 Task: Find connections with filter location Korsør with filter topic #healthwith filter profile language Potuguese with filter current company Bajaj Housing Finance Limited with filter school Delhi College of Engineering with filter industry Leather Product Manufacturing with filter service category Interaction Design with filter keywords title Sports Volunteer
Action: Mouse moved to (681, 86)
Screenshot: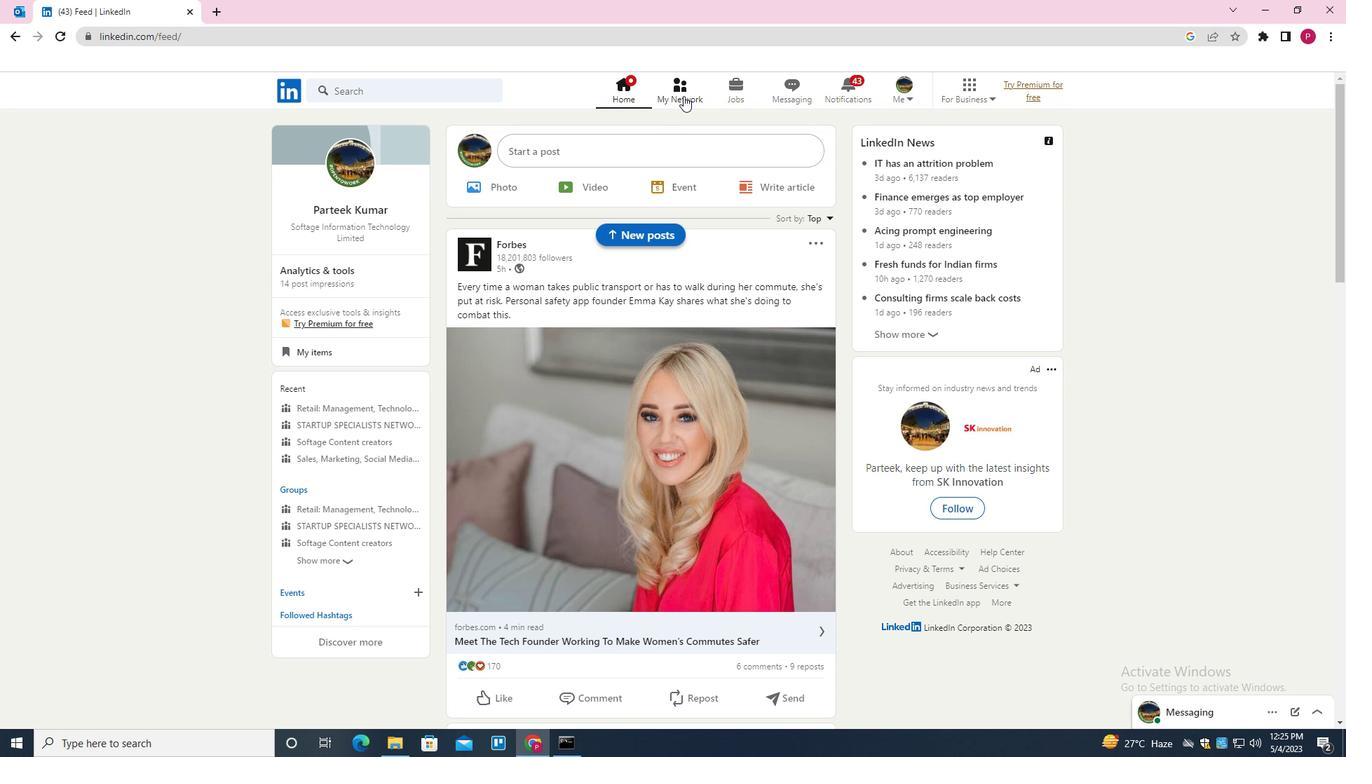 
Action: Mouse pressed left at (681, 86)
Screenshot: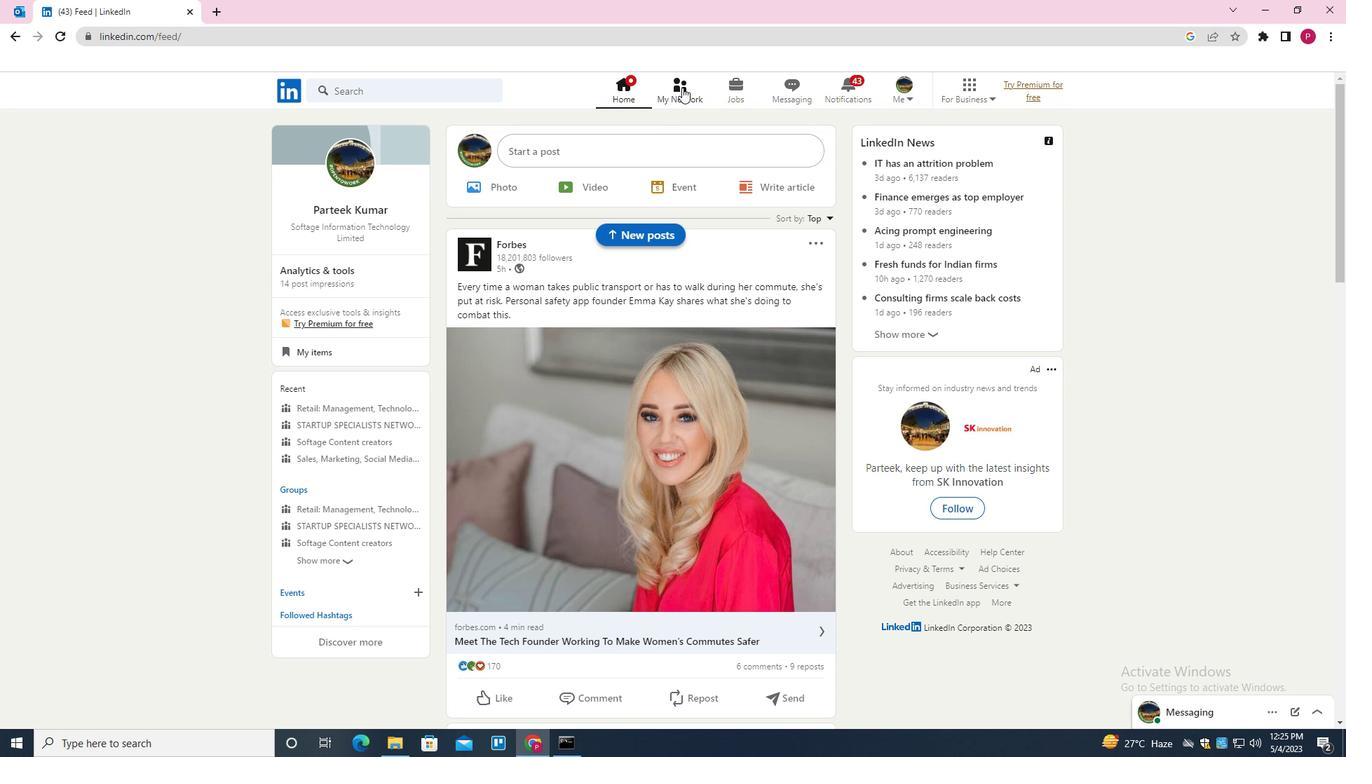 
Action: Mouse moved to (442, 165)
Screenshot: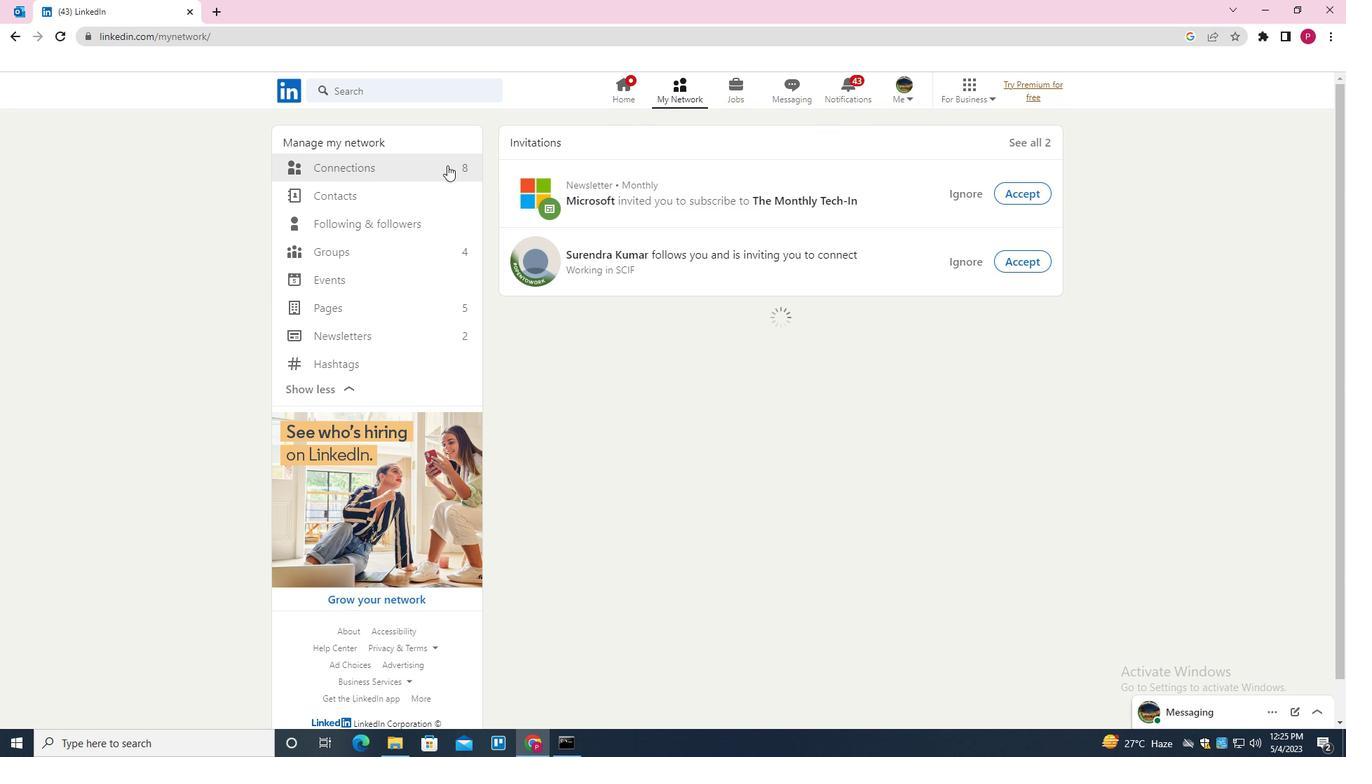 
Action: Mouse pressed left at (442, 165)
Screenshot: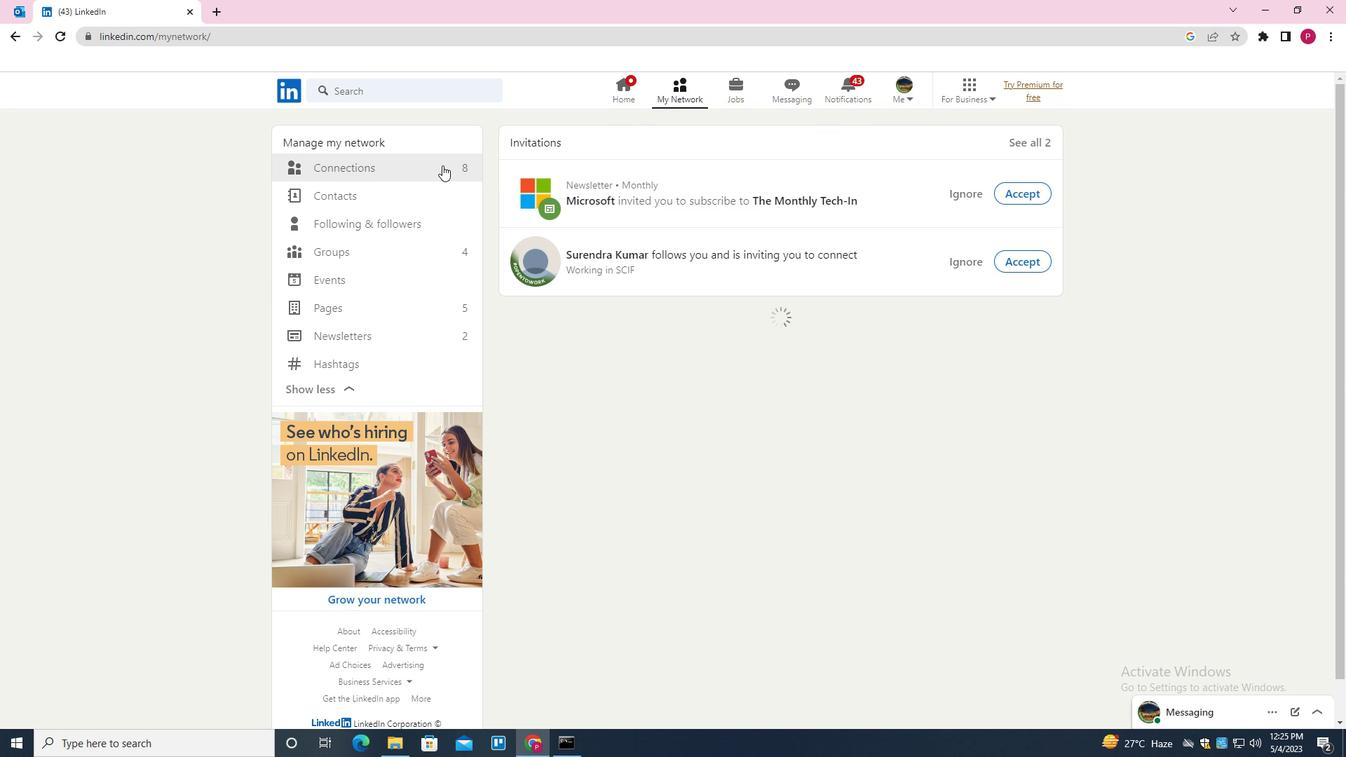 
Action: Mouse moved to (769, 169)
Screenshot: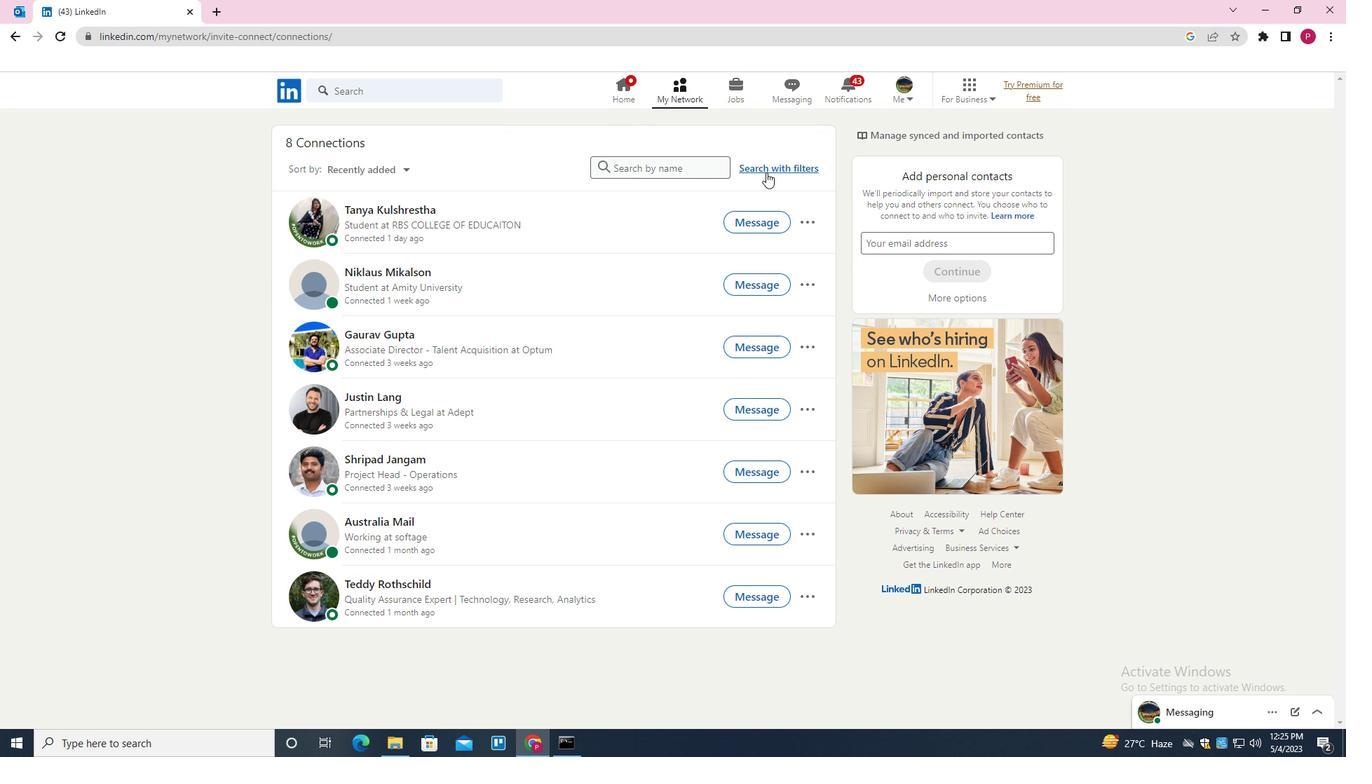 
Action: Mouse pressed left at (769, 169)
Screenshot: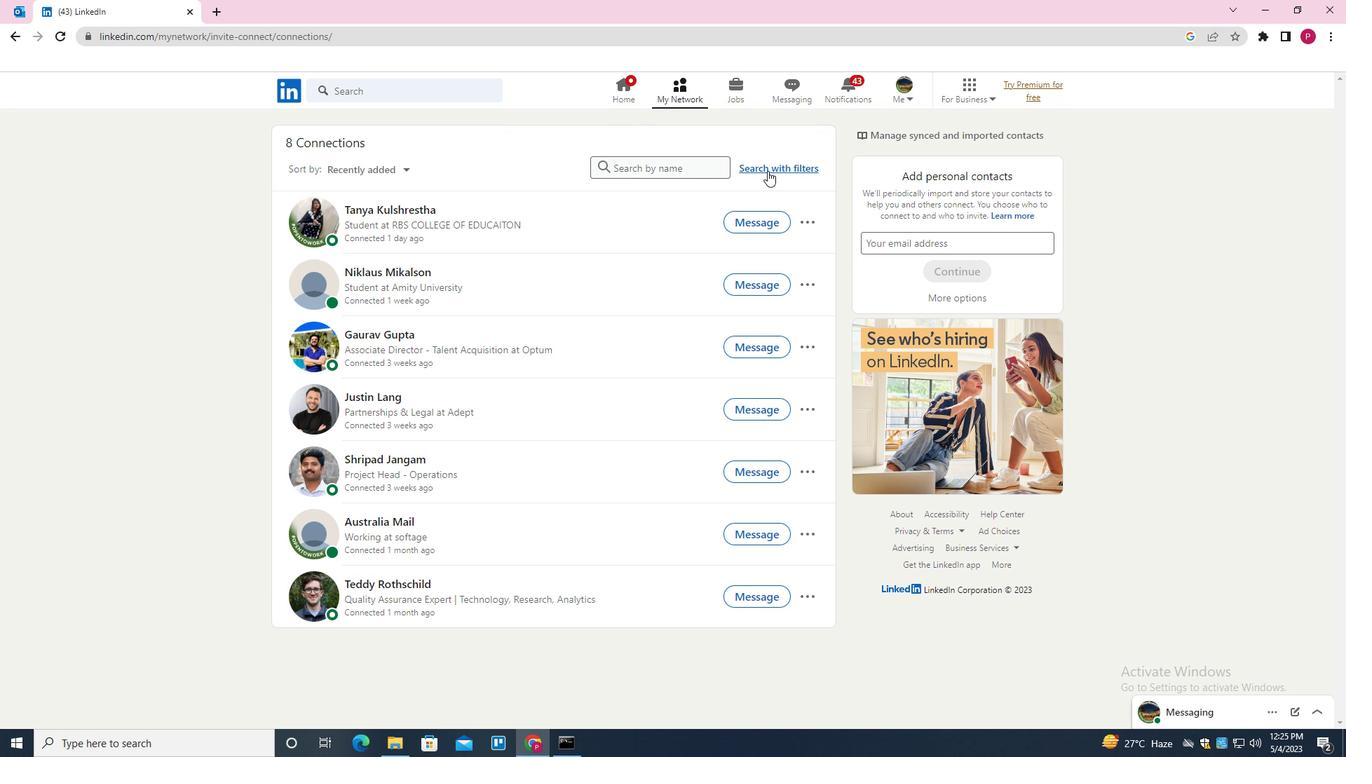 
Action: Mouse moved to (720, 131)
Screenshot: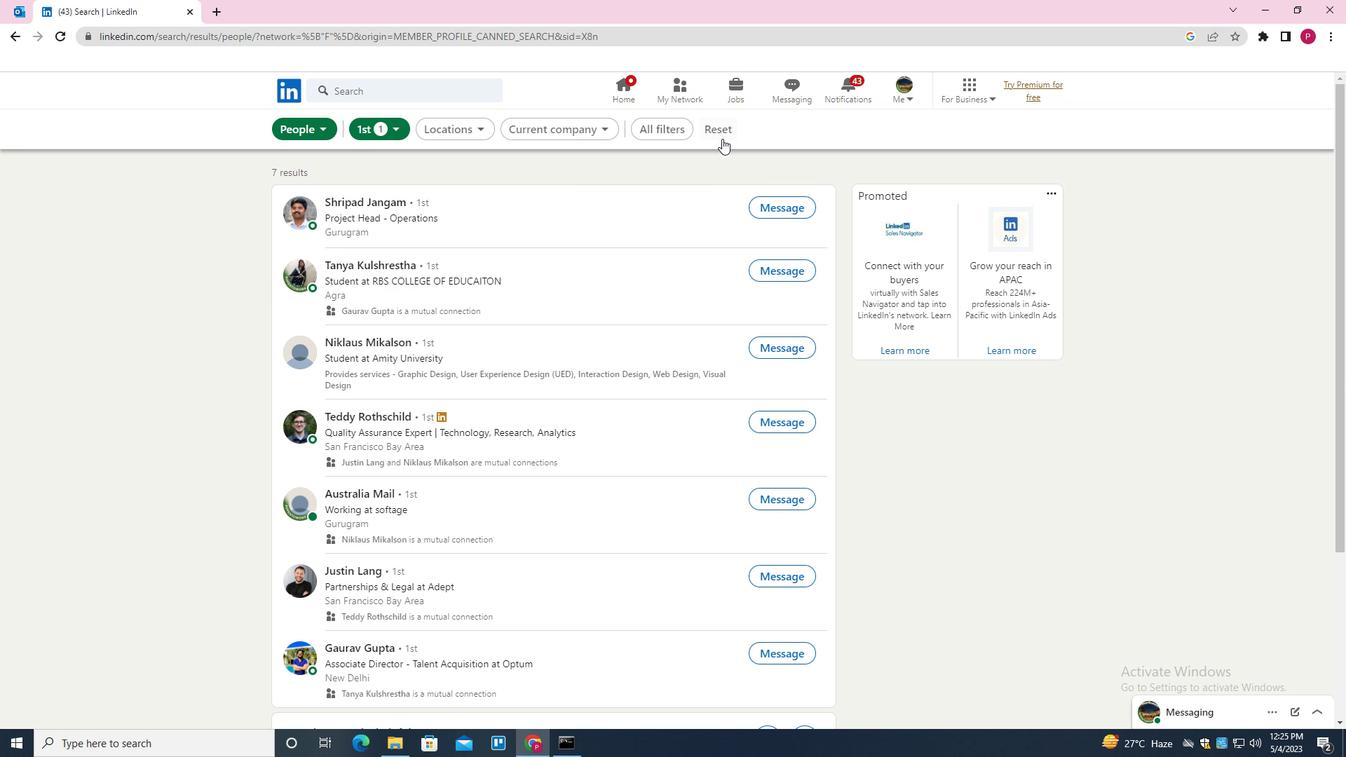 
Action: Mouse pressed left at (720, 131)
Screenshot: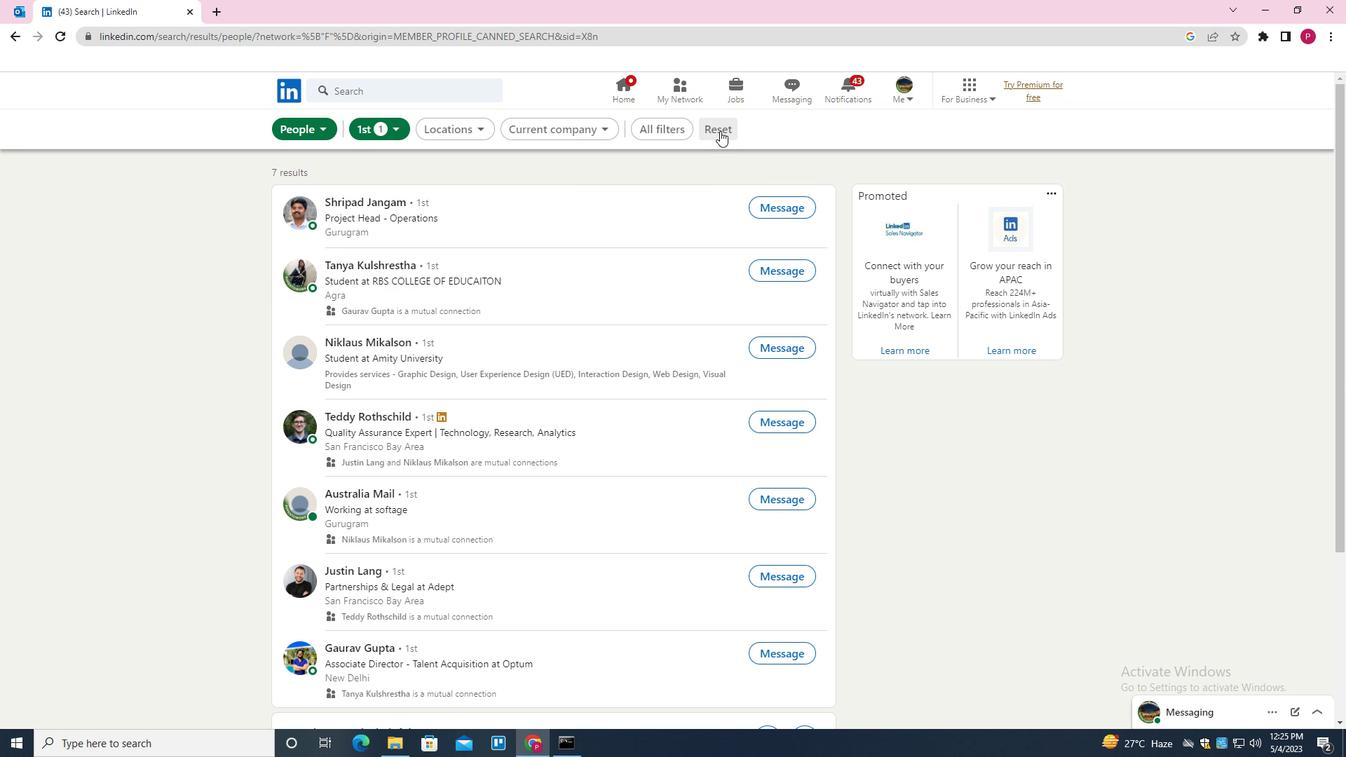 
Action: Mouse moved to (697, 128)
Screenshot: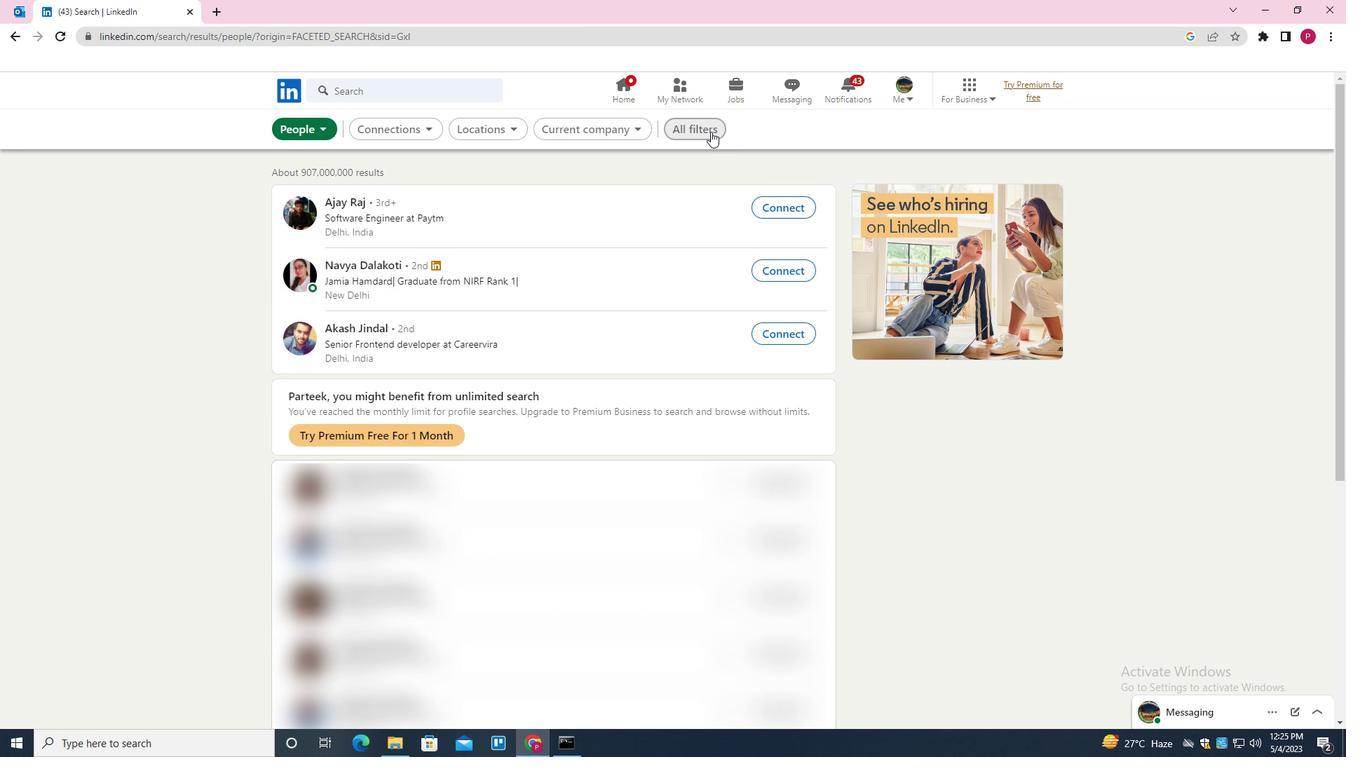 
Action: Mouse pressed left at (697, 128)
Screenshot: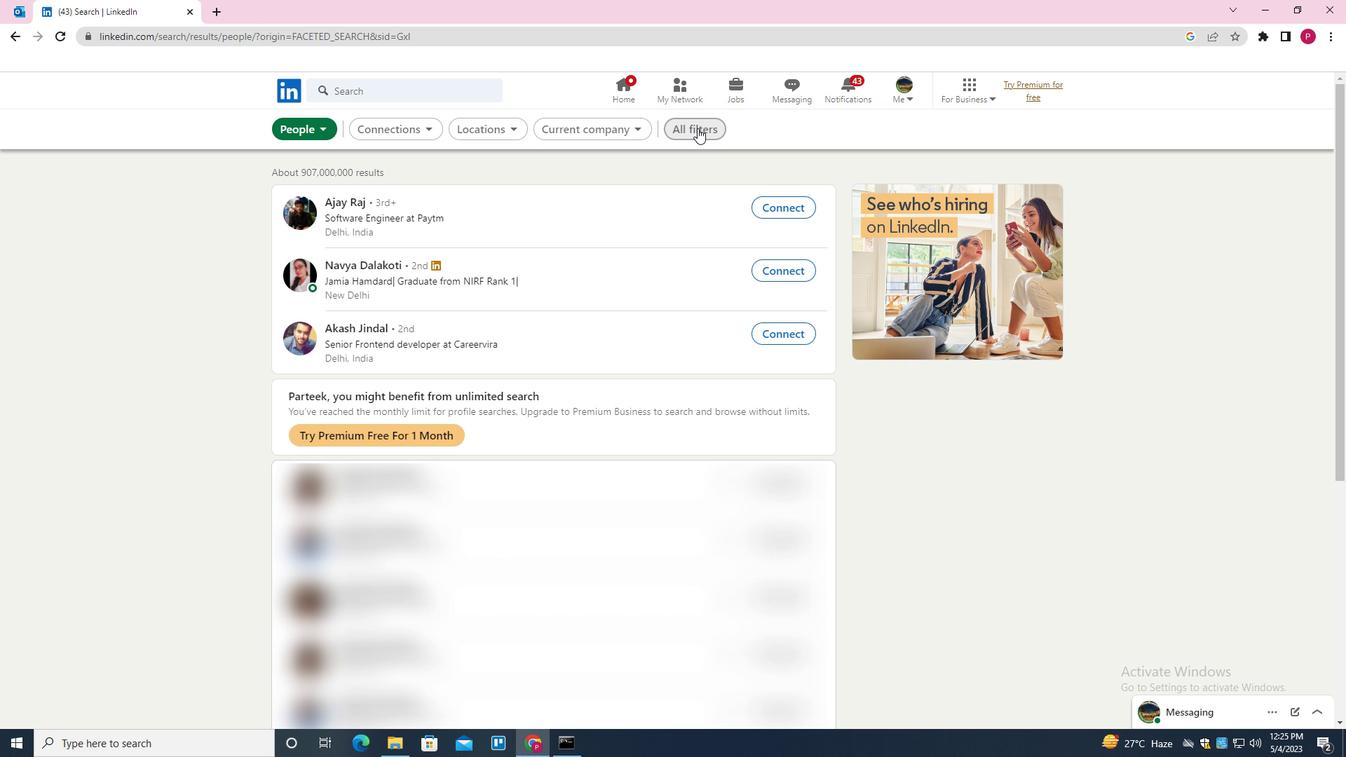 
Action: Mouse moved to (1004, 326)
Screenshot: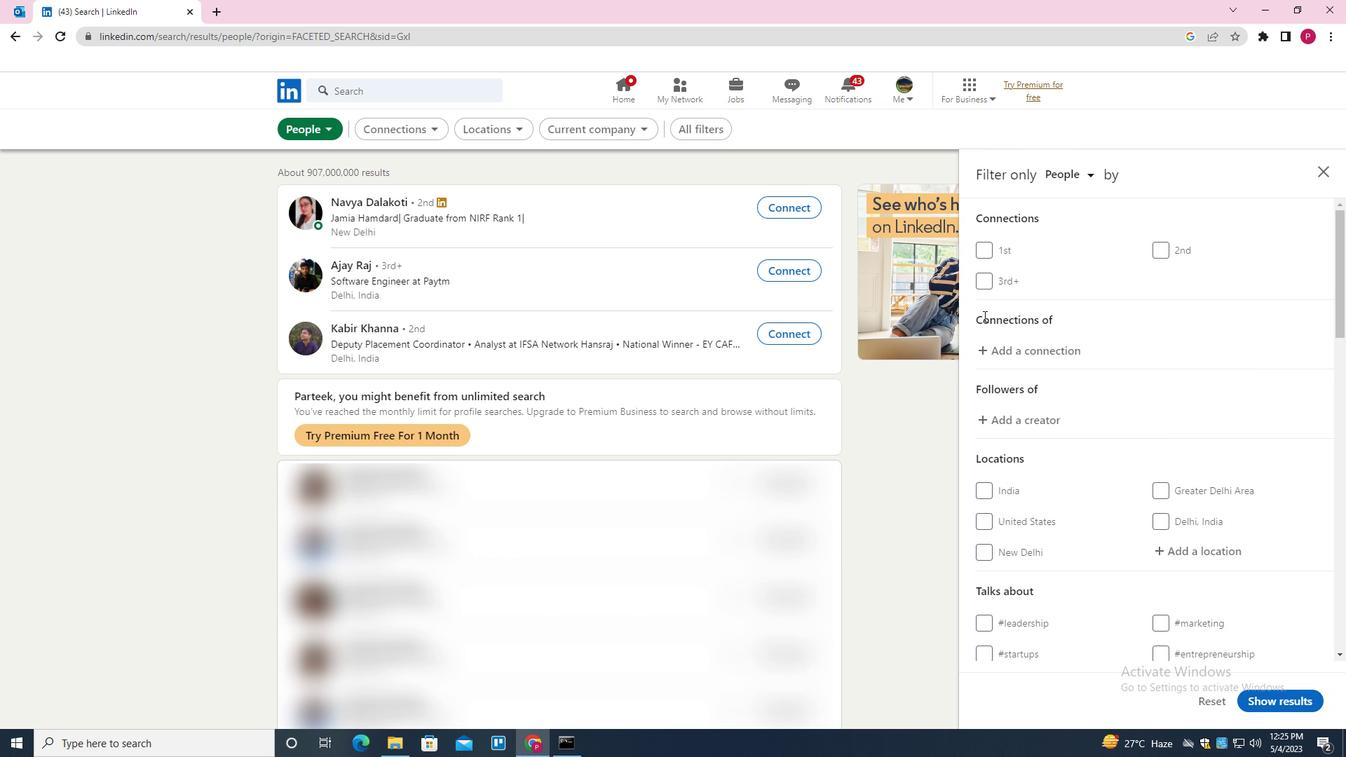 
Action: Mouse scrolled (1004, 326) with delta (0, 0)
Screenshot: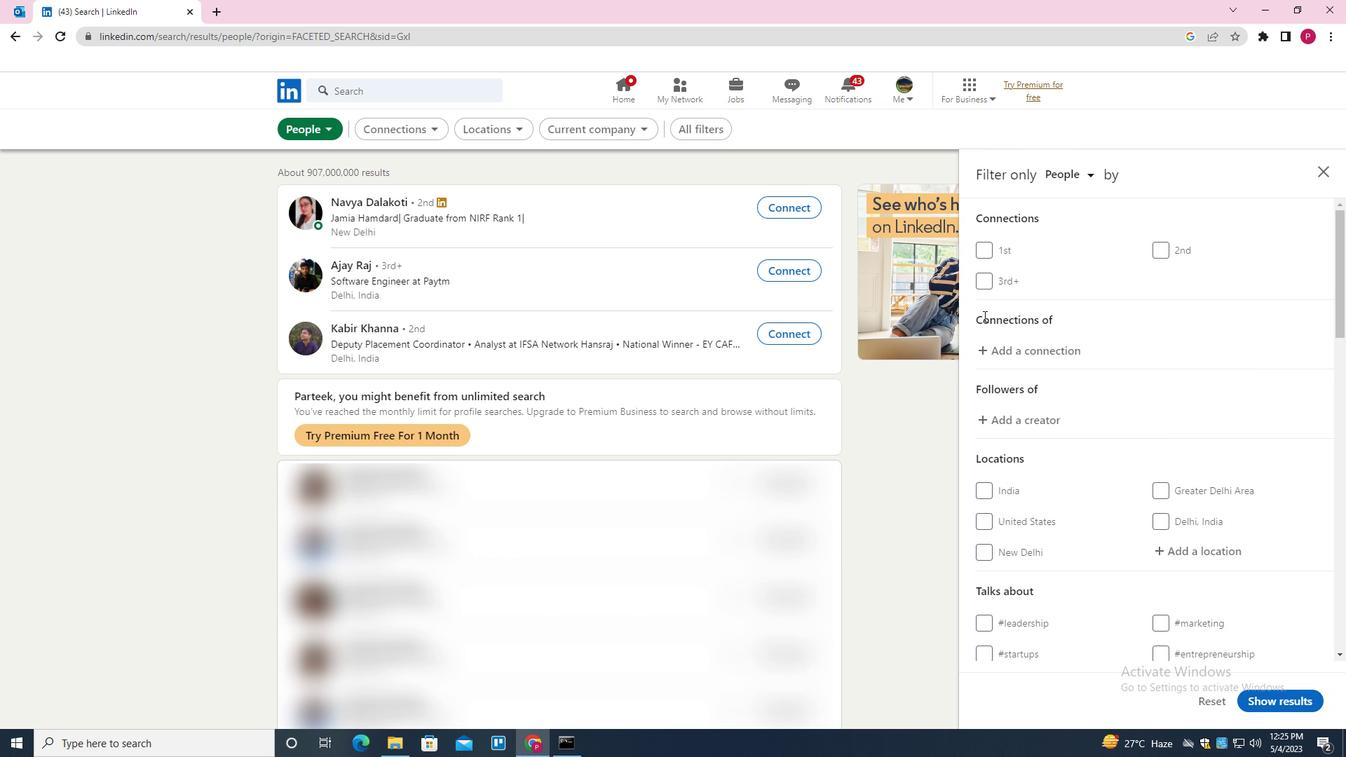 
Action: Mouse moved to (1019, 334)
Screenshot: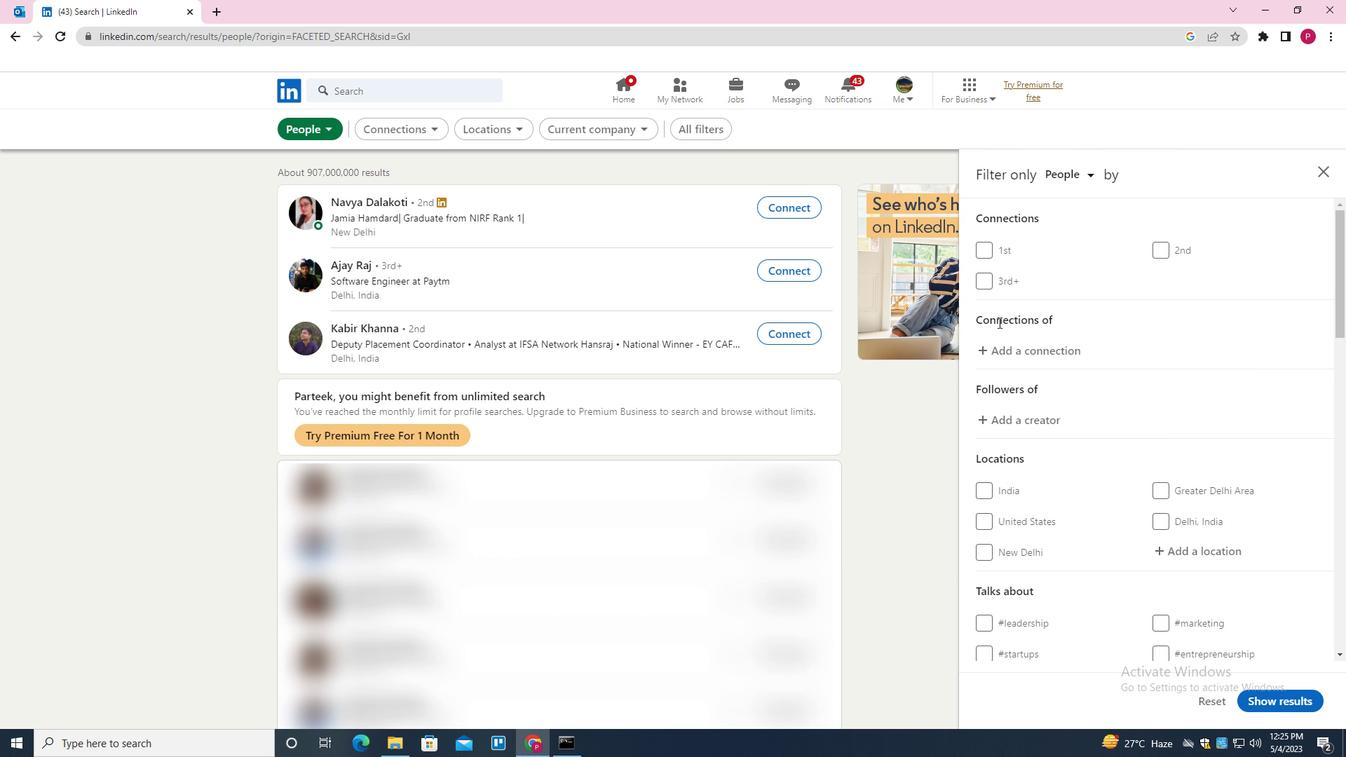 
Action: Mouse scrolled (1019, 333) with delta (0, 0)
Screenshot: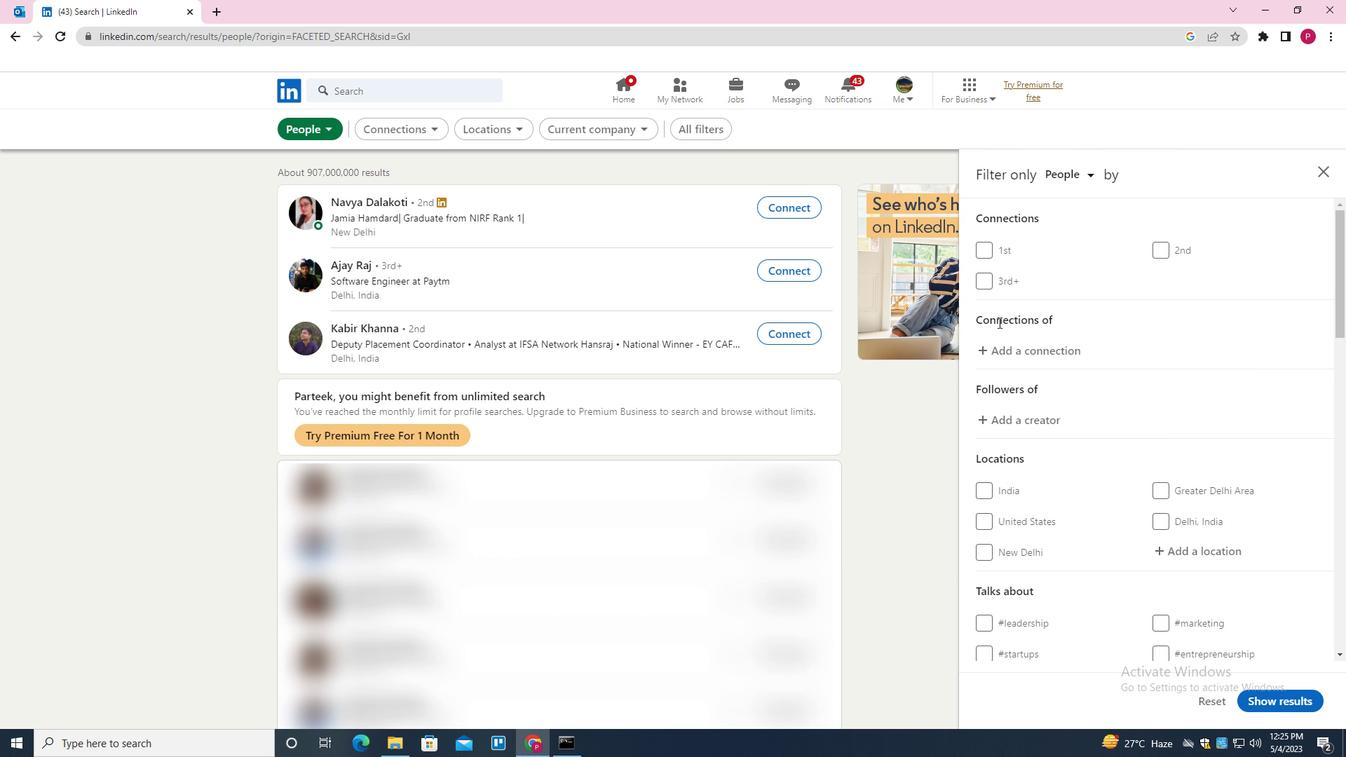 
Action: Mouse moved to (1201, 409)
Screenshot: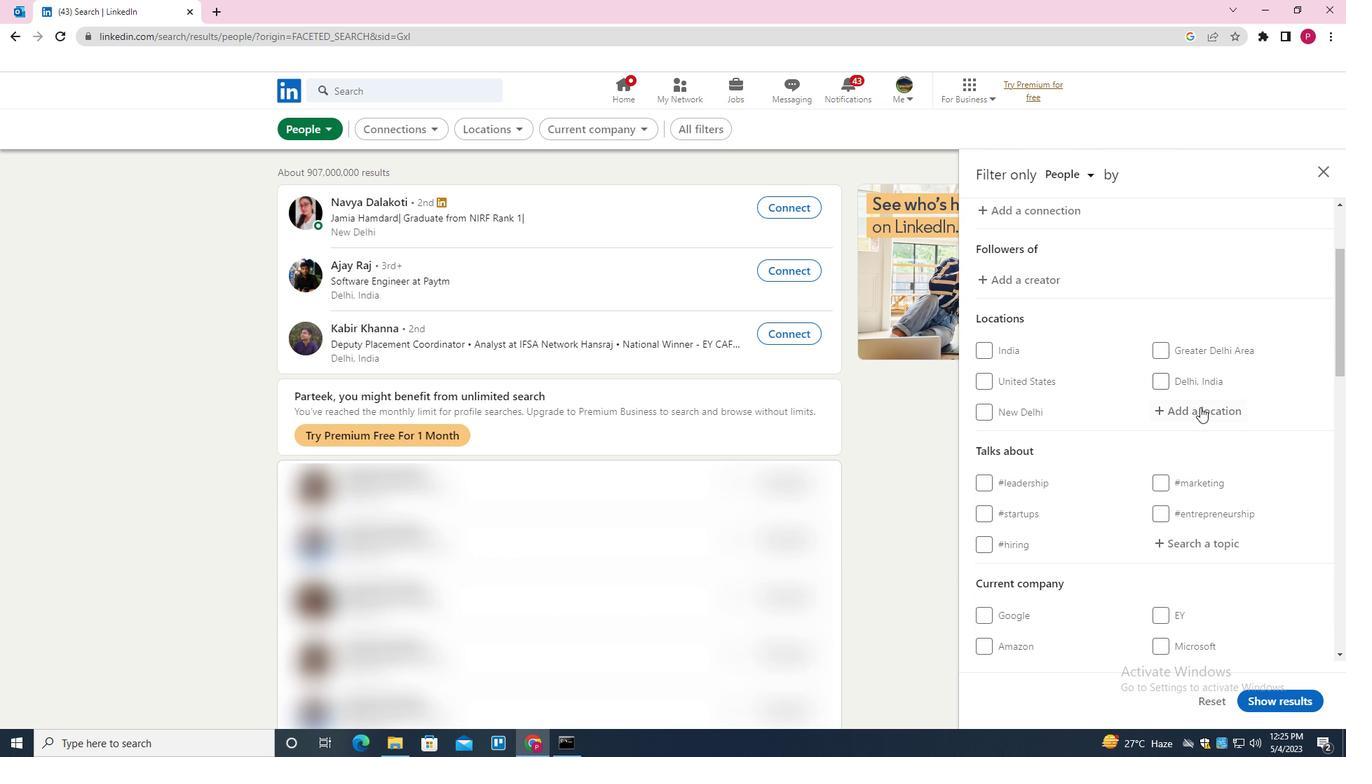 
Action: Mouse pressed left at (1201, 409)
Screenshot: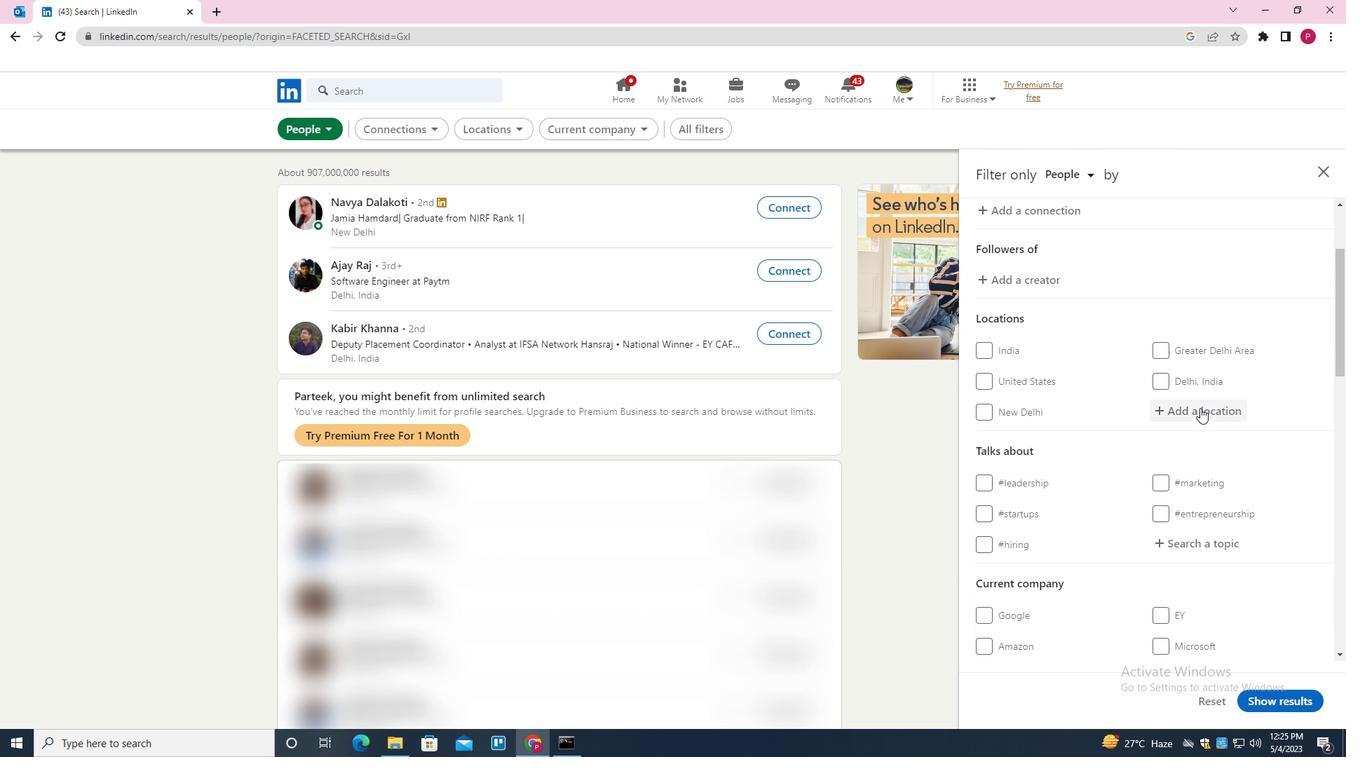 
Action: Mouse moved to (1198, 412)
Screenshot: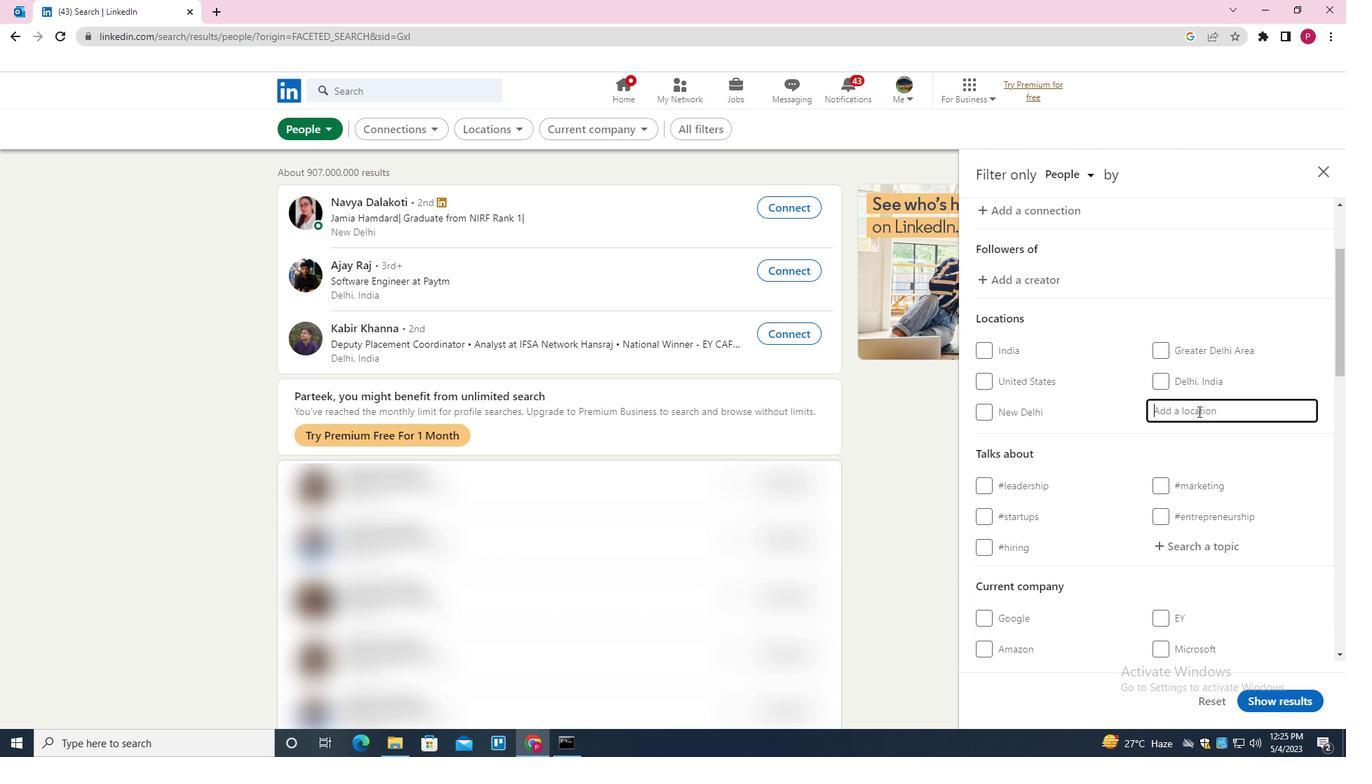
Action: Key pressed <Key.shift>KORSOR
Screenshot: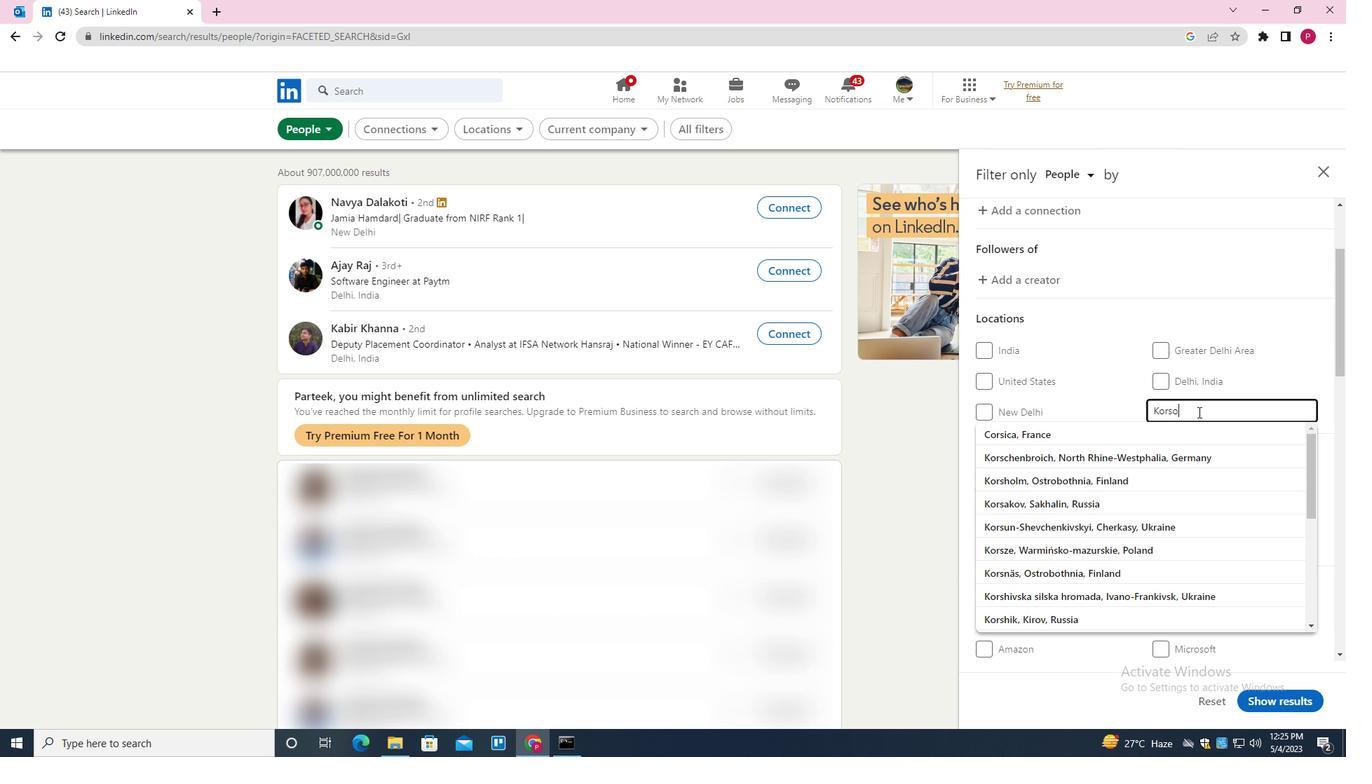 
Action: Mouse moved to (1197, 412)
Screenshot: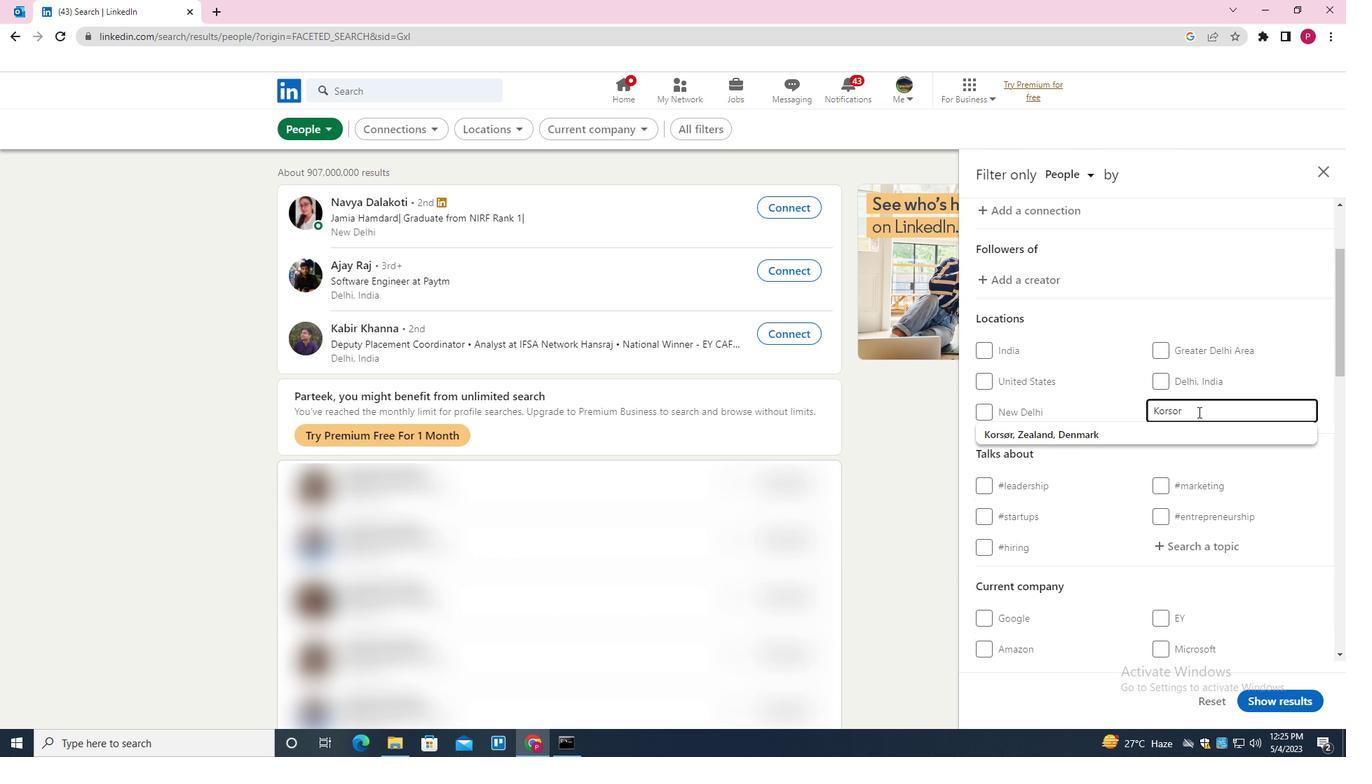 
Action: Key pressed <Key.down><Key.enter>
Screenshot: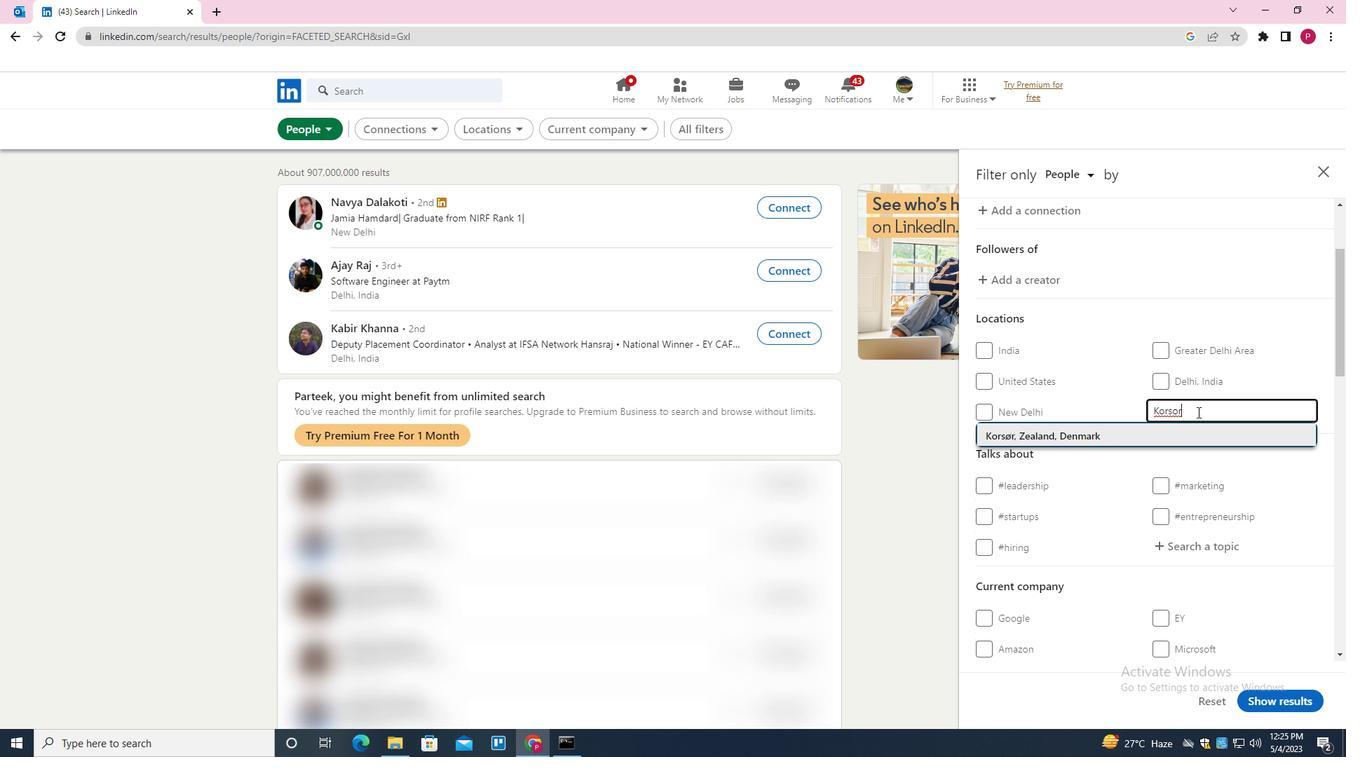 
Action: Mouse moved to (1140, 453)
Screenshot: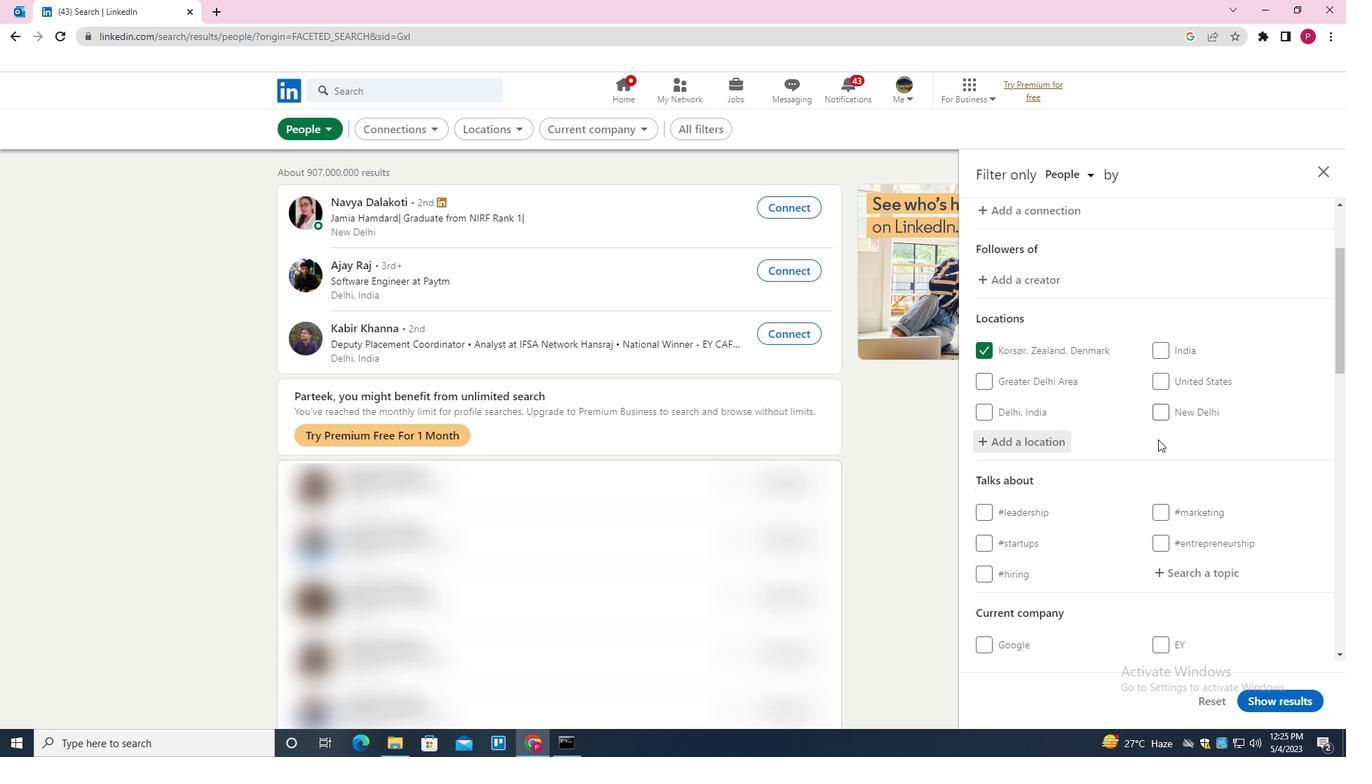
Action: Mouse scrolled (1140, 452) with delta (0, 0)
Screenshot: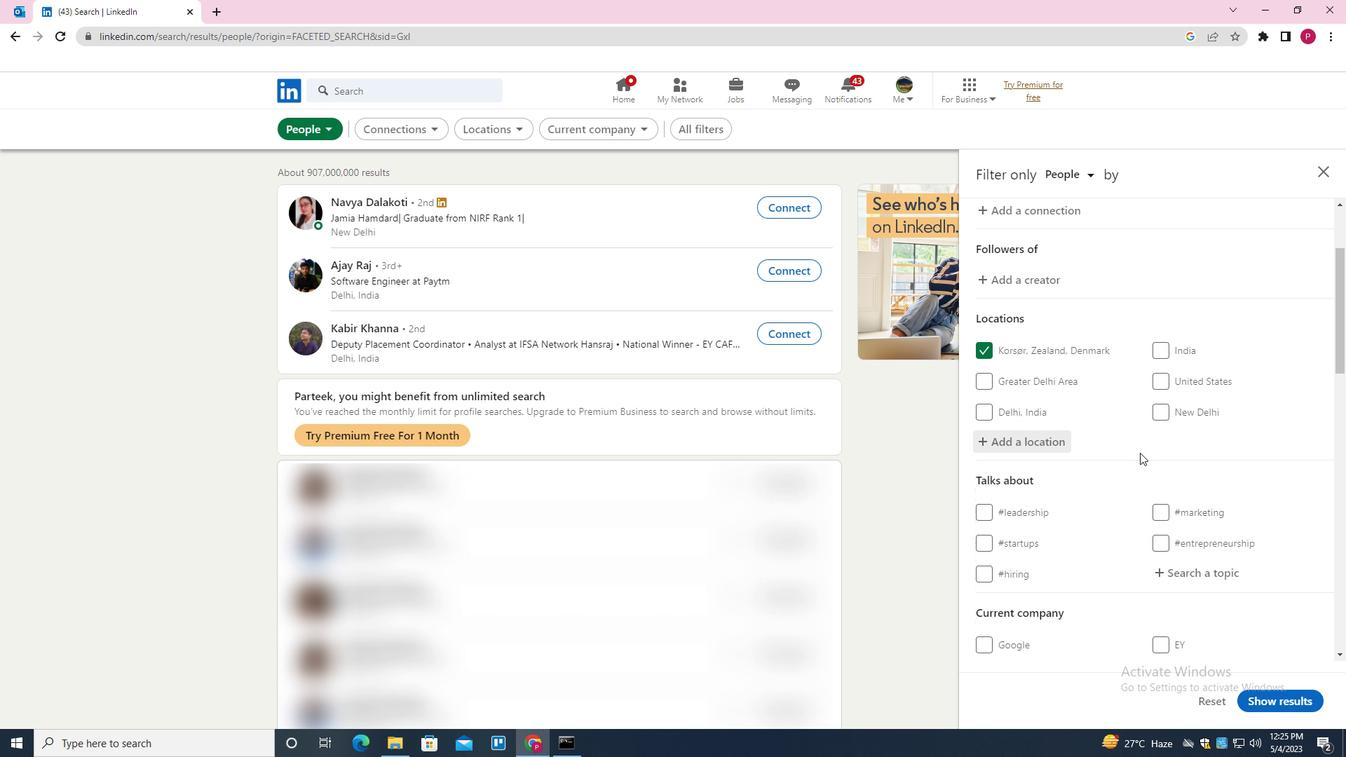 
Action: Mouse scrolled (1140, 452) with delta (0, 0)
Screenshot: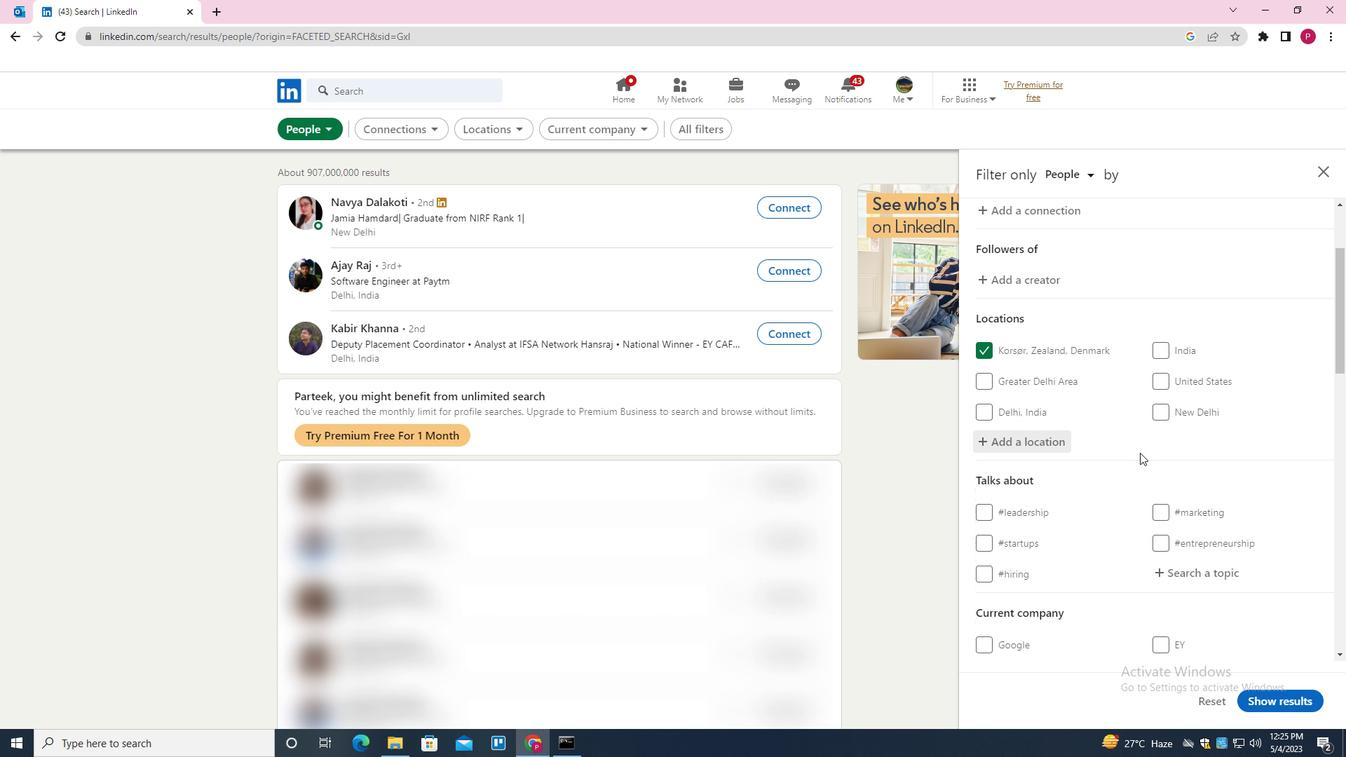 
Action: Mouse scrolled (1140, 452) with delta (0, 0)
Screenshot: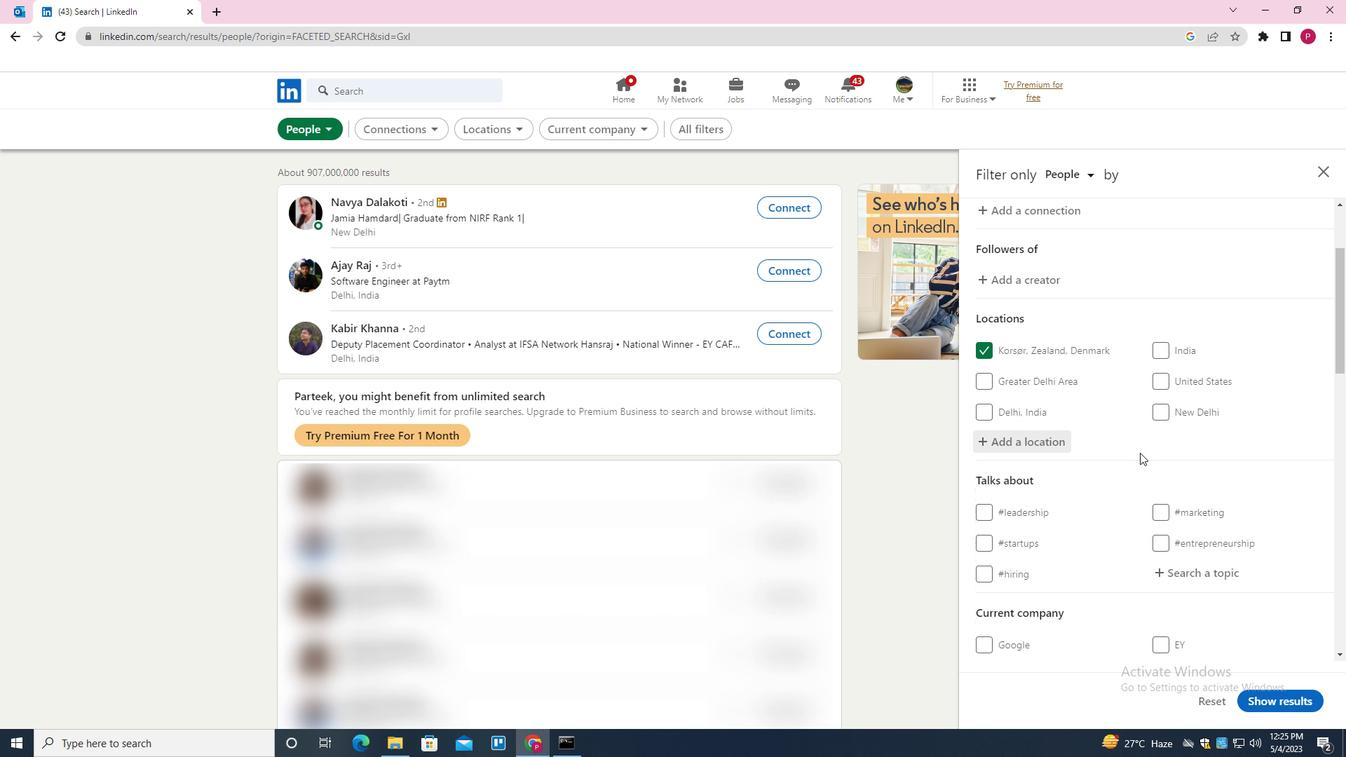 
Action: Mouse moved to (1212, 365)
Screenshot: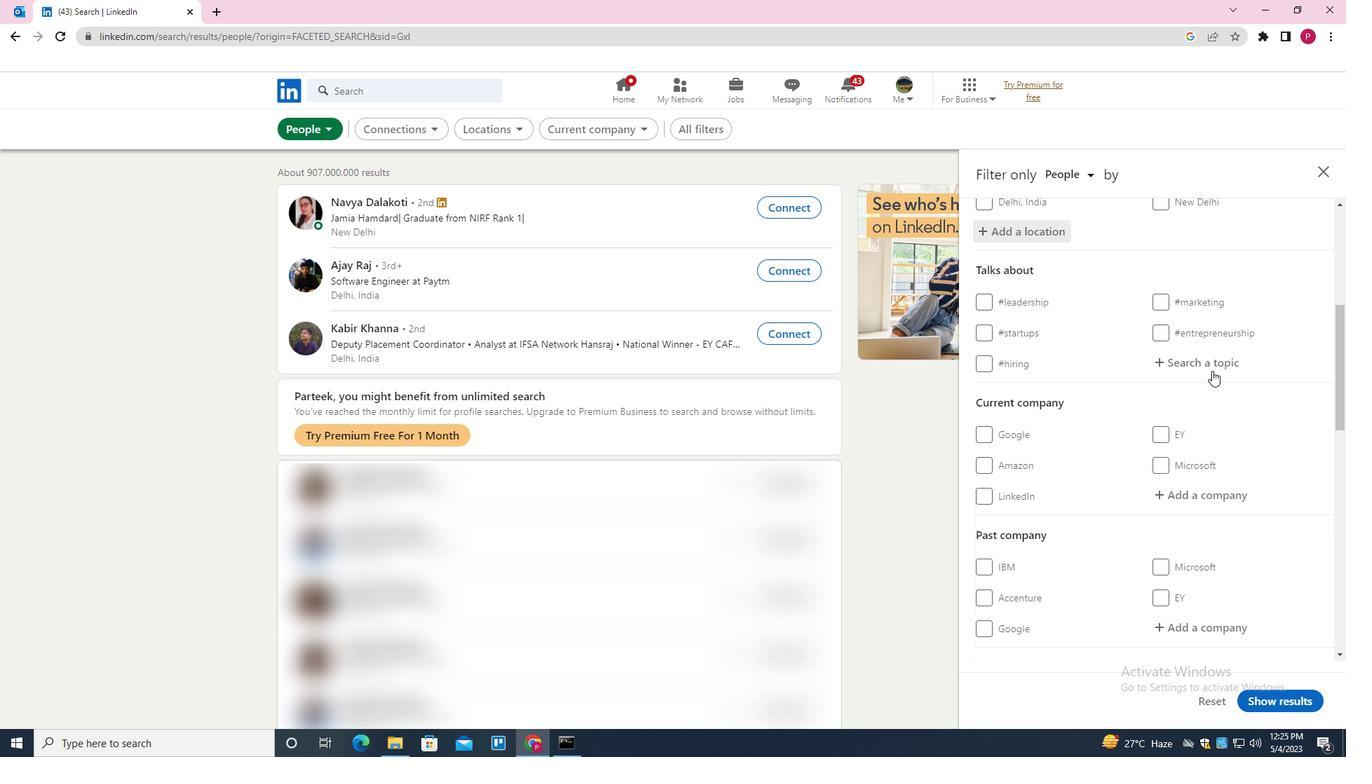 
Action: Mouse pressed left at (1212, 365)
Screenshot: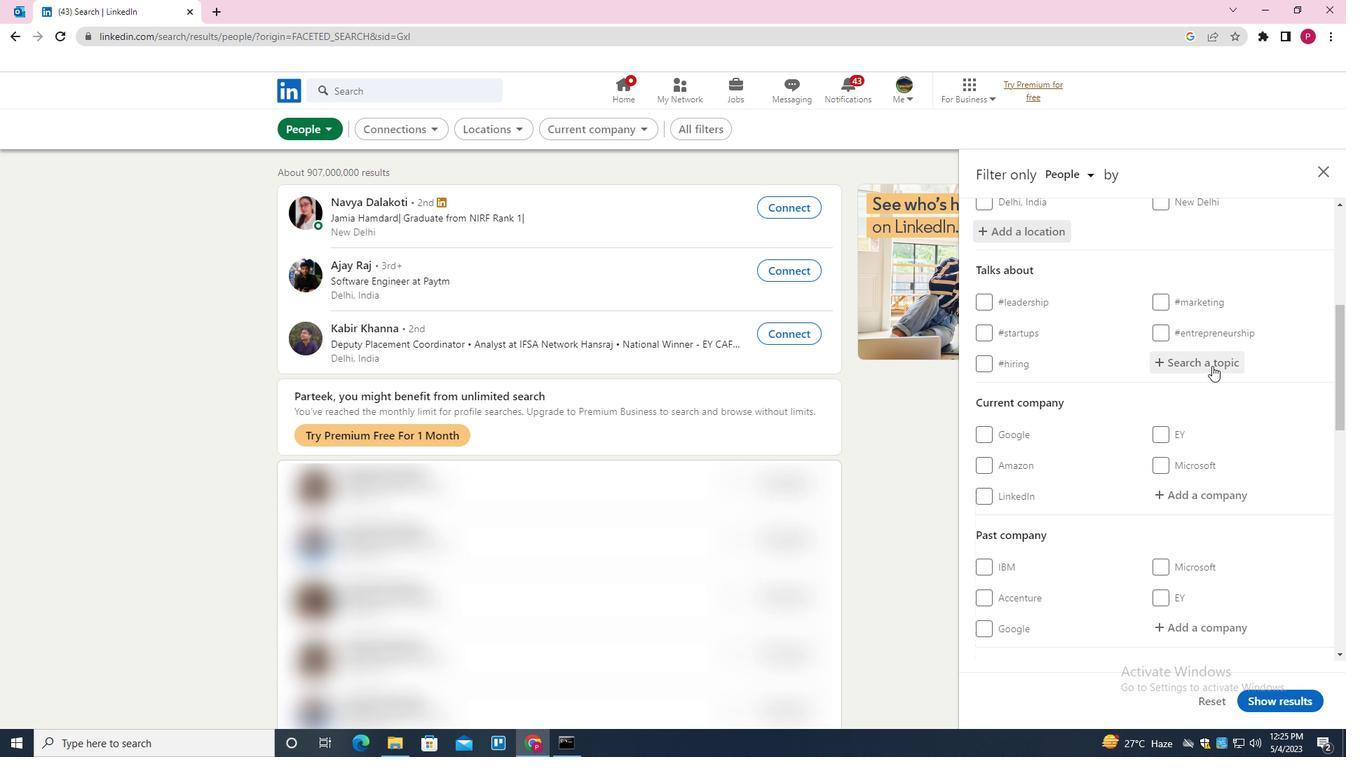 
Action: Key pressed HEALTH<Key.down><Key.down><Key.enter>
Screenshot: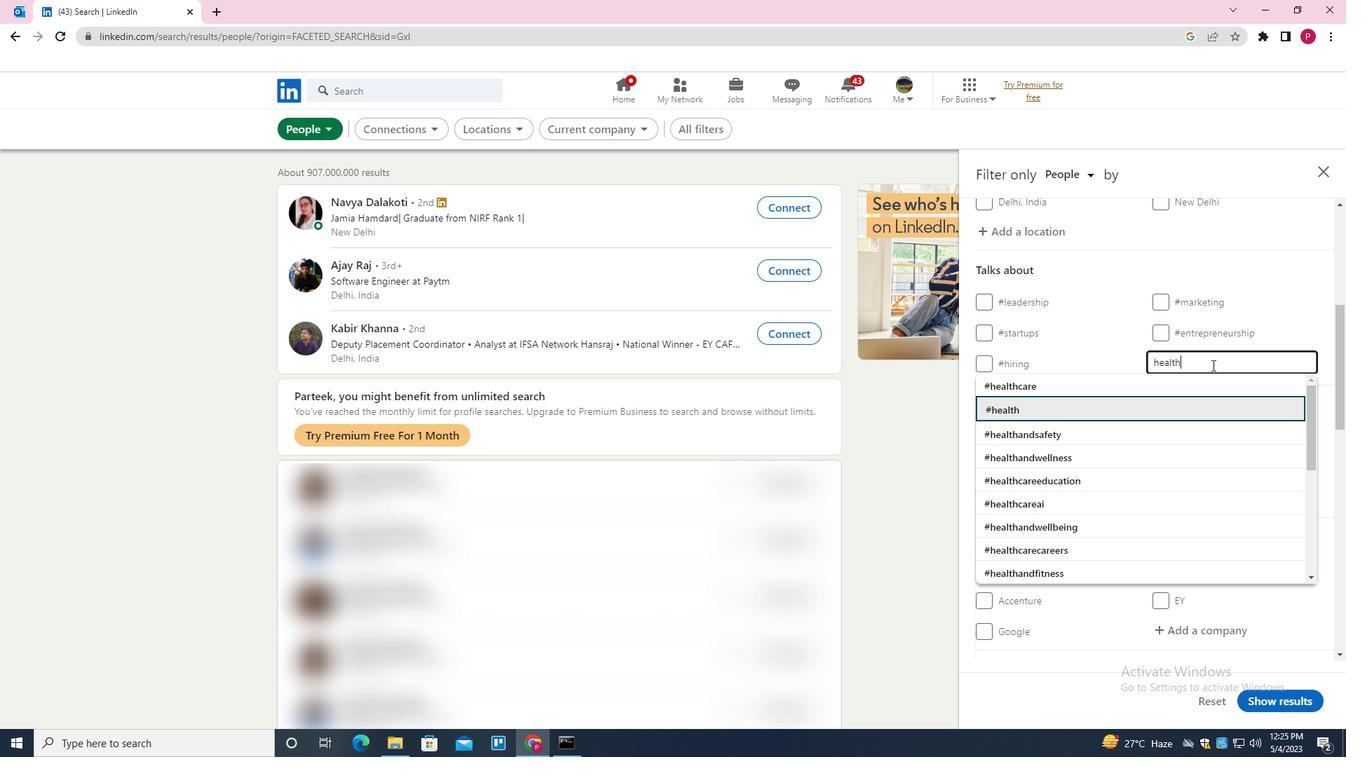 
Action: Mouse moved to (1148, 408)
Screenshot: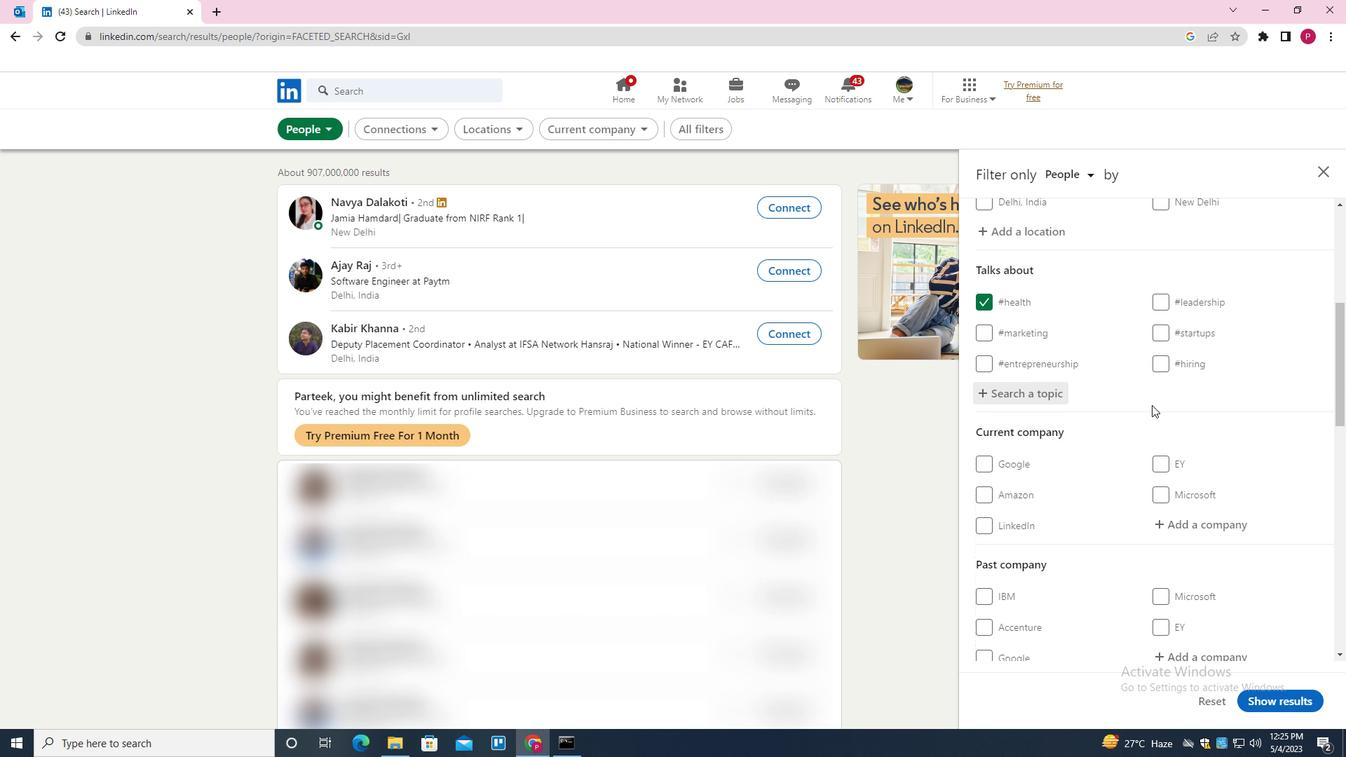 
Action: Mouse scrolled (1148, 407) with delta (0, 0)
Screenshot: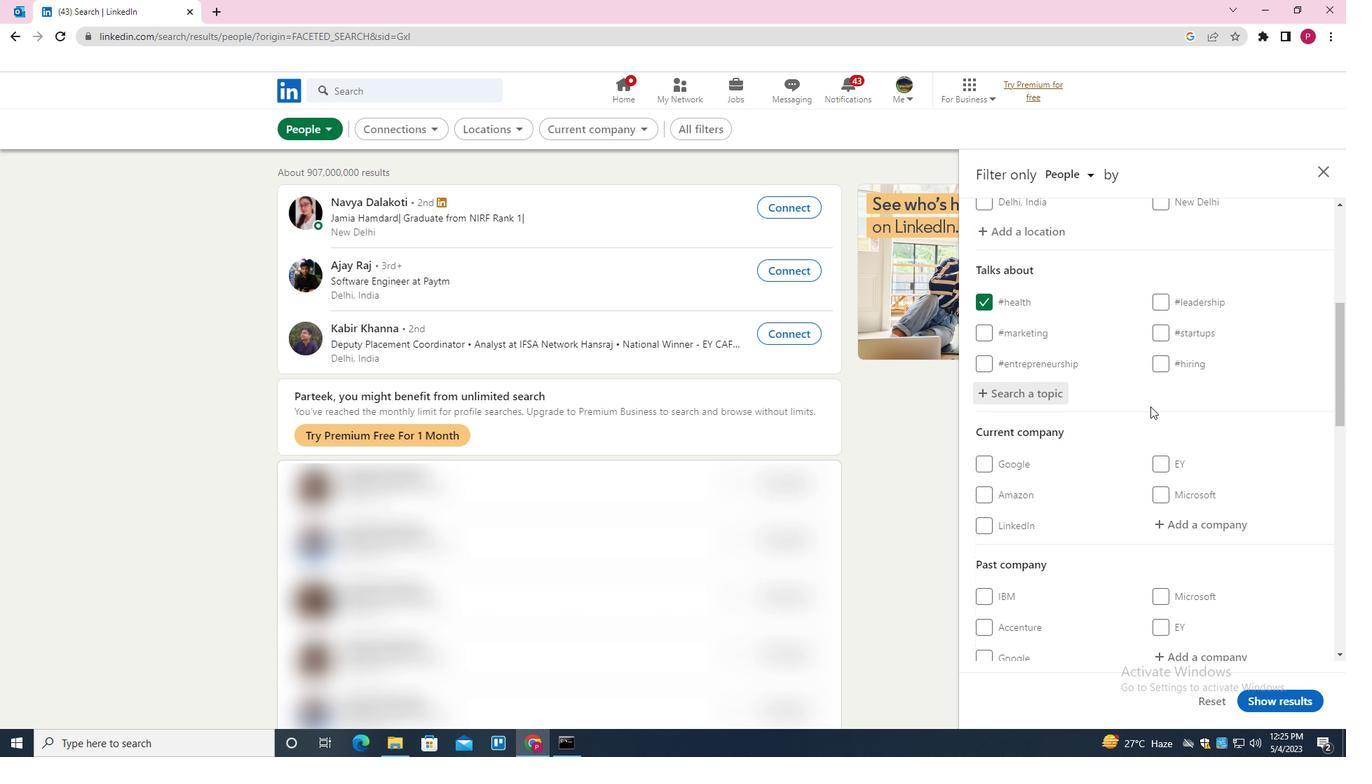 
Action: Mouse scrolled (1148, 407) with delta (0, 0)
Screenshot: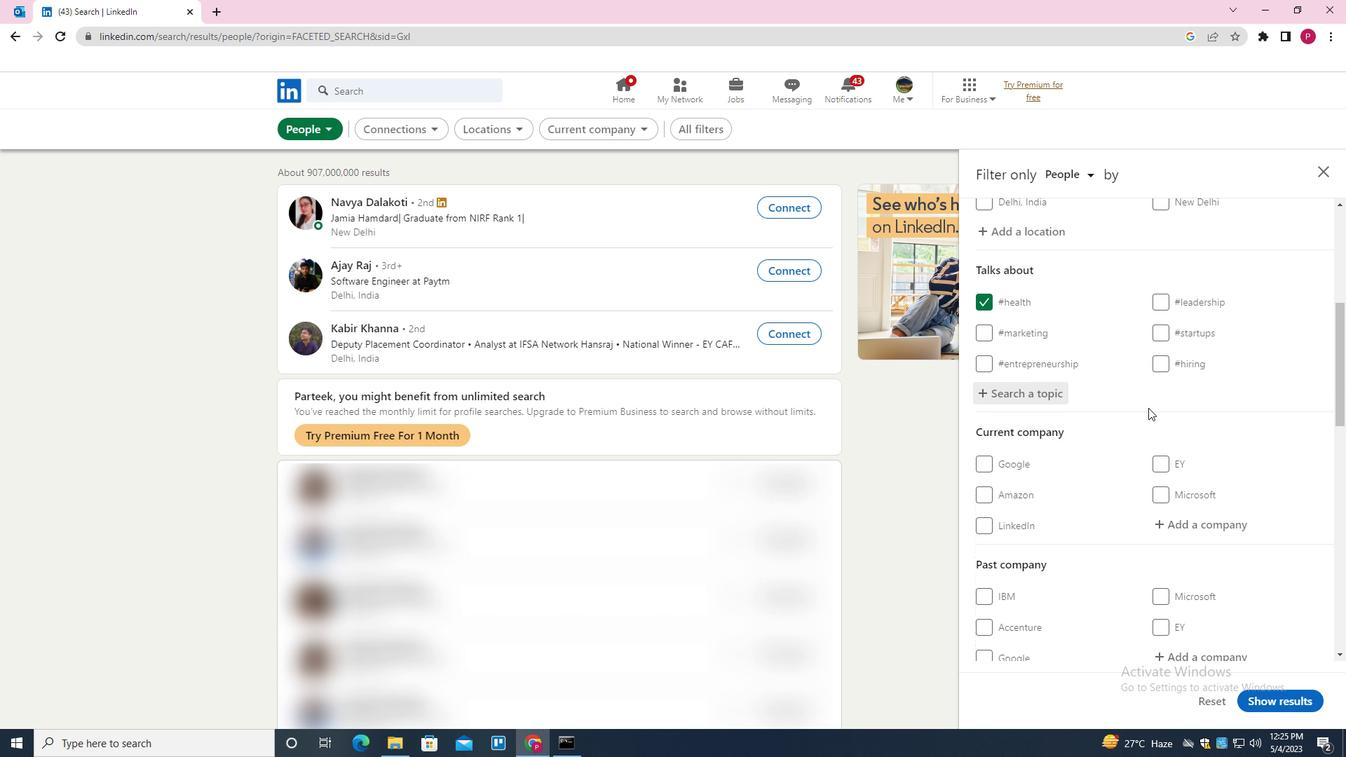 
Action: Mouse moved to (1141, 402)
Screenshot: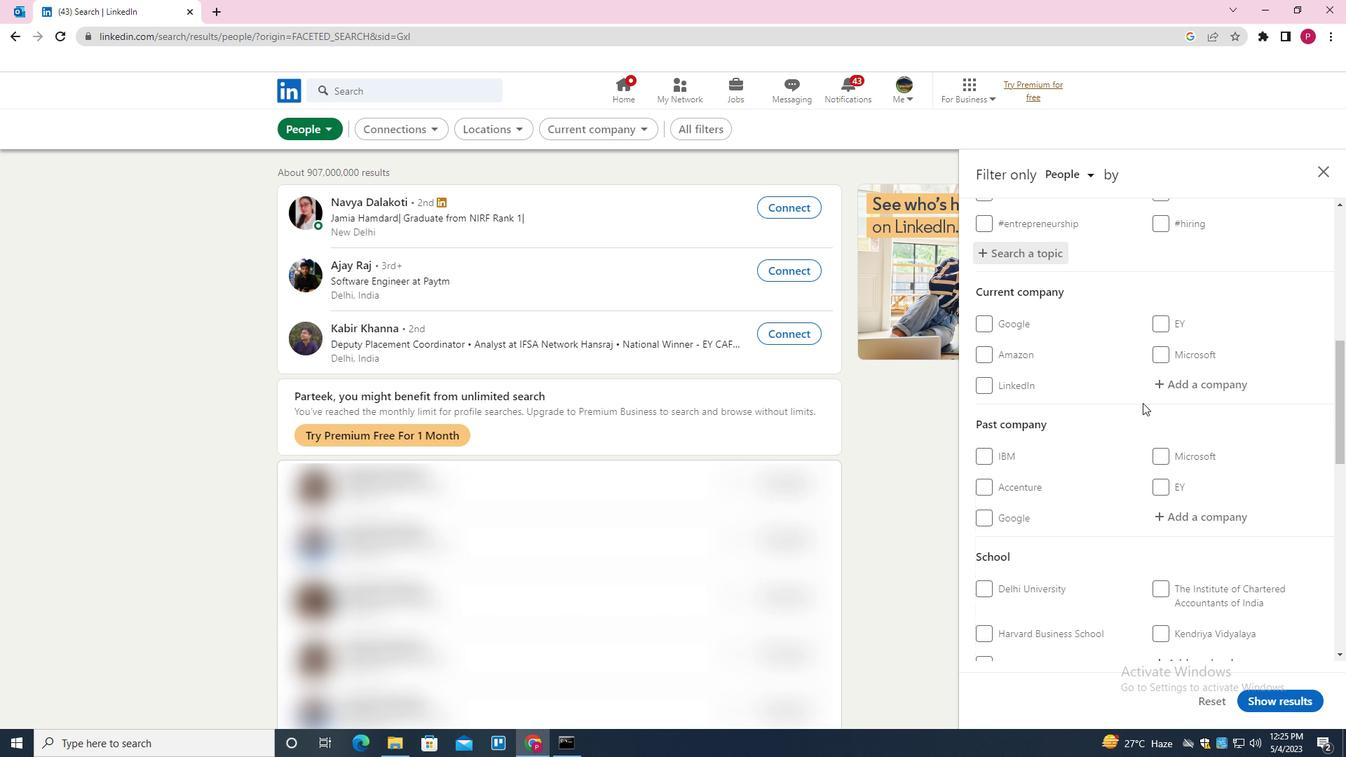 
Action: Mouse scrolled (1141, 401) with delta (0, 0)
Screenshot: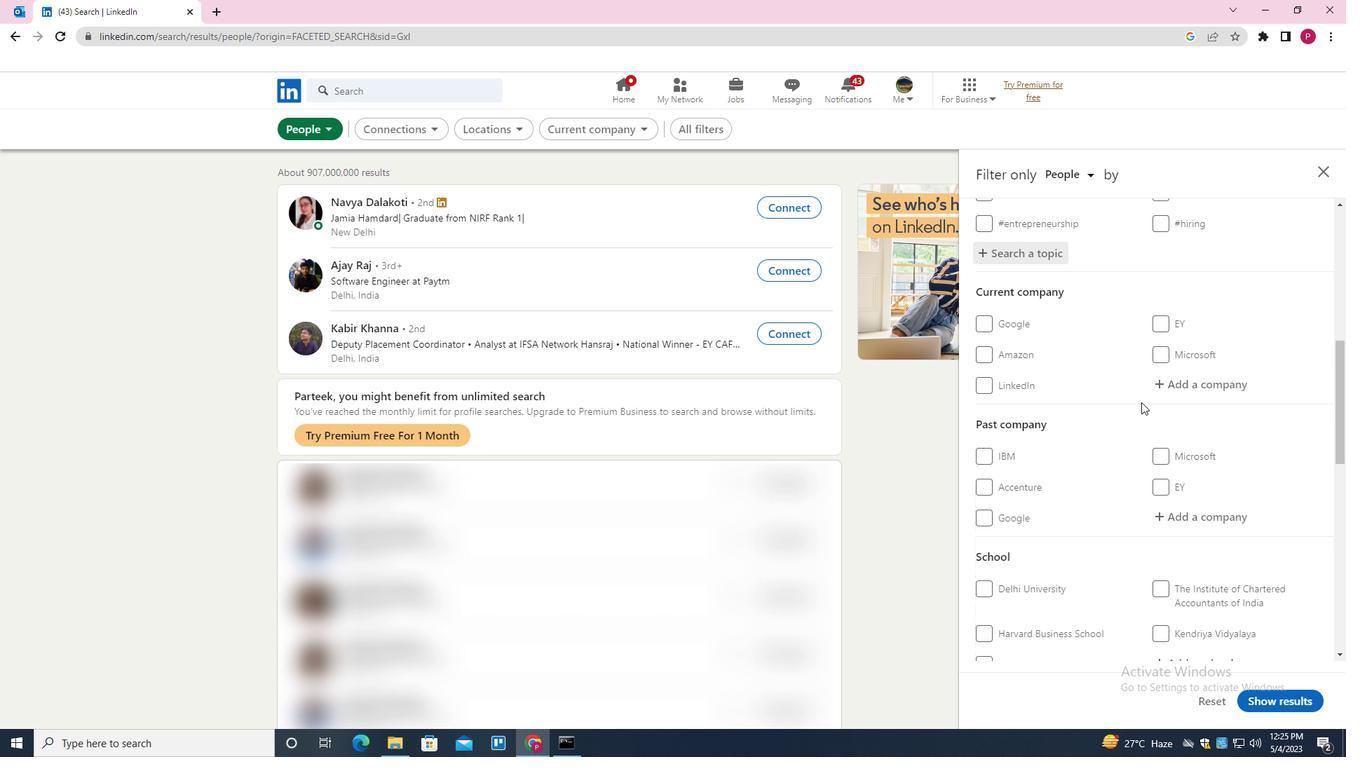
Action: Mouse scrolled (1141, 401) with delta (0, 0)
Screenshot: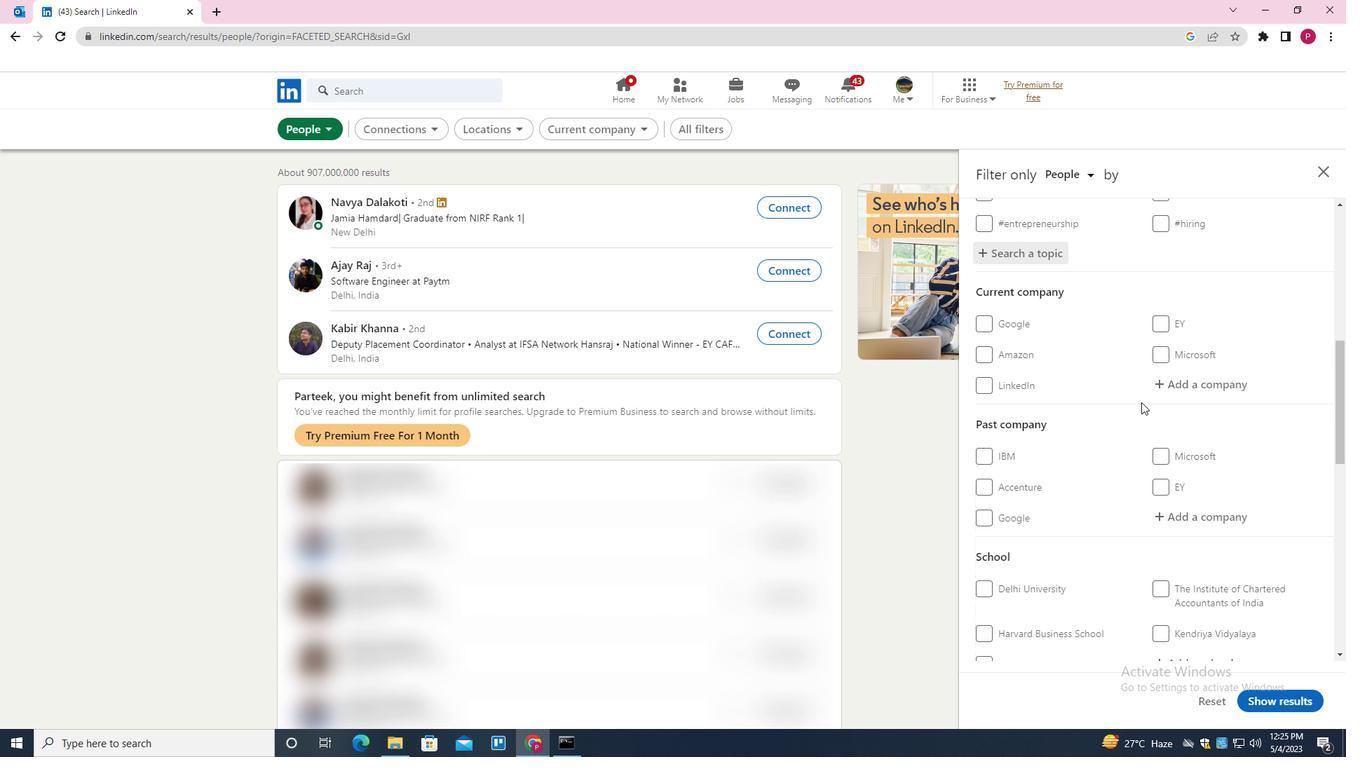 
Action: Mouse scrolled (1141, 401) with delta (0, 0)
Screenshot: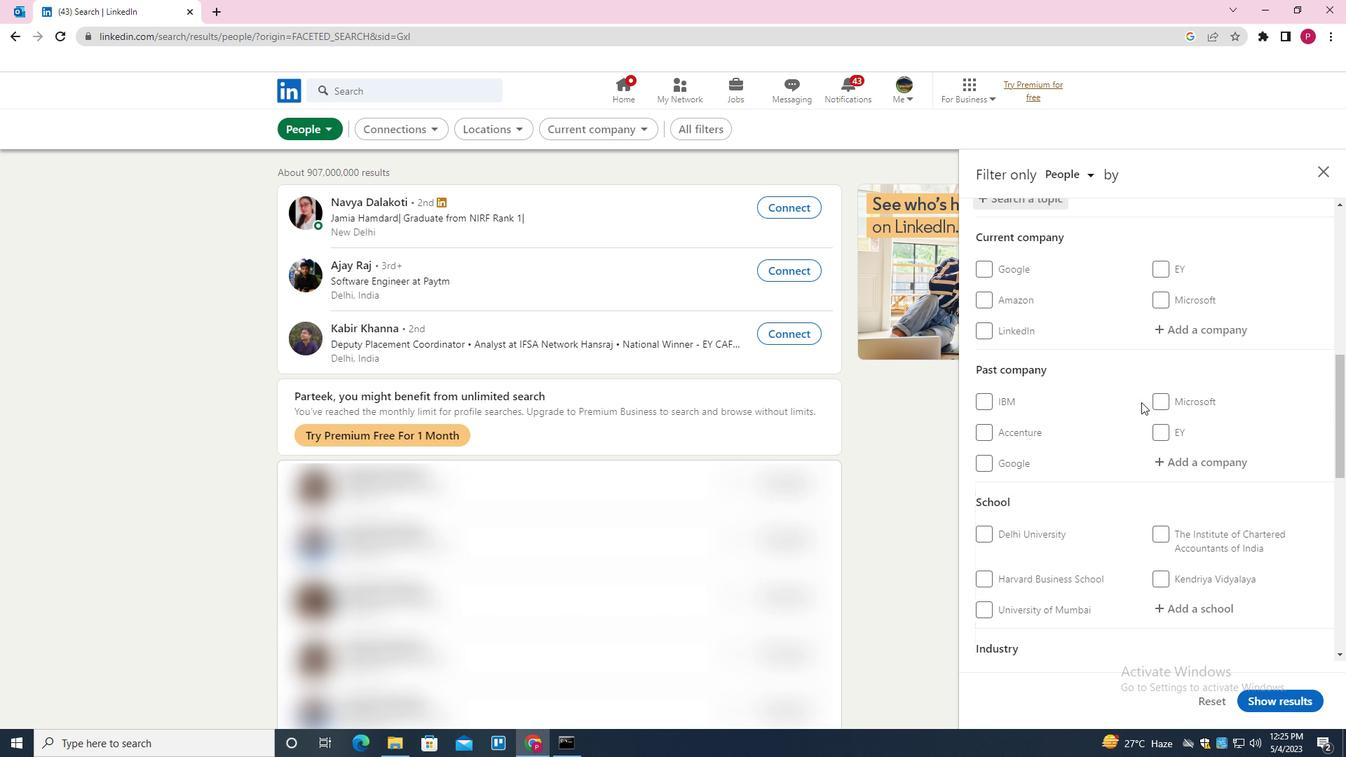 
Action: Mouse scrolled (1141, 401) with delta (0, 0)
Screenshot: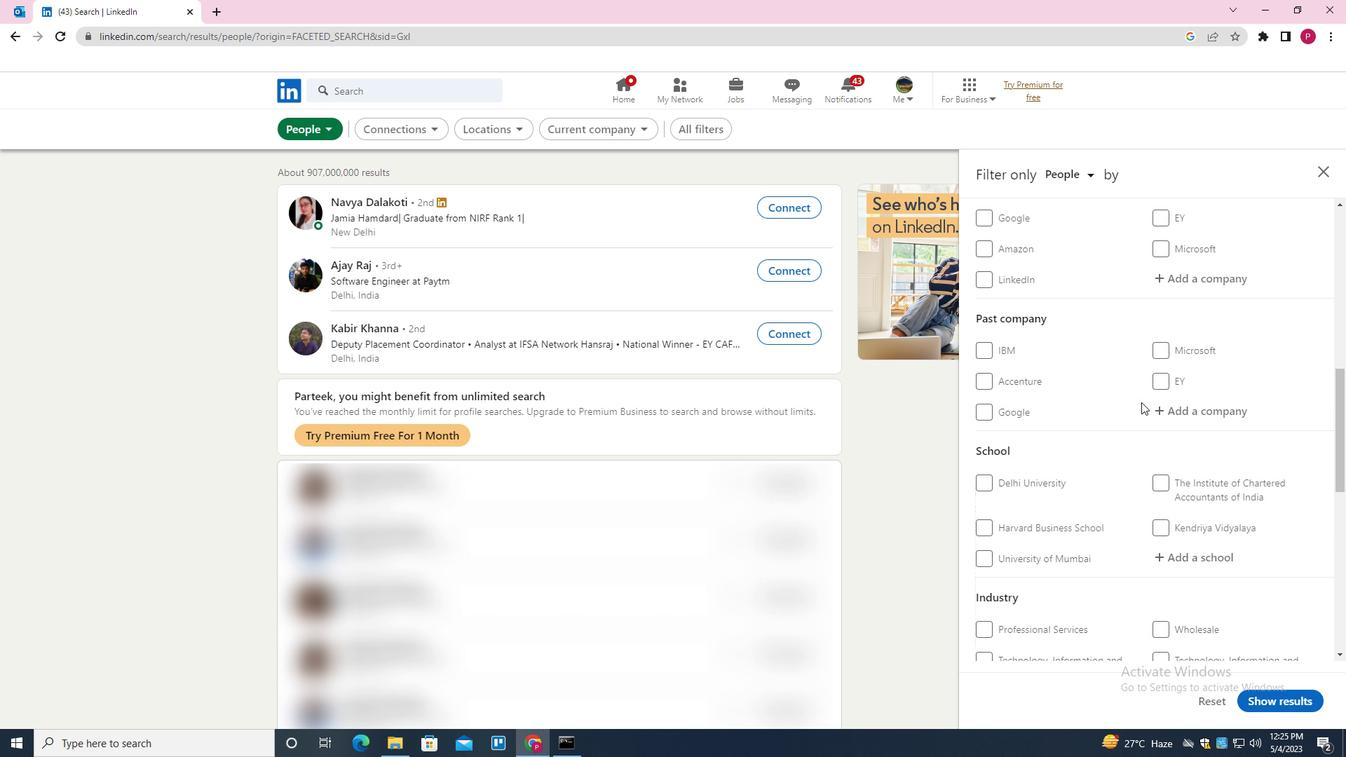
Action: Mouse moved to (1138, 403)
Screenshot: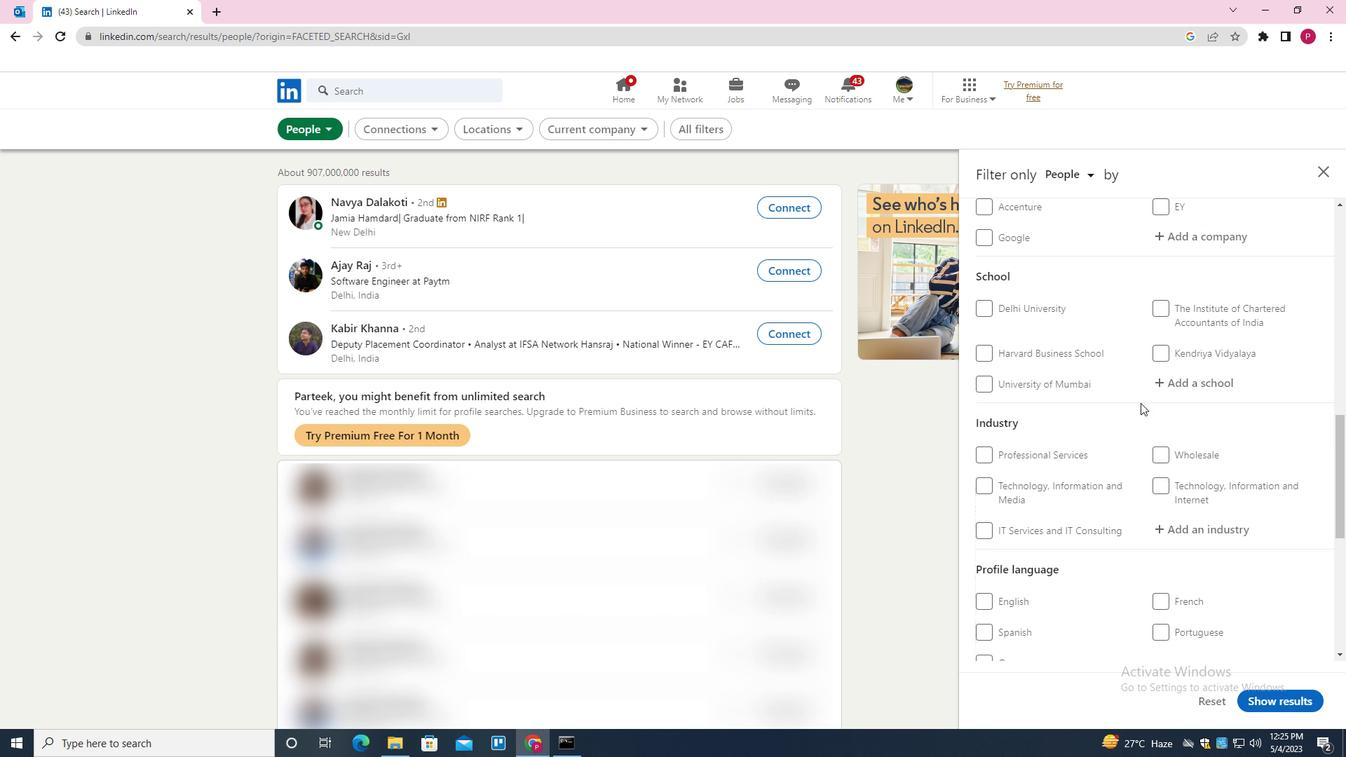 
Action: Mouse scrolled (1138, 403) with delta (0, 0)
Screenshot: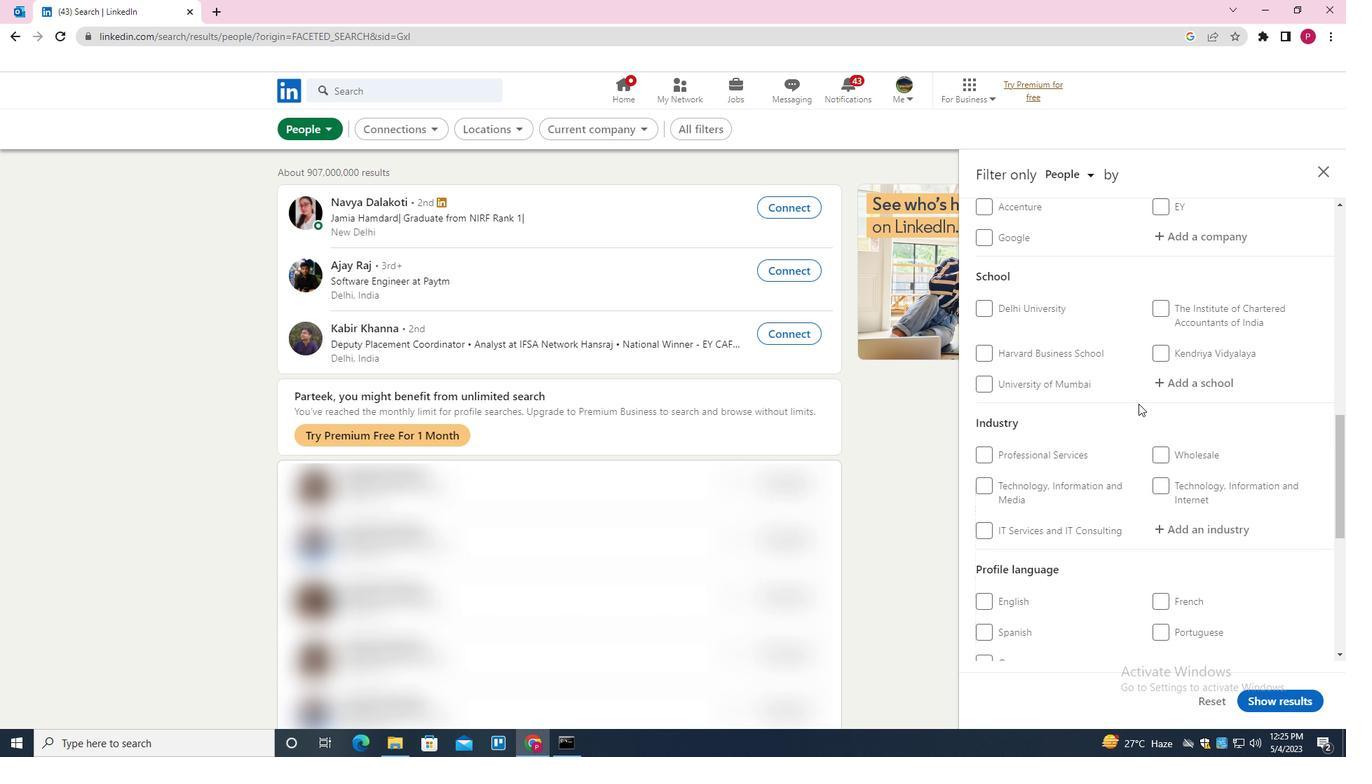 
Action: Mouse moved to (1138, 403)
Screenshot: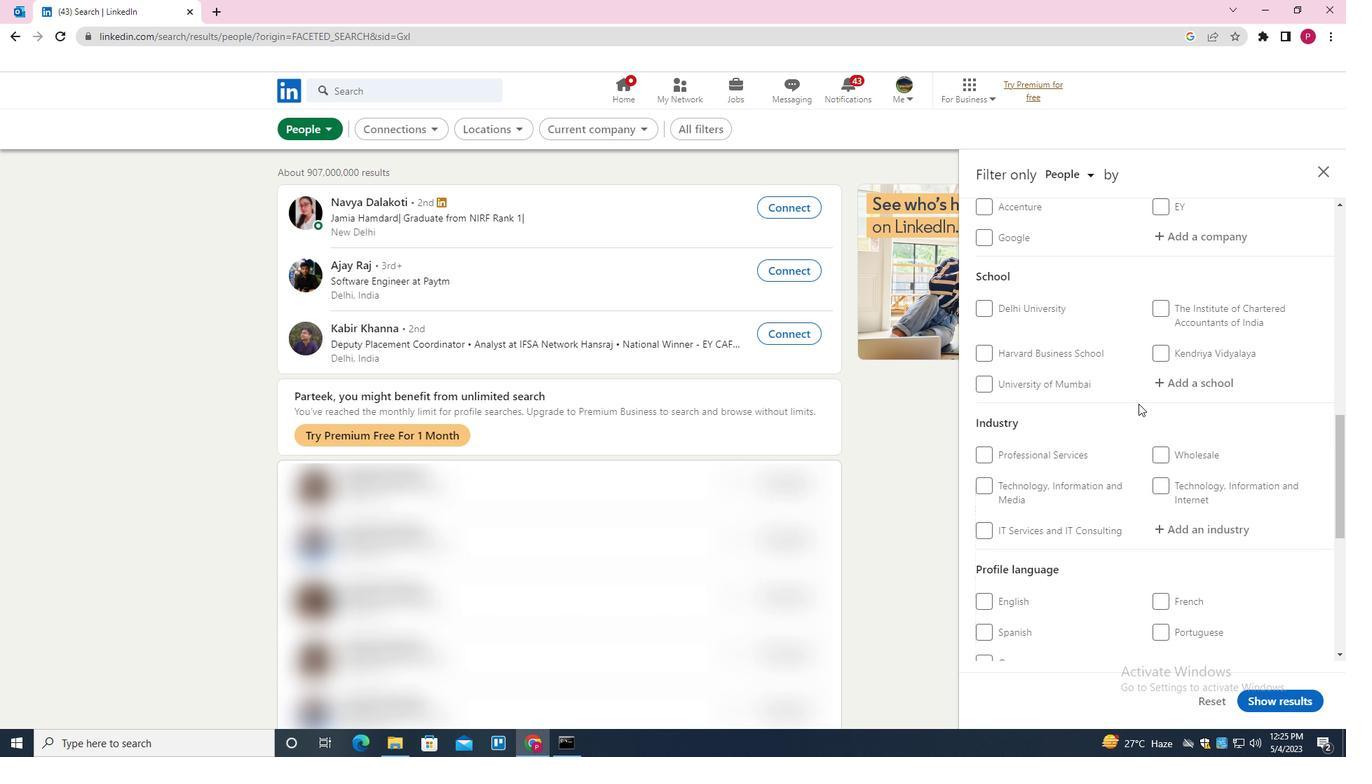 
Action: Mouse scrolled (1138, 403) with delta (0, 0)
Screenshot: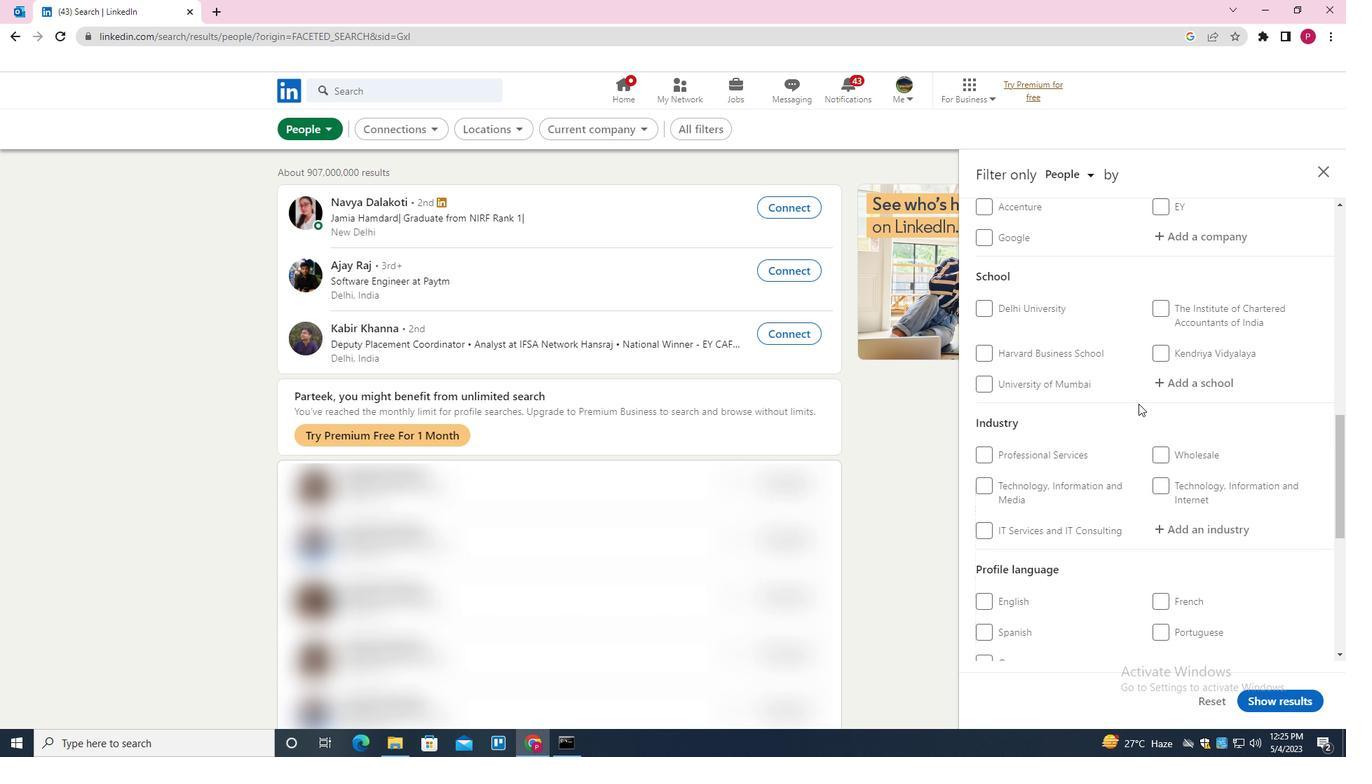
Action: Mouse moved to (1138, 404)
Screenshot: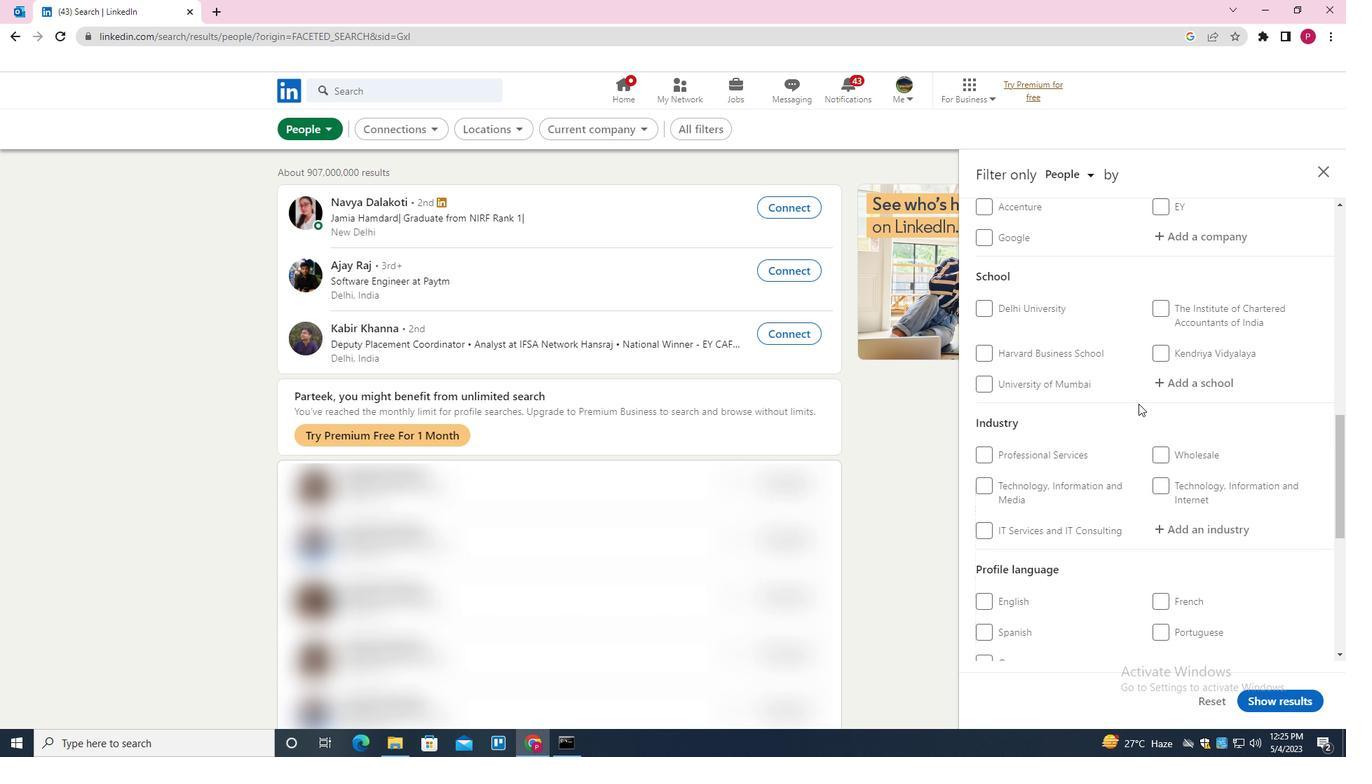 
Action: Mouse scrolled (1138, 403) with delta (0, 0)
Screenshot: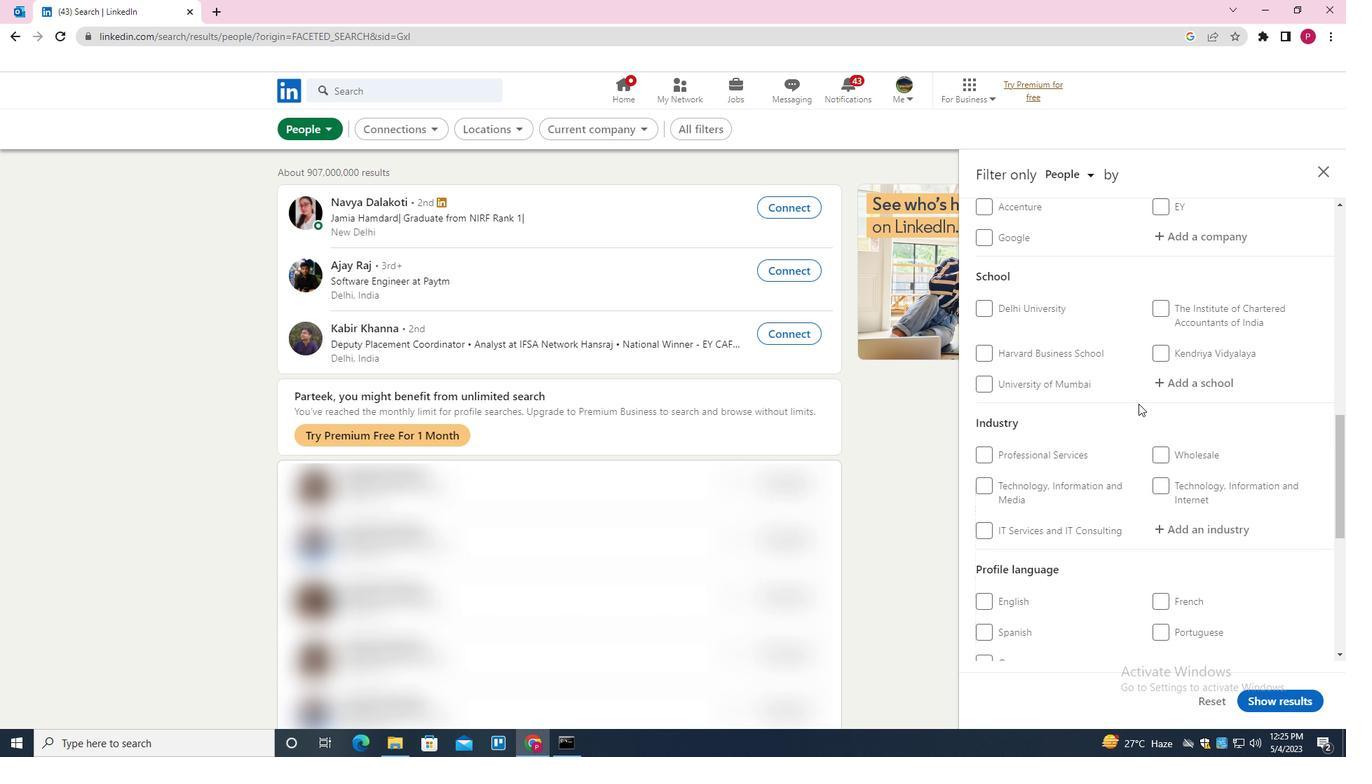 
Action: Mouse scrolled (1138, 403) with delta (0, 0)
Screenshot: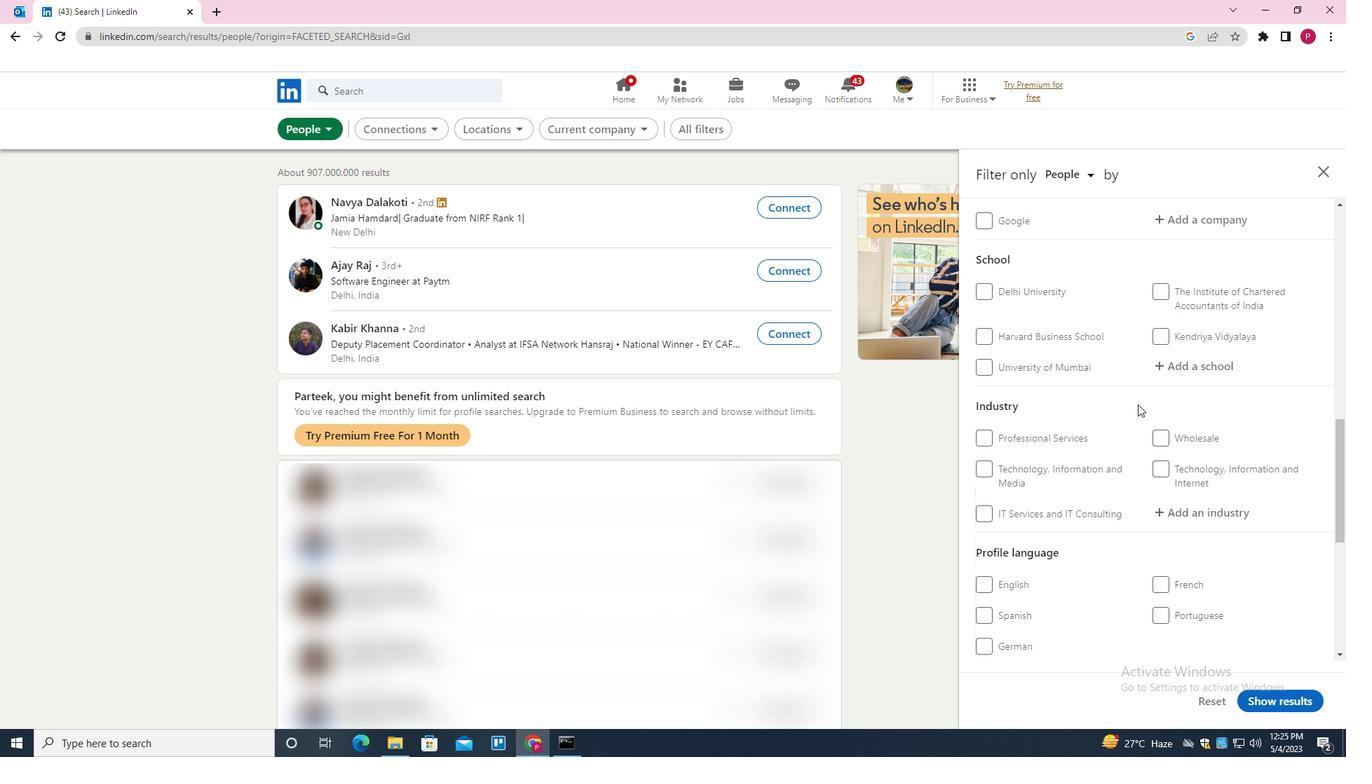 
Action: Mouse moved to (1165, 359)
Screenshot: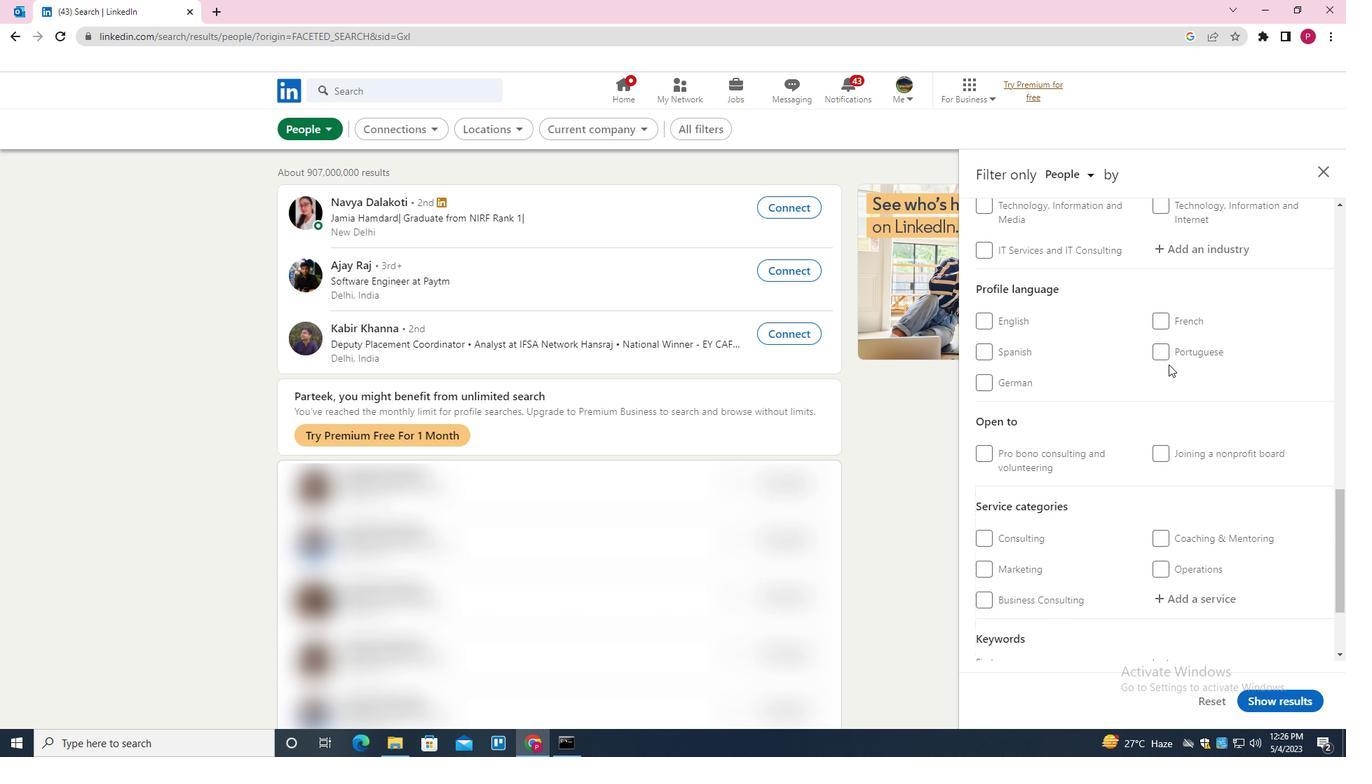 
Action: Mouse pressed left at (1165, 359)
Screenshot: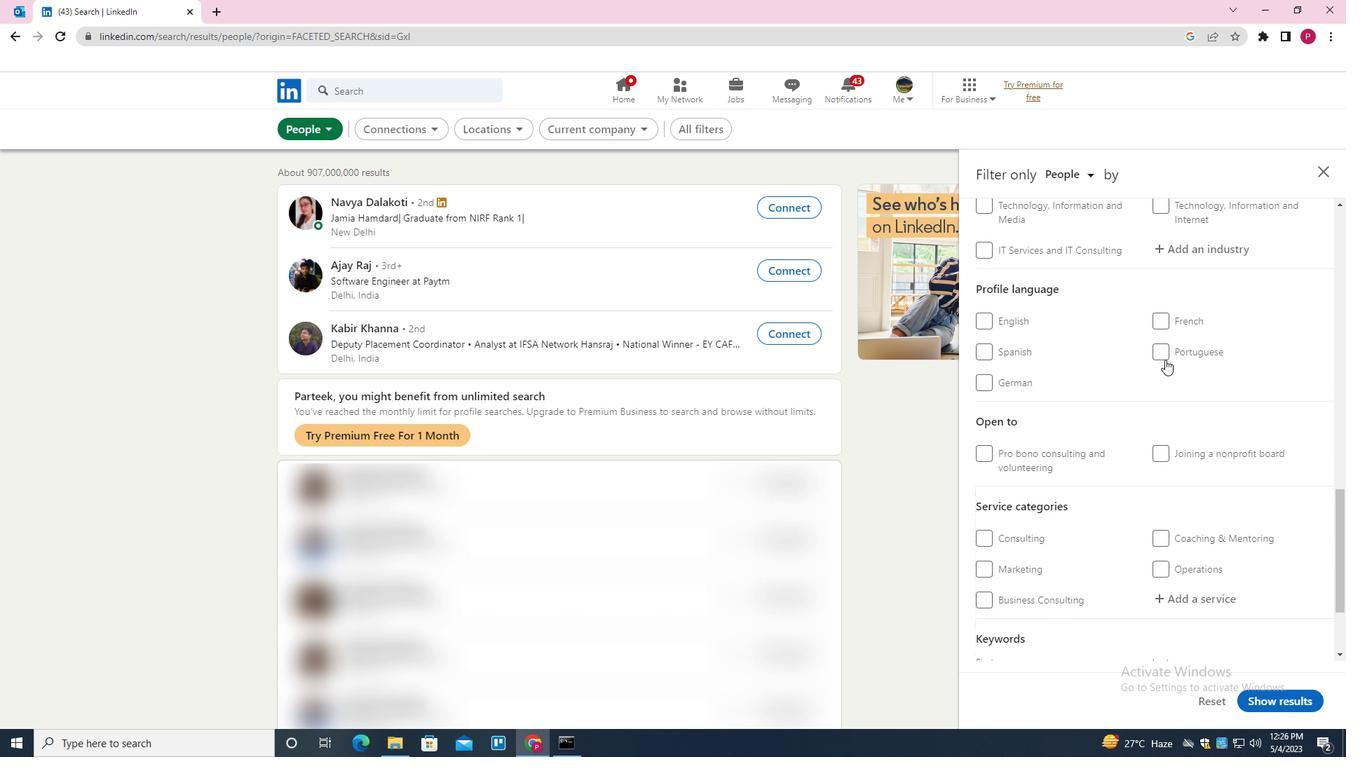 
Action: Mouse moved to (1117, 410)
Screenshot: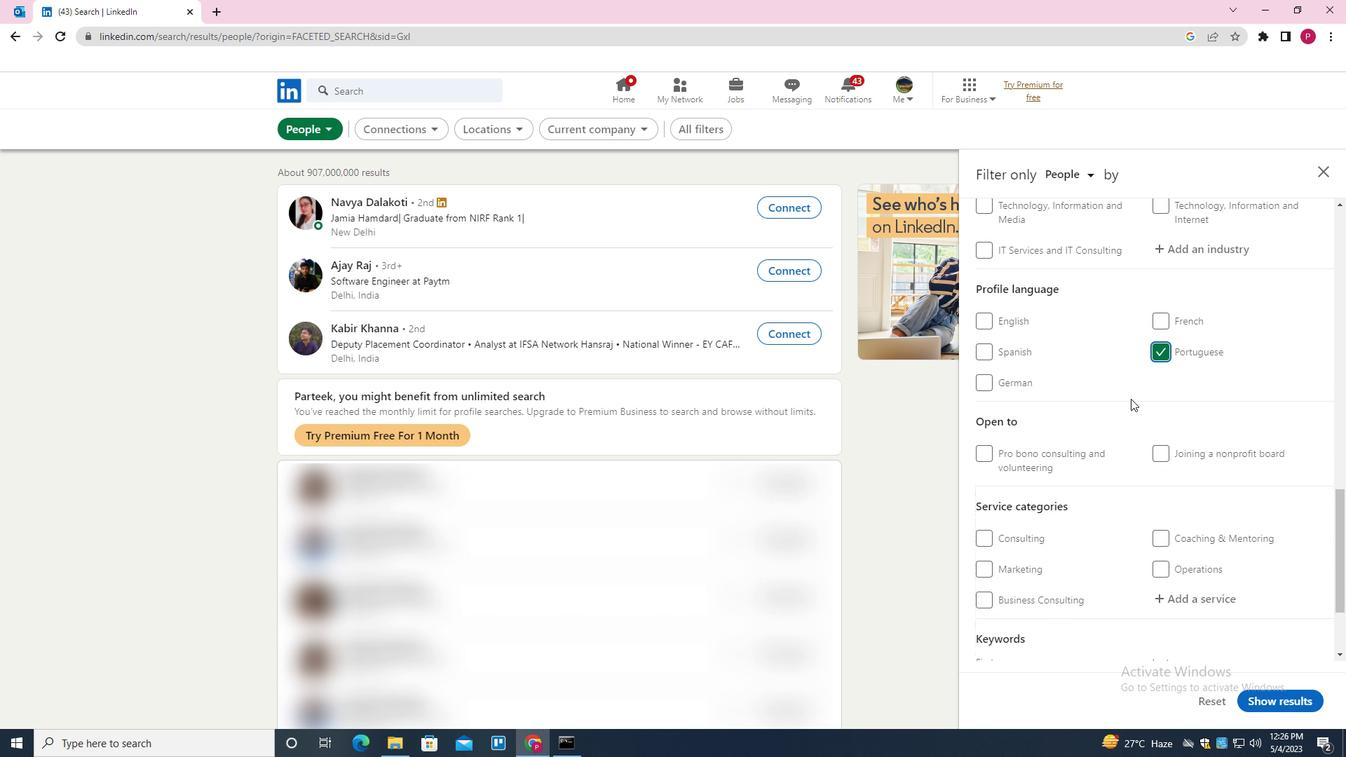 
Action: Mouse scrolled (1117, 410) with delta (0, 0)
Screenshot: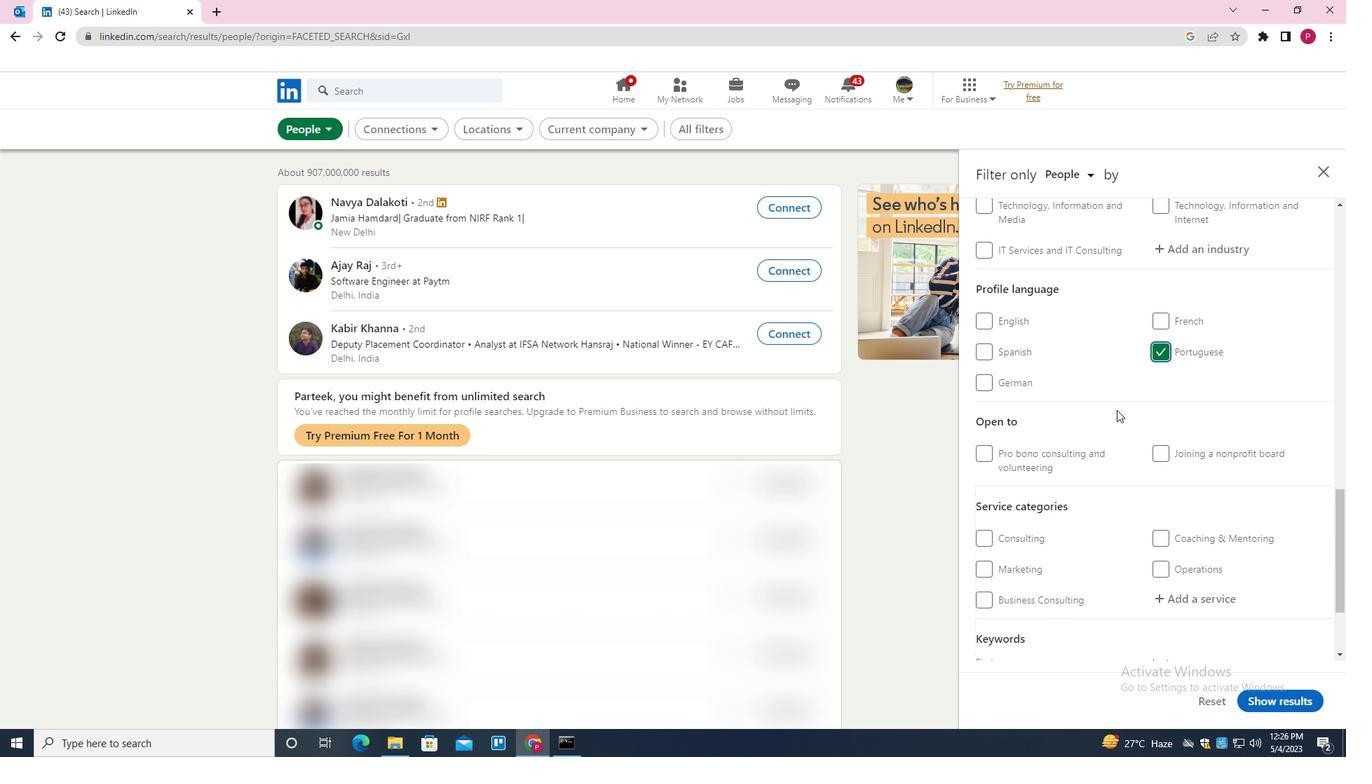 
Action: Mouse scrolled (1117, 410) with delta (0, 0)
Screenshot: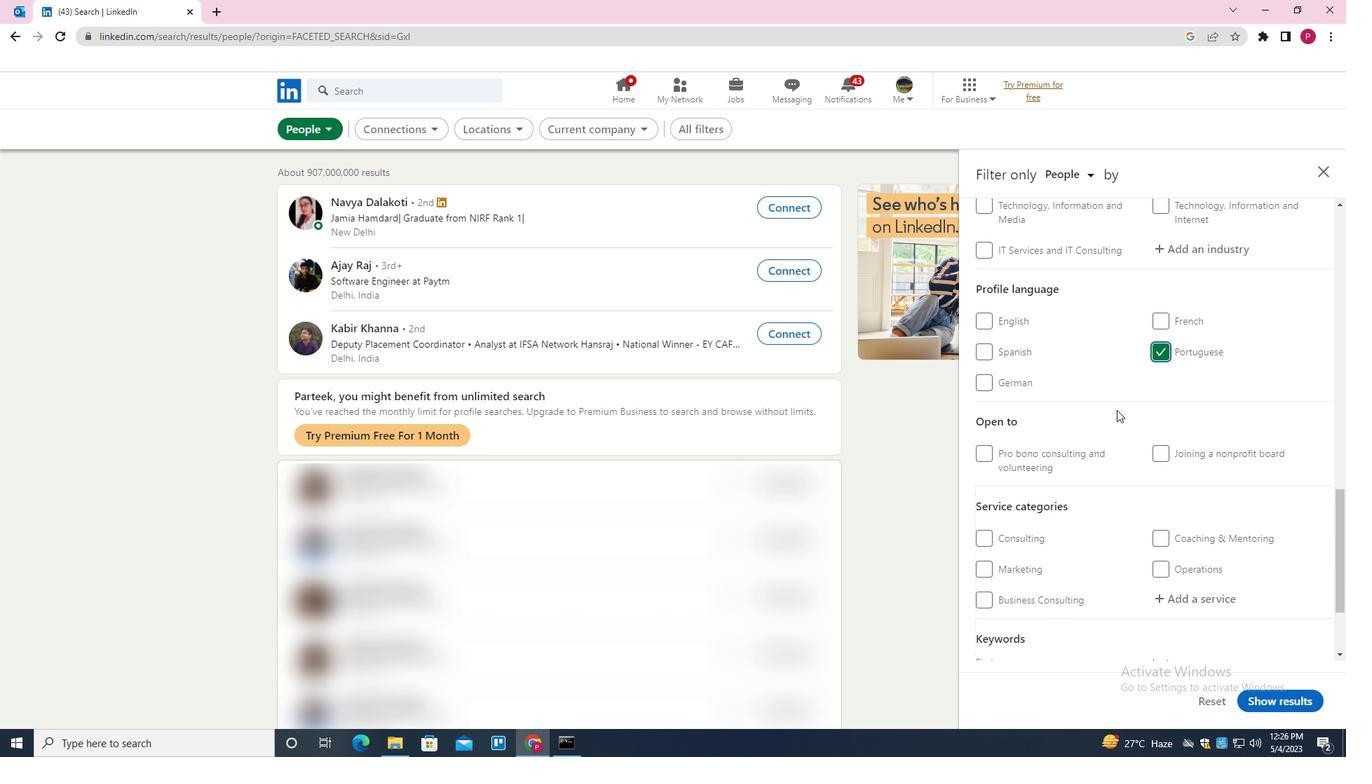 
Action: Mouse scrolled (1117, 410) with delta (0, 0)
Screenshot: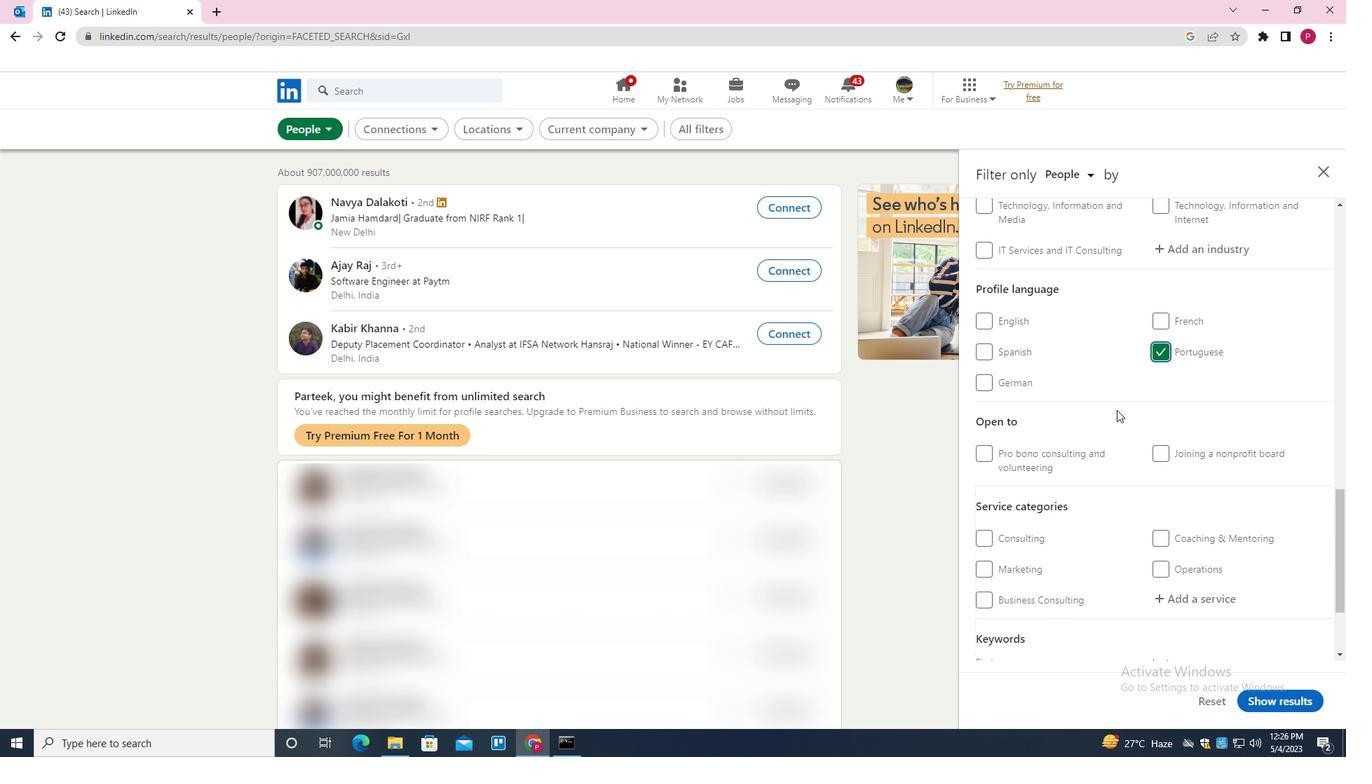 
Action: Mouse scrolled (1117, 410) with delta (0, 0)
Screenshot: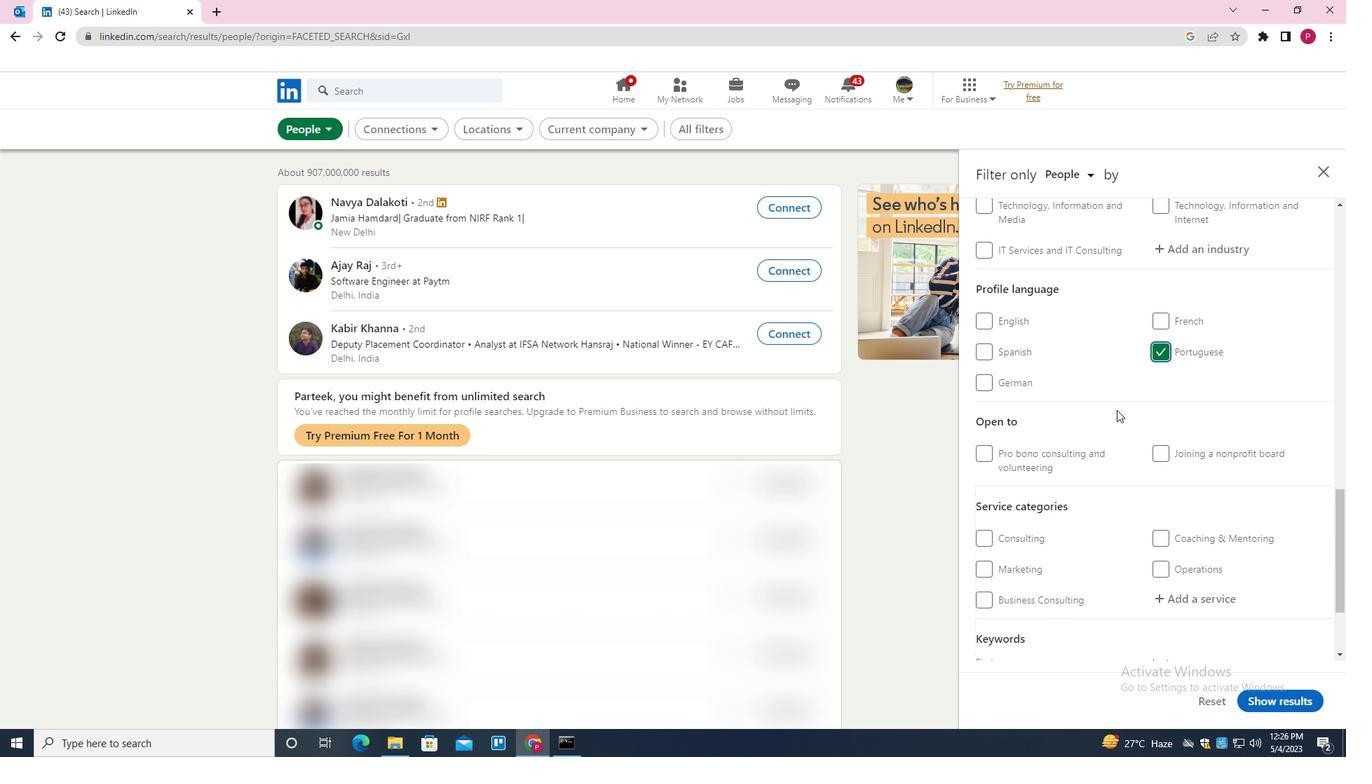 
Action: Mouse scrolled (1117, 410) with delta (0, 0)
Screenshot: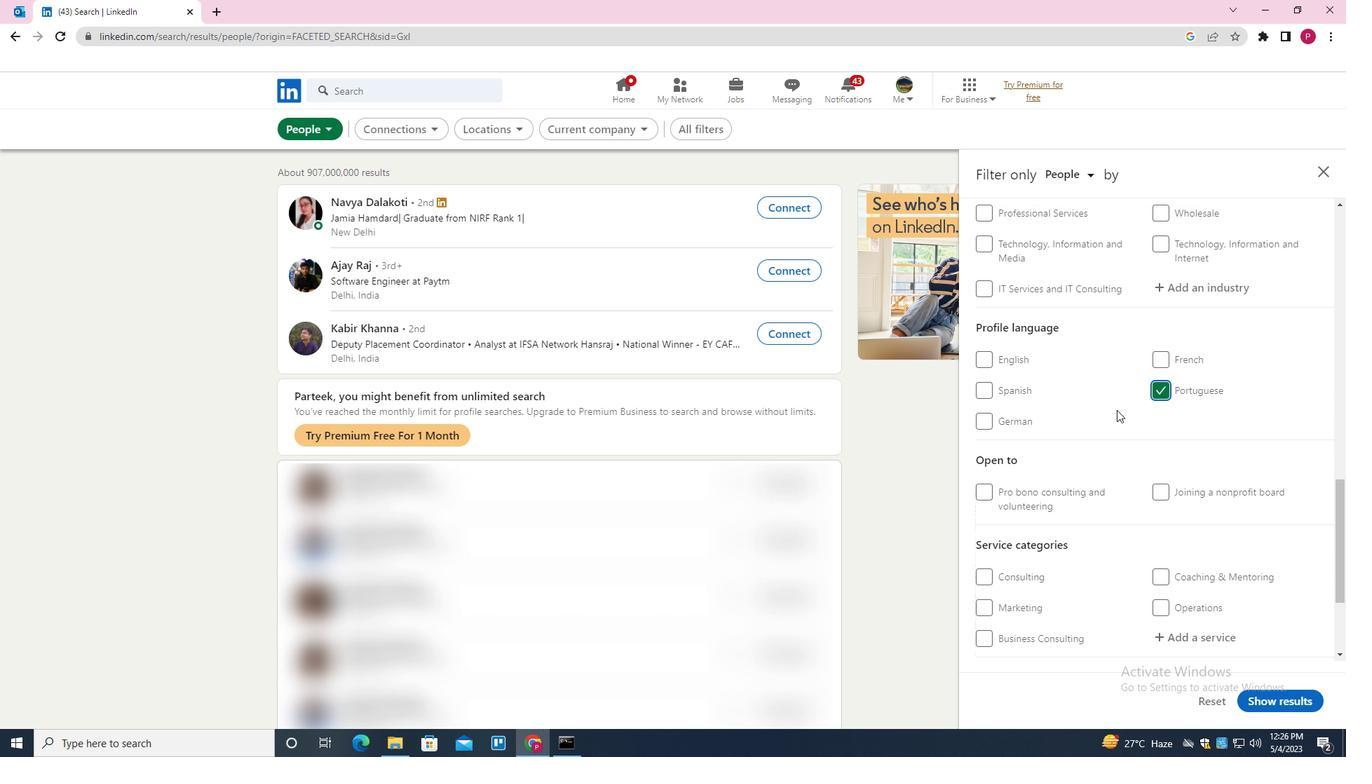
Action: Mouse scrolled (1117, 410) with delta (0, 0)
Screenshot: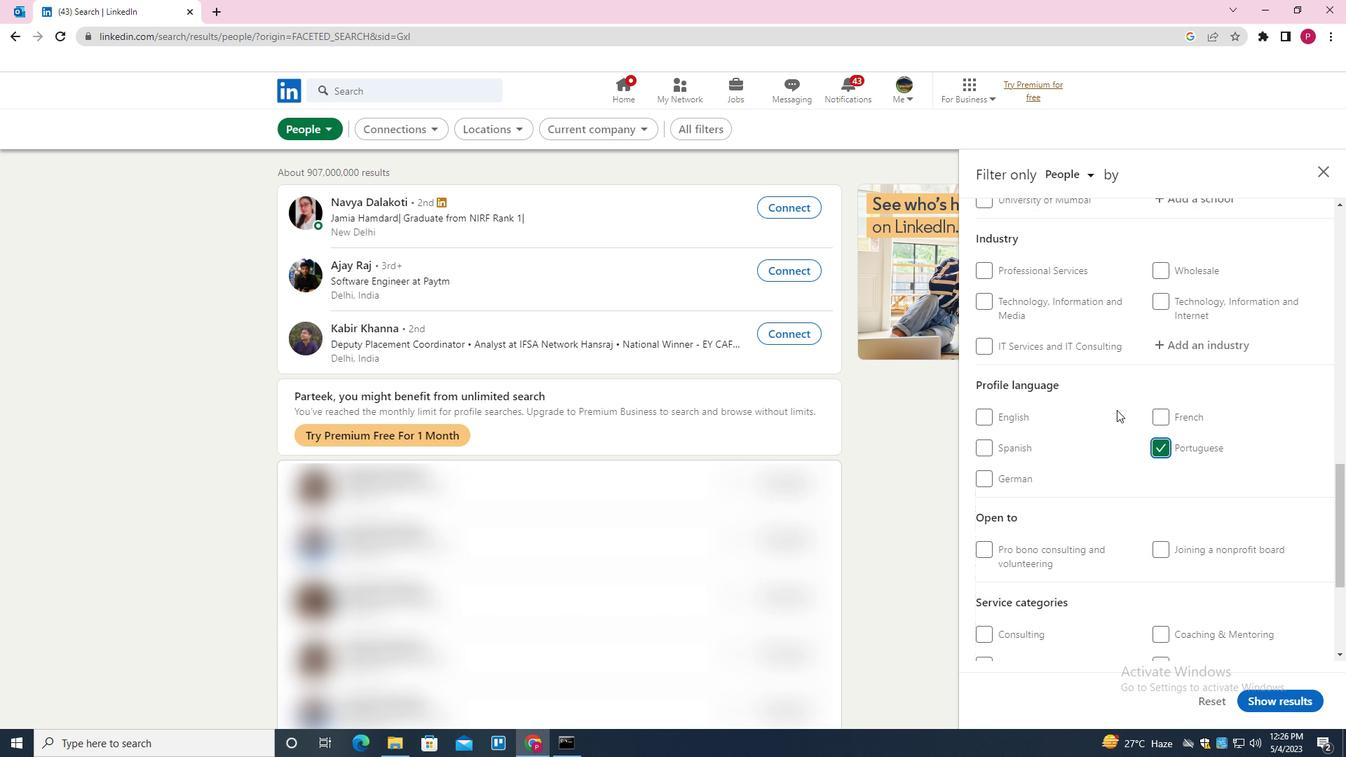 
Action: Mouse moved to (1113, 411)
Screenshot: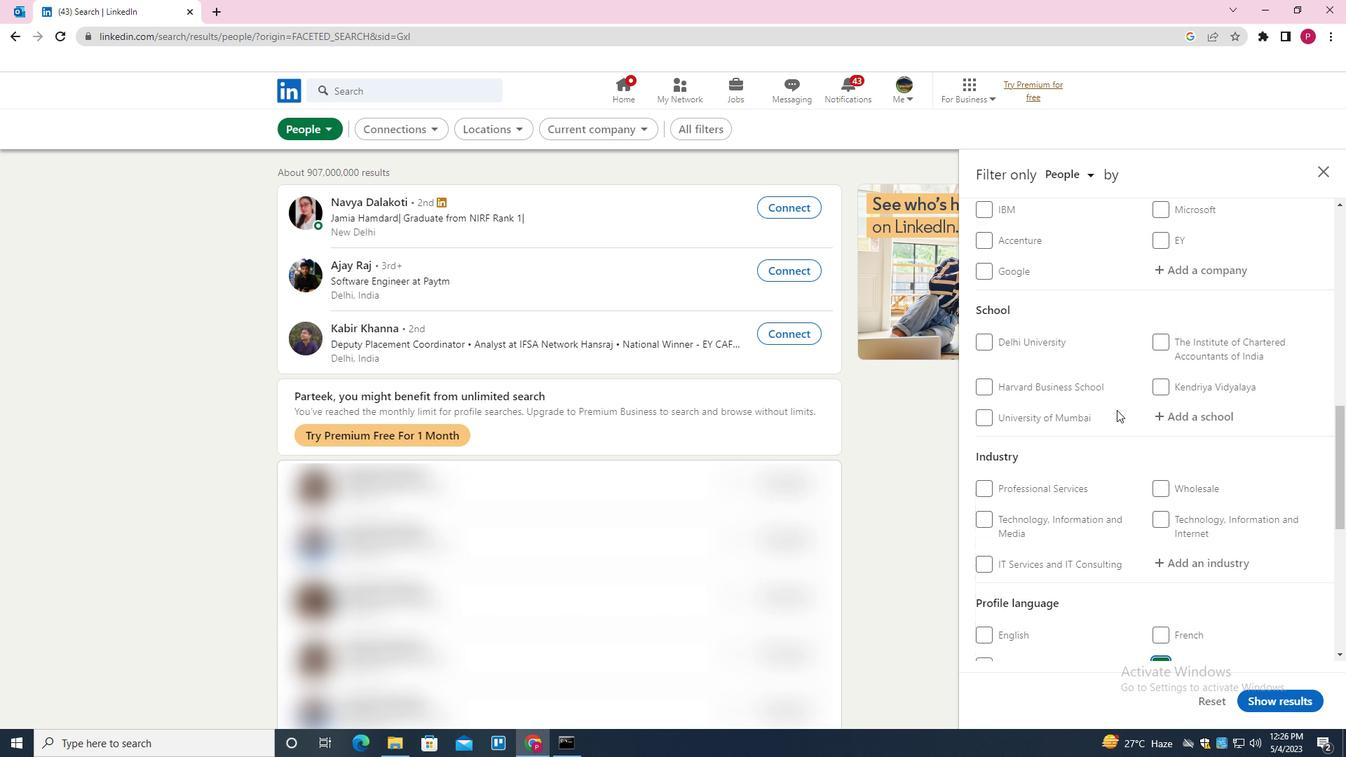 
Action: Mouse scrolled (1113, 412) with delta (0, 0)
Screenshot: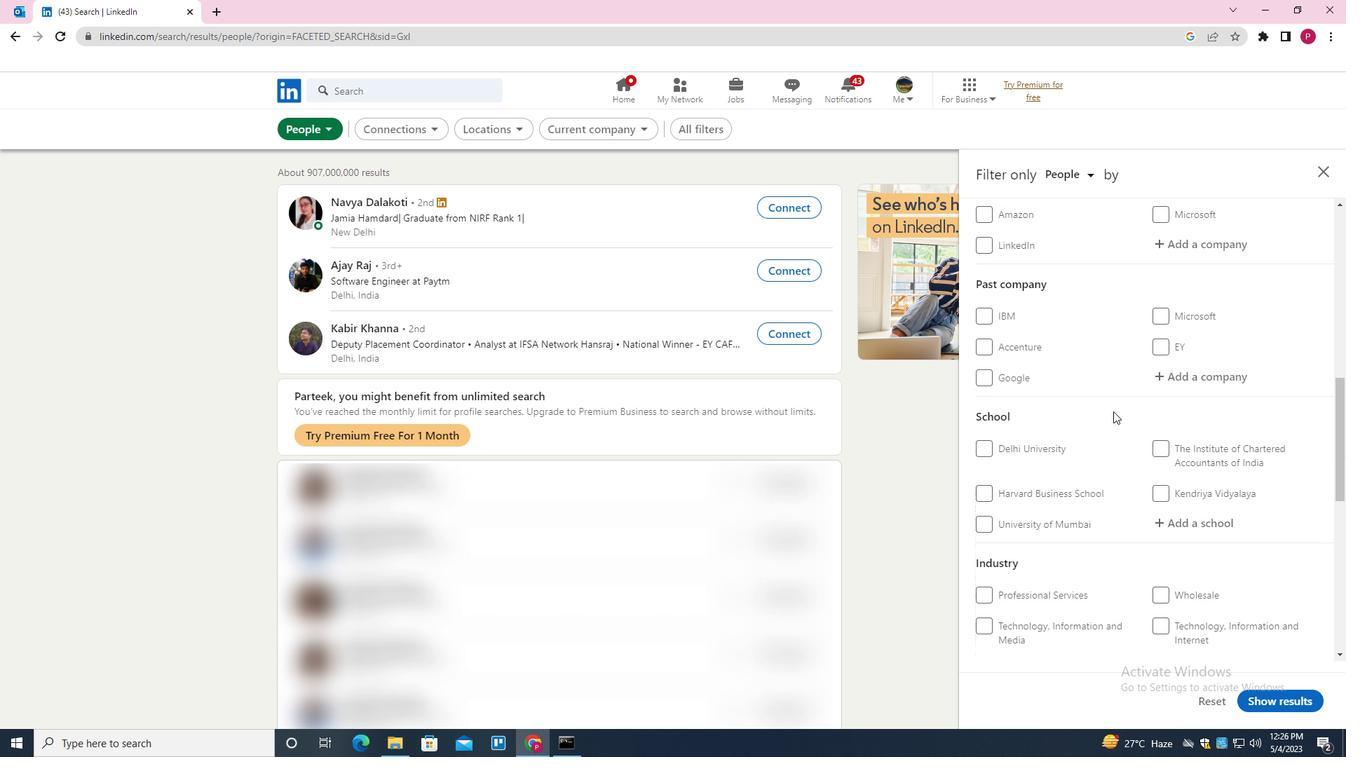 
Action: Mouse scrolled (1113, 412) with delta (0, 0)
Screenshot: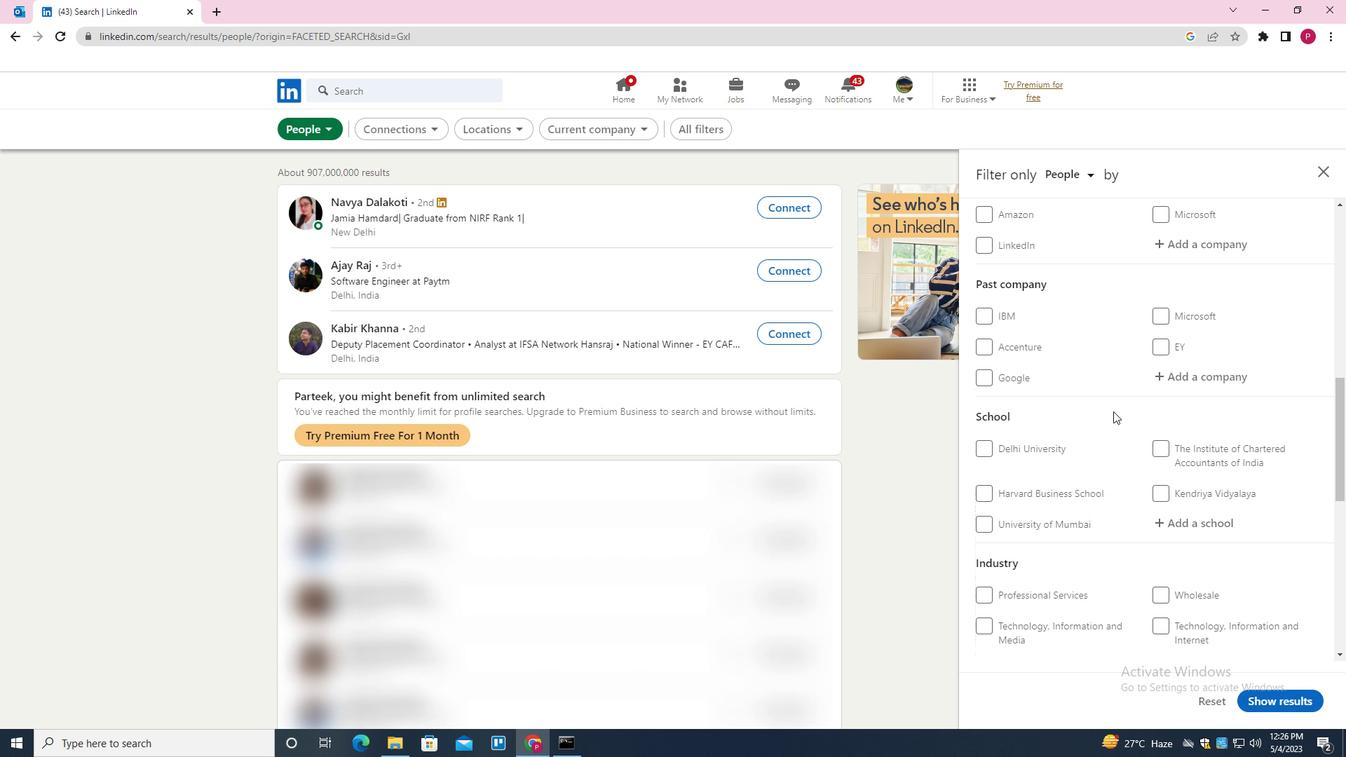 
Action: Mouse moved to (1188, 380)
Screenshot: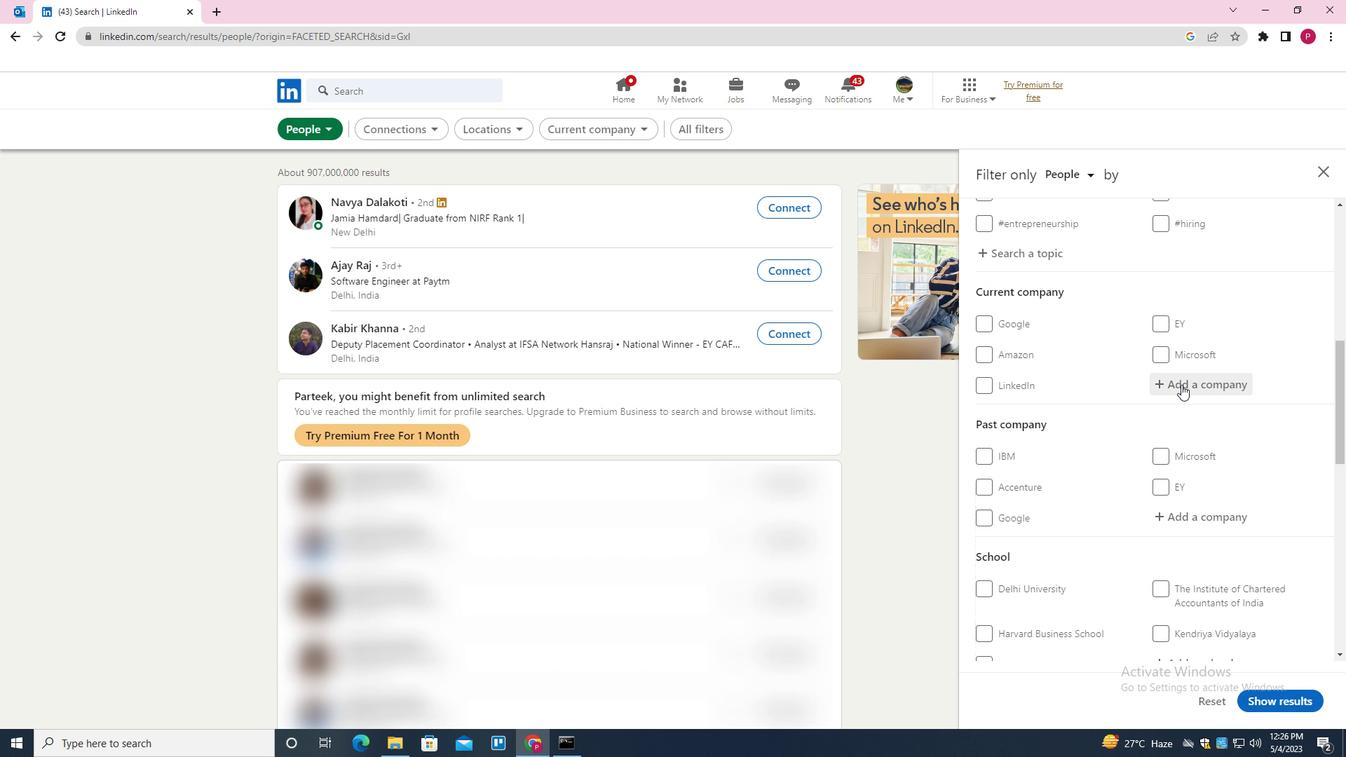 
Action: Mouse pressed left at (1188, 380)
Screenshot: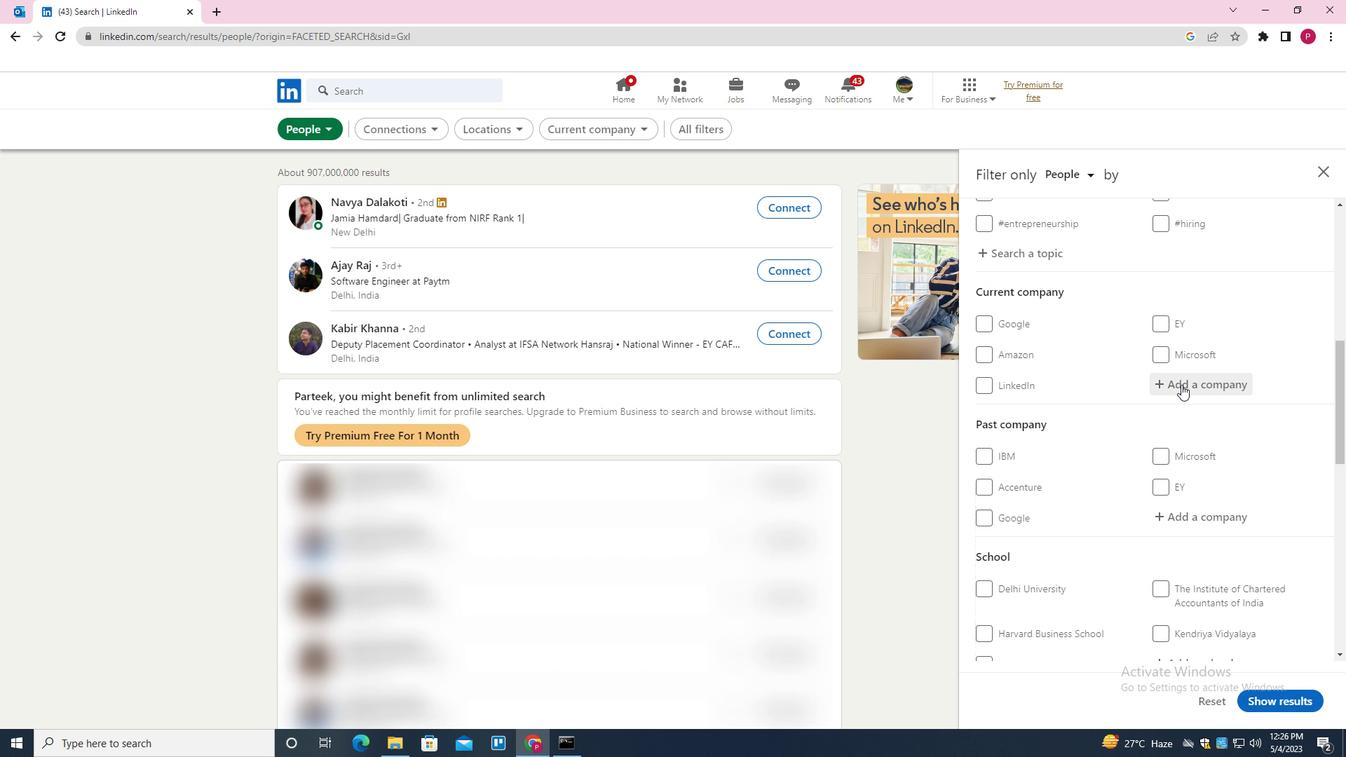 
Action: Key pressed <Key.shift><Key.shift>BAJAJ<Key.space><Key.shift><Key.shift><Key.shift><Key.shift><Key.shift>HPUSING<Key.space><Key.backspace><Key.backspace><Key.backspace><Key.backspace><Key.backspace><Key.backspace><Key.backspace>OUSING<Key.space><Key.space><Key.shift>FINANCE<Key.space><Key.shift>LIMITED<Key.down><Key.enter>
Screenshot: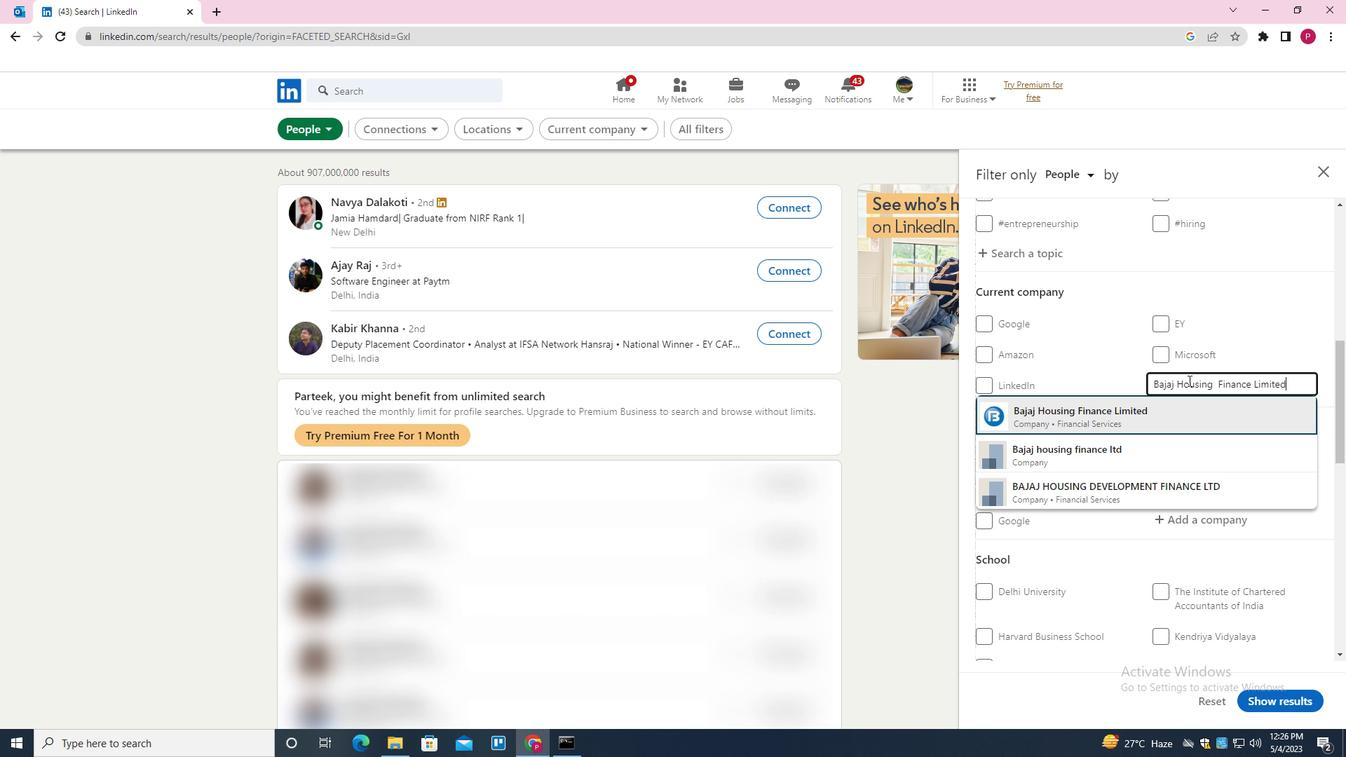 
Action: Mouse moved to (1131, 420)
Screenshot: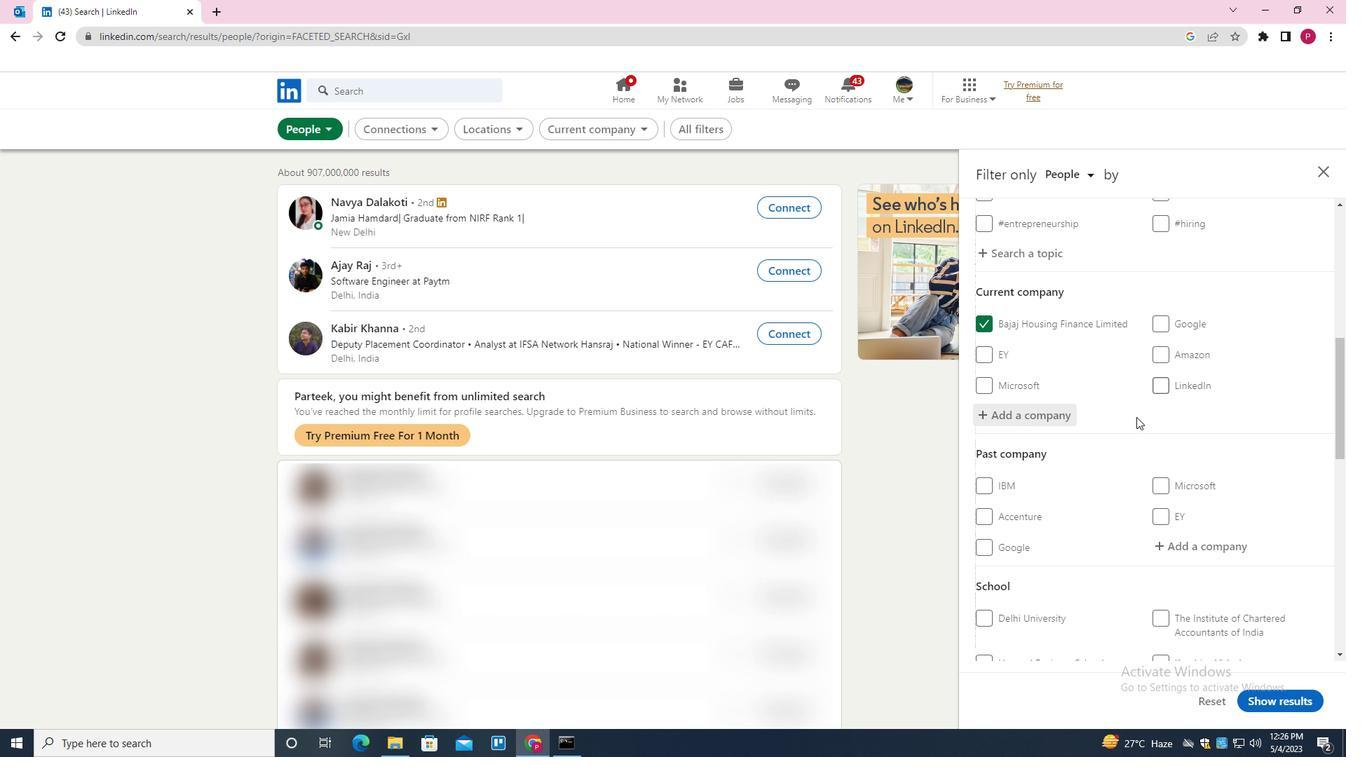
Action: Mouse scrolled (1131, 419) with delta (0, 0)
Screenshot: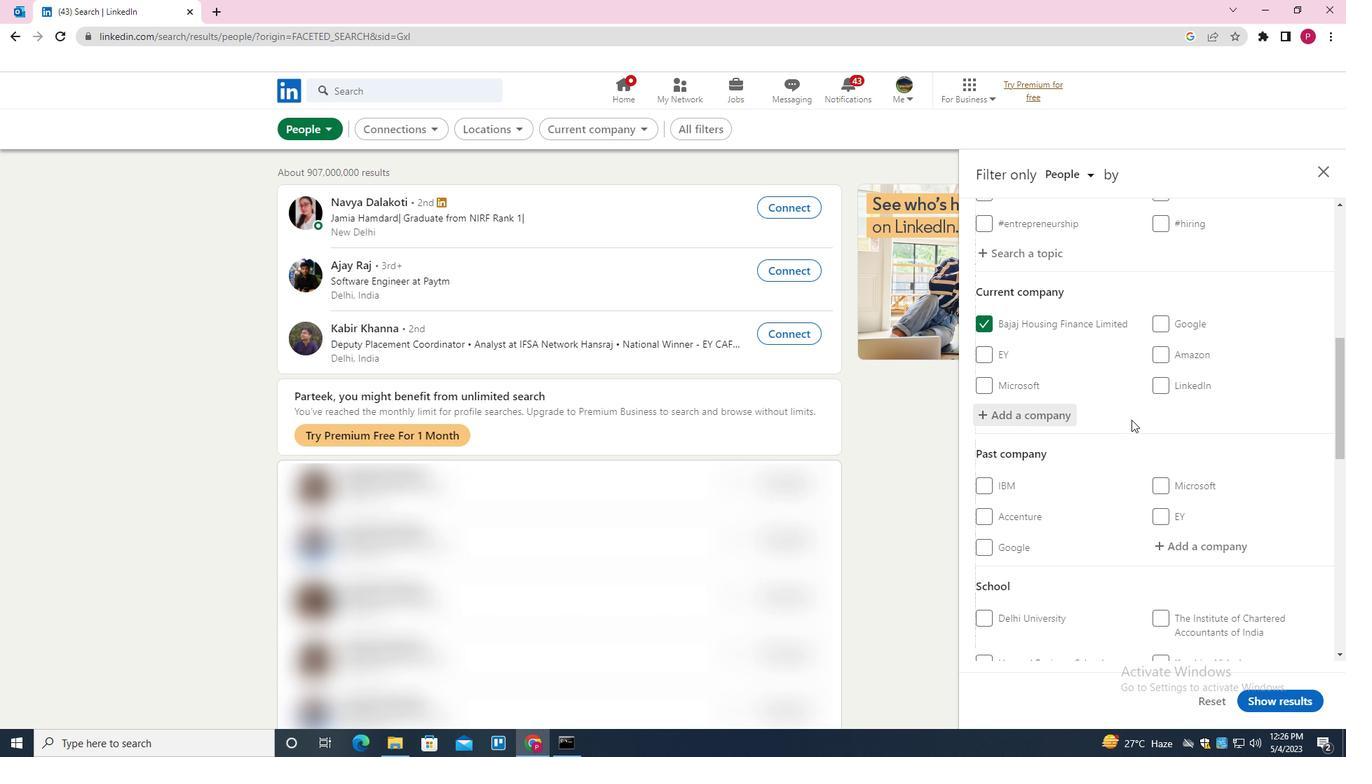 
Action: Mouse scrolled (1131, 419) with delta (0, 0)
Screenshot: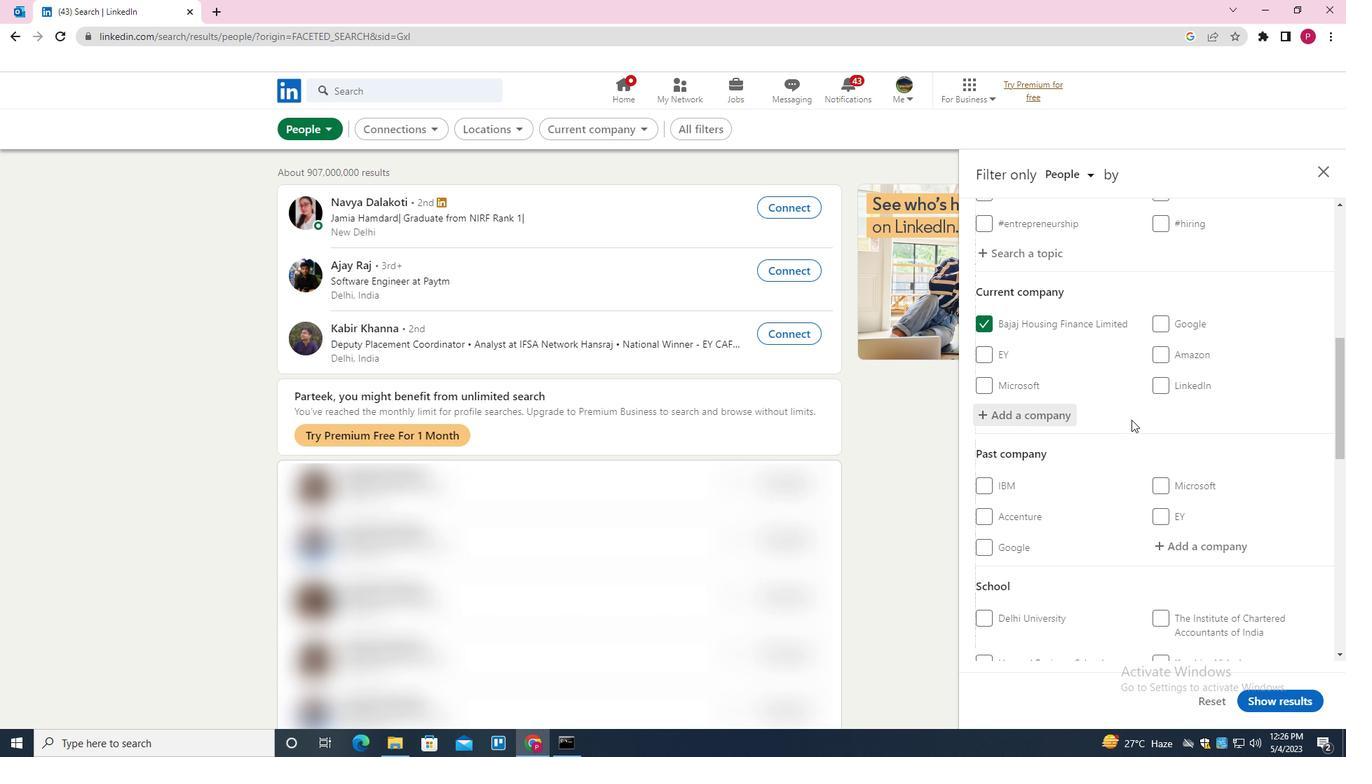 
Action: Mouse scrolled (1131, 419) with delta (0, 0)
Screenshot: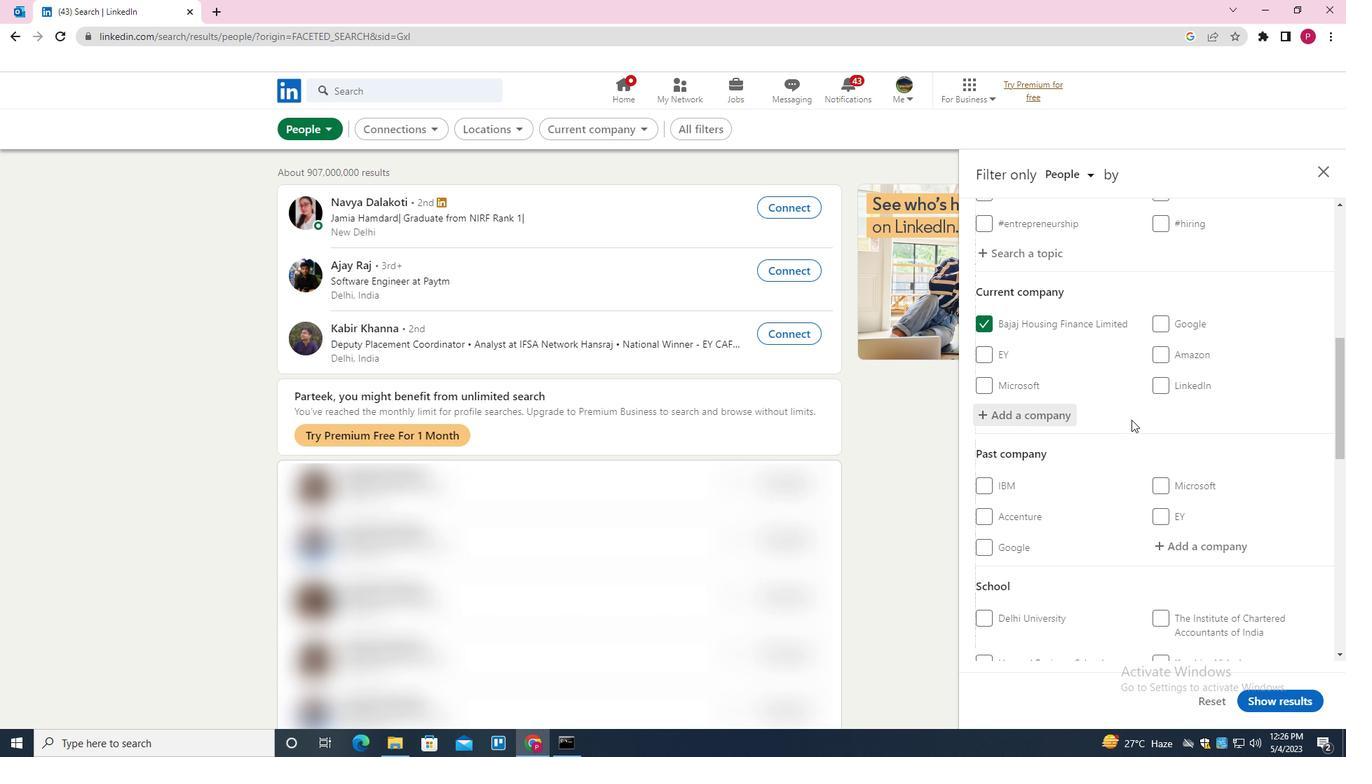 
Action: Mouse moved to (1131, 420)
Screenshot: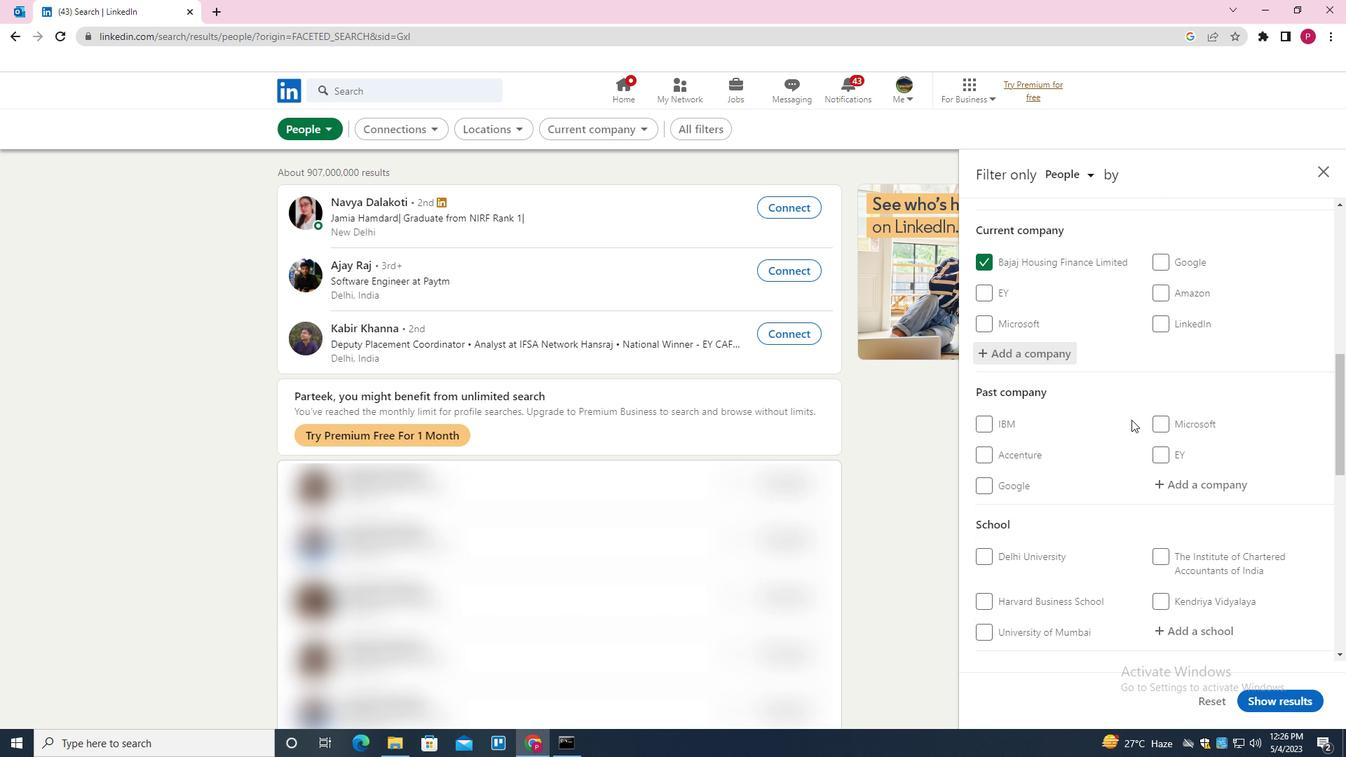 
Action: Mouse scrolled (1131, 419) with delta (0, 0)
Screenshot: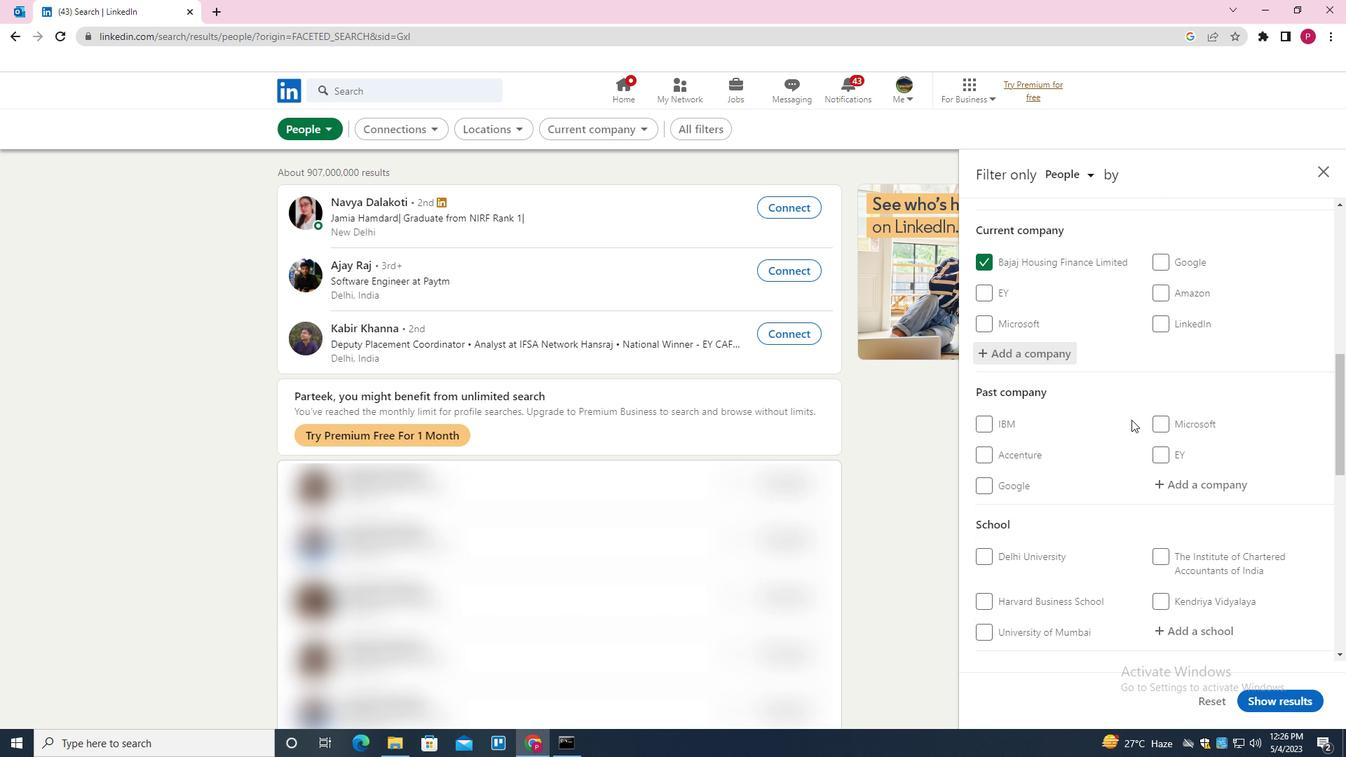 
Action: Mouse moved to (1134, 420)
Screenshot: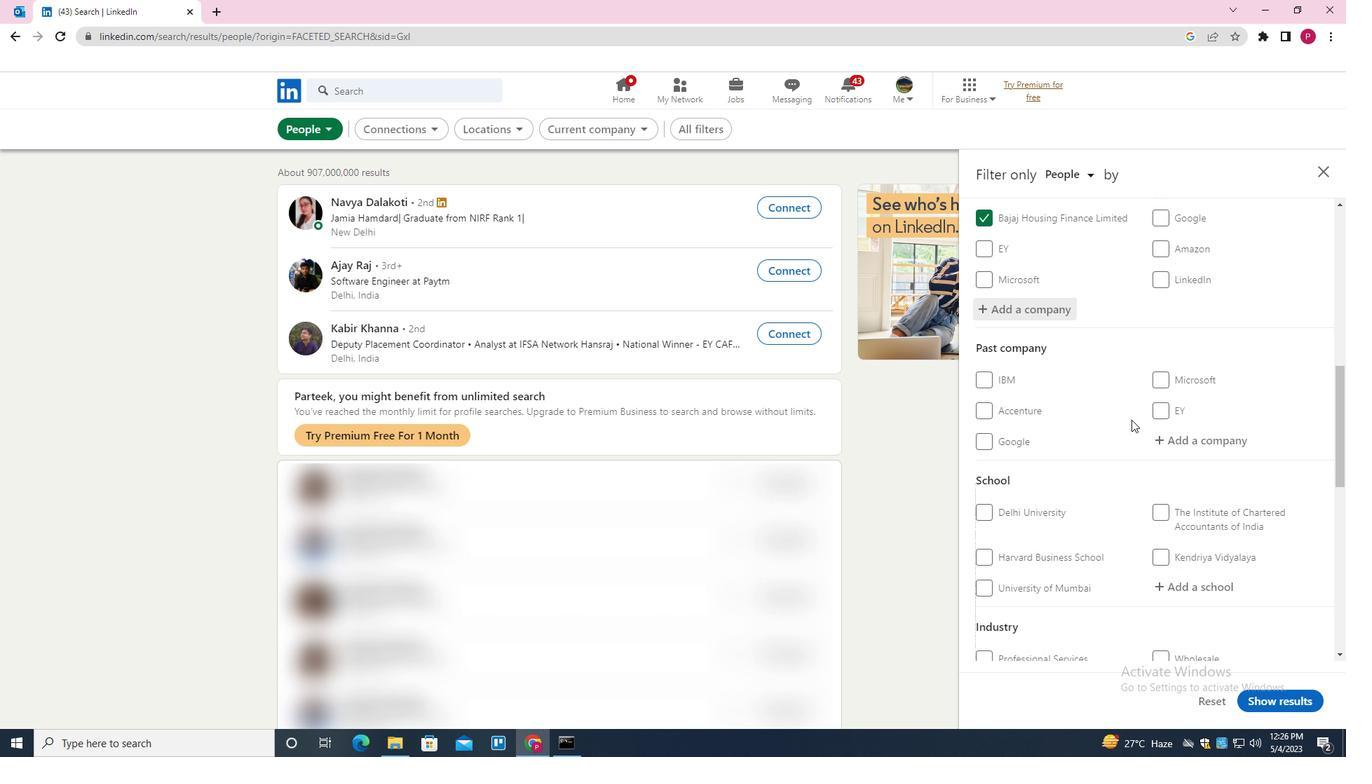 
Action: Mouse scrolled (1134, 419) with delta (0, 0)
Screenshot: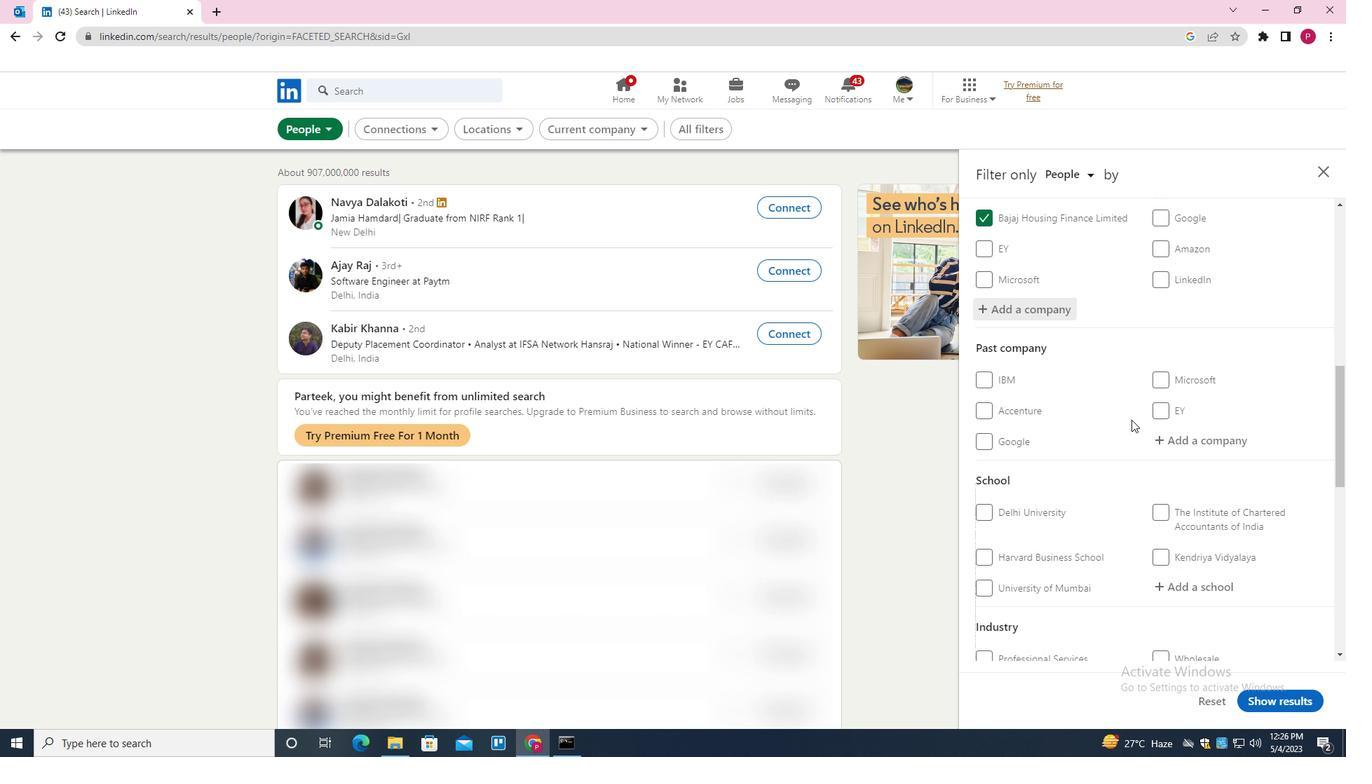 
Action: Mouse moved to (1193, 342)
Screenshot: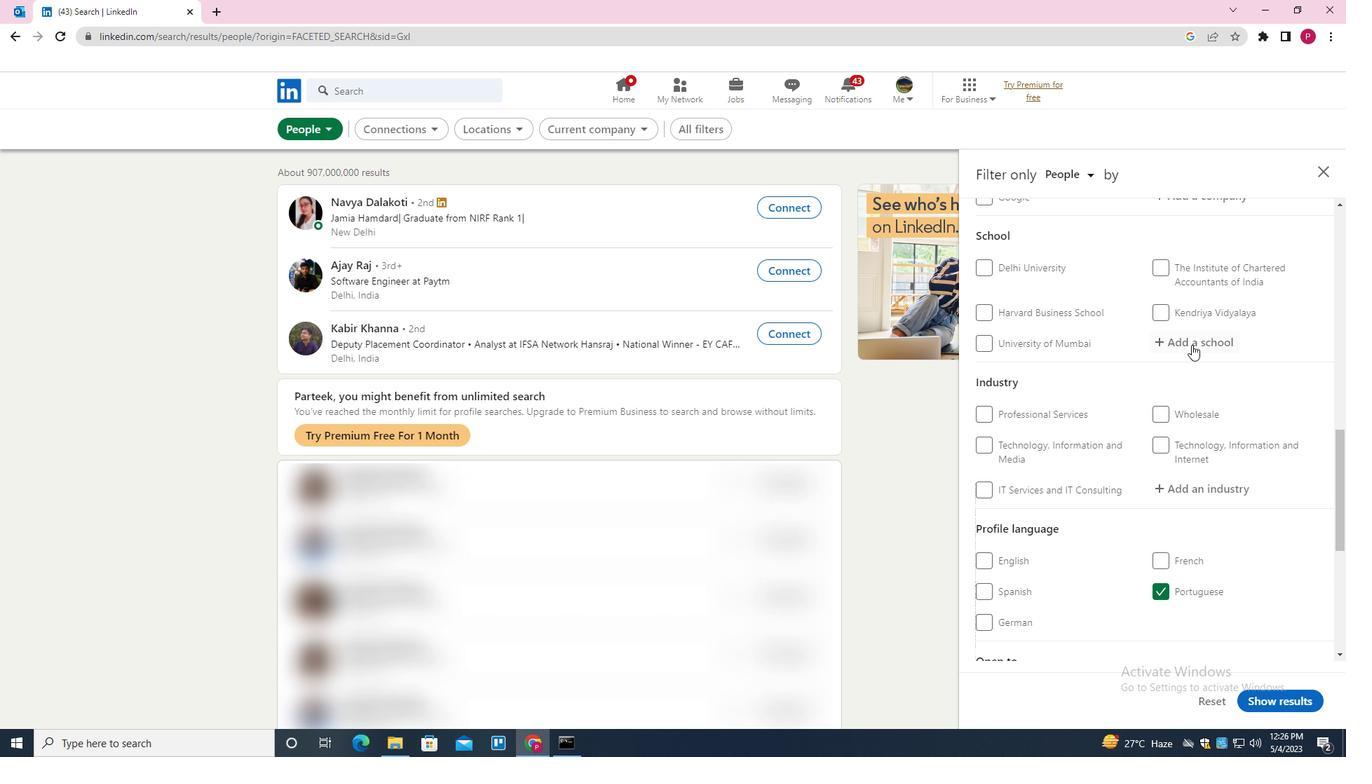 
Action: Mouse pressed left at (1193, 342)
Screenshot: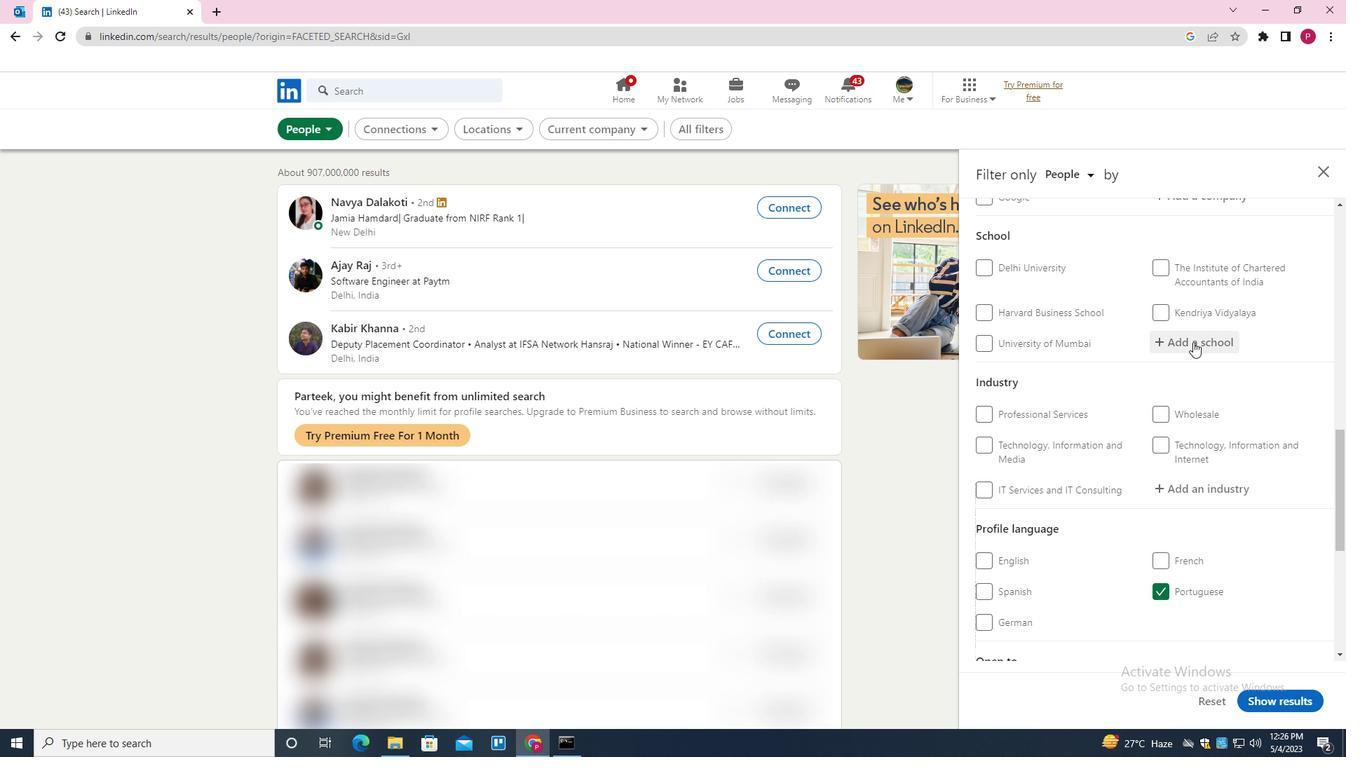 
Action: Mouse moved to (1179, 352)
Screenshot: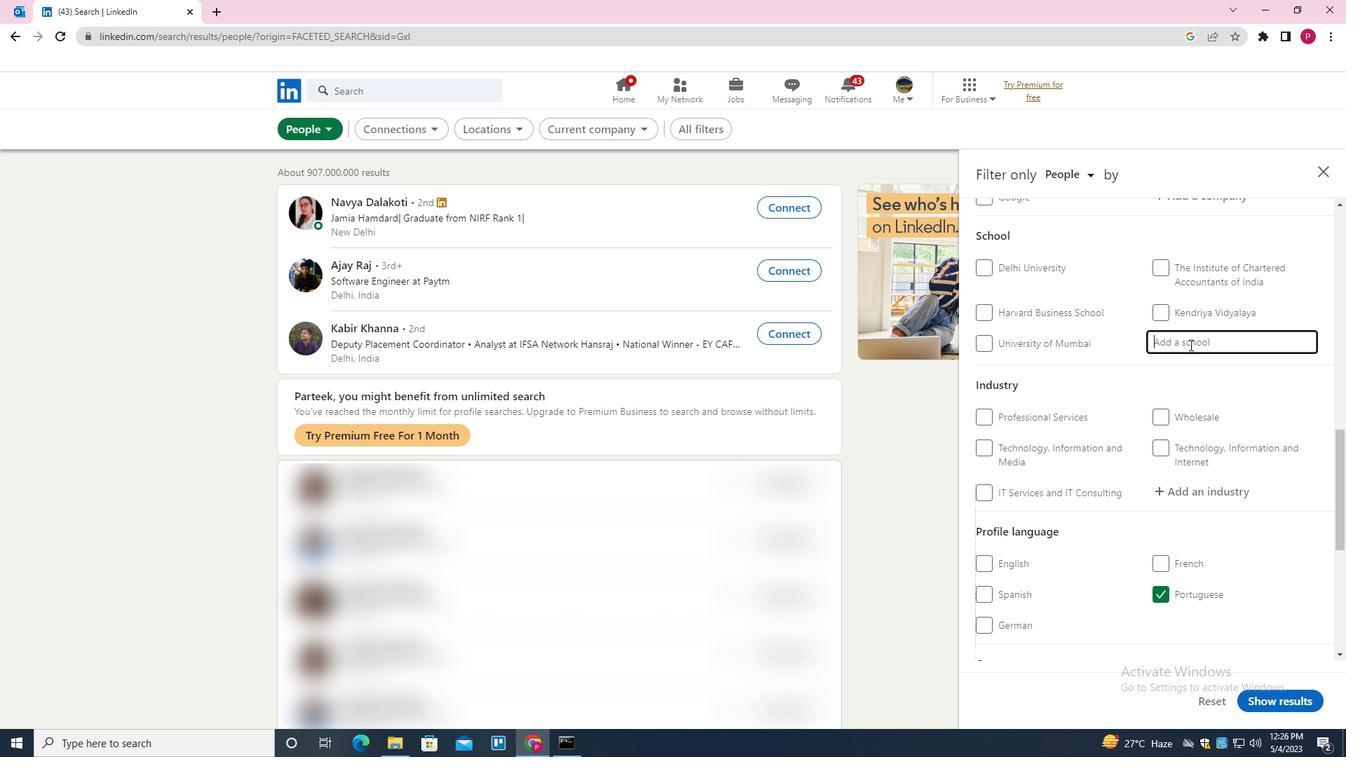 
Action: Key pressed <Key.shift><Key.shift><Key.shift><Key.shift><Key.shift>S<Key.backspace>DELHI<Key.space><Key.shift>COLLEGE<Key.space><Key.shift>OF<Key.space><Key.shift>ENGINEERING<Key.space><Key.down><Key.enter>
Screenshot: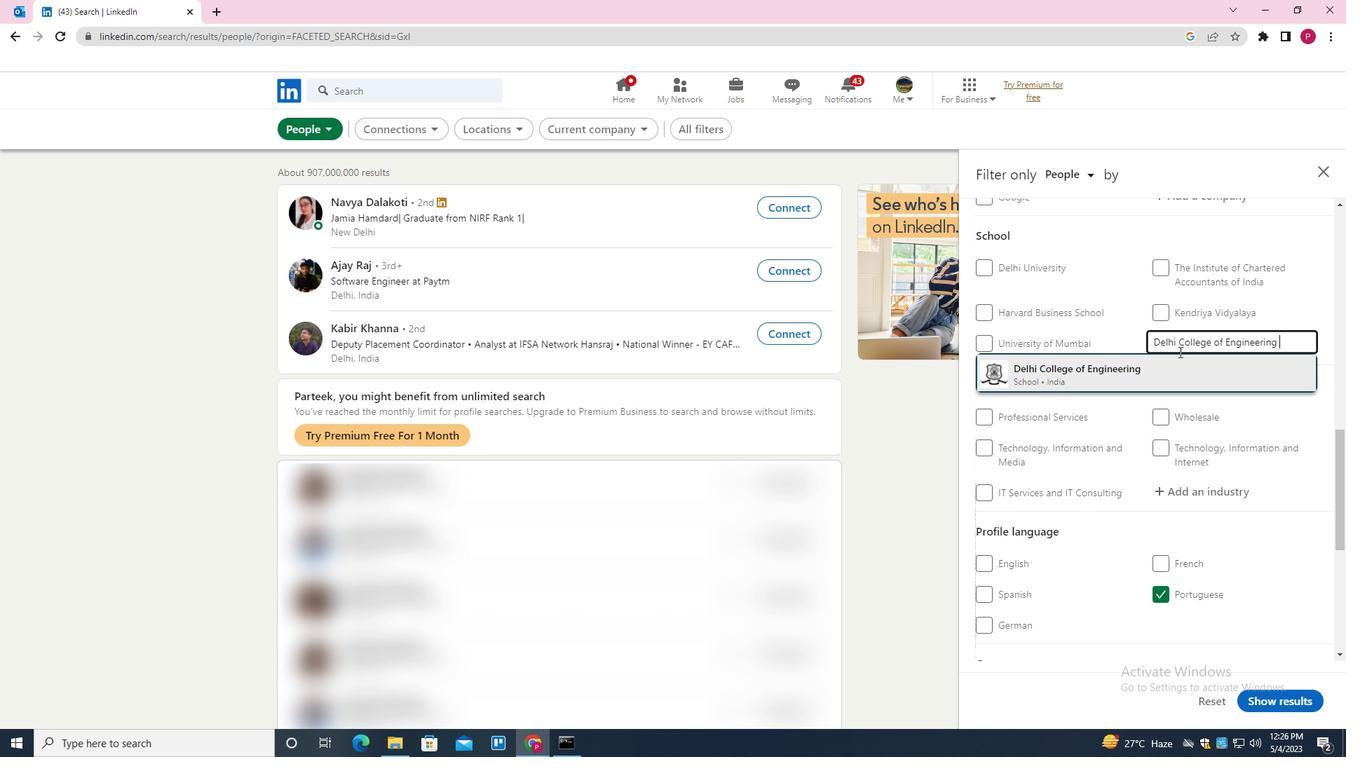 
Action: Mouse moved to (1151, 371)
Screenshot: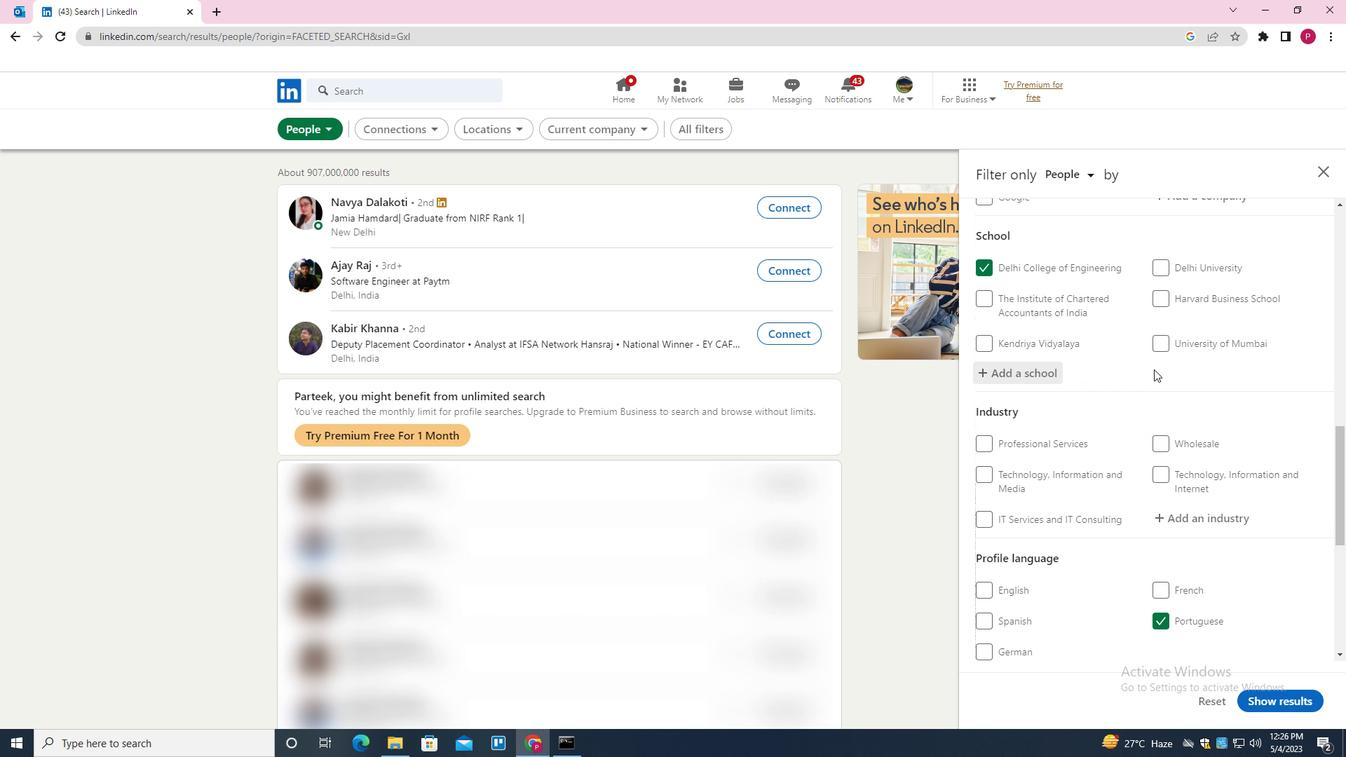 
Action: Mouse scrolled (1151, 370) with delta (0, 0)
Screenshot: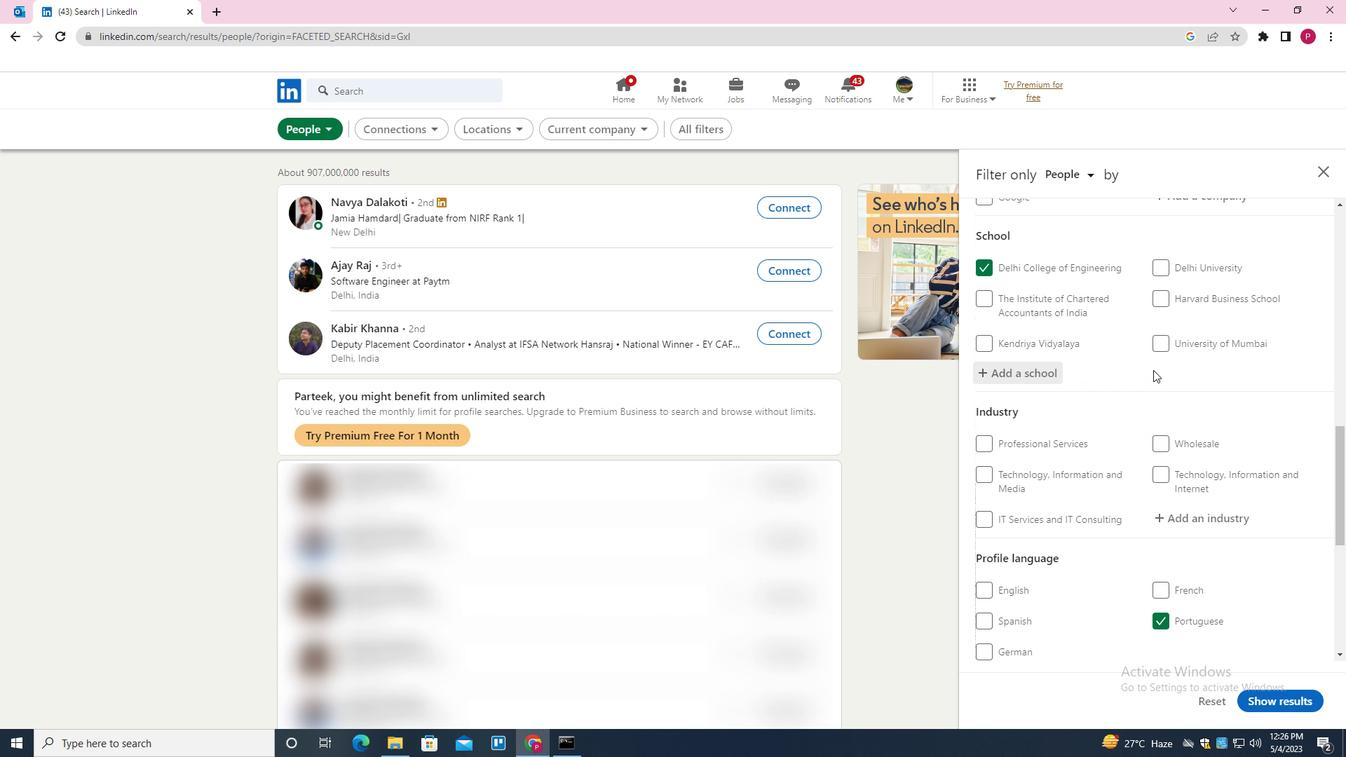 
Action: Mouse scrolled (1151, 370) with delta (0, 0)
Screenshot: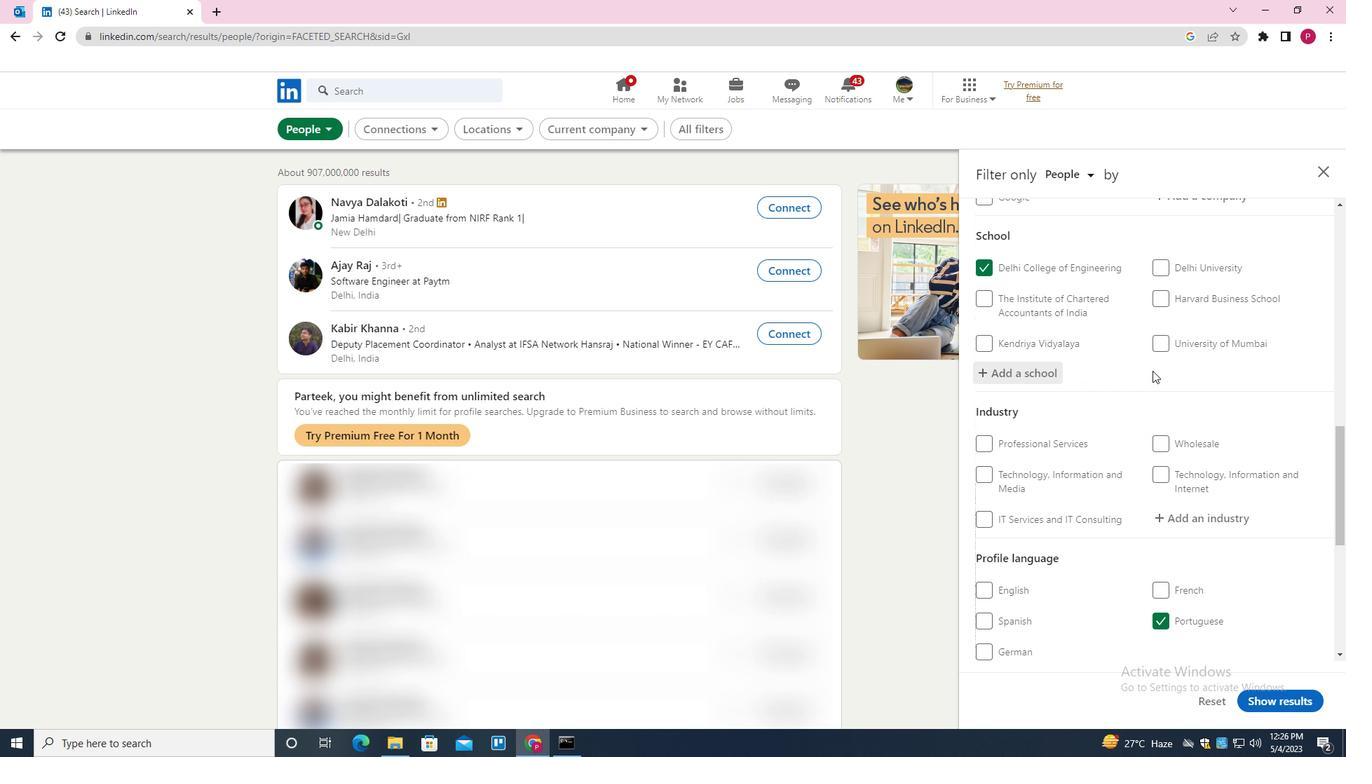 
Action: Mouse moved to (1194, 366)
Screenshot: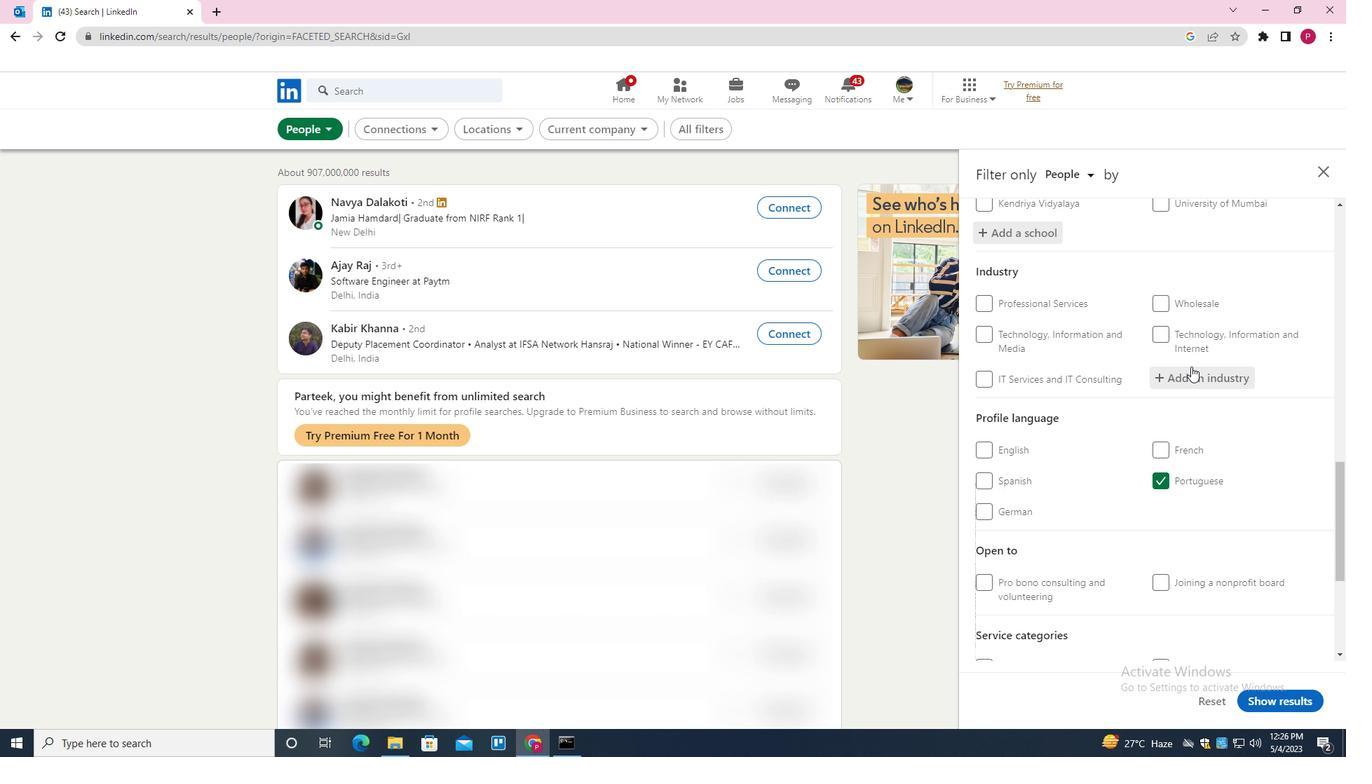 
Action: Mouse pressed left at (1194, 366)
Screenshot: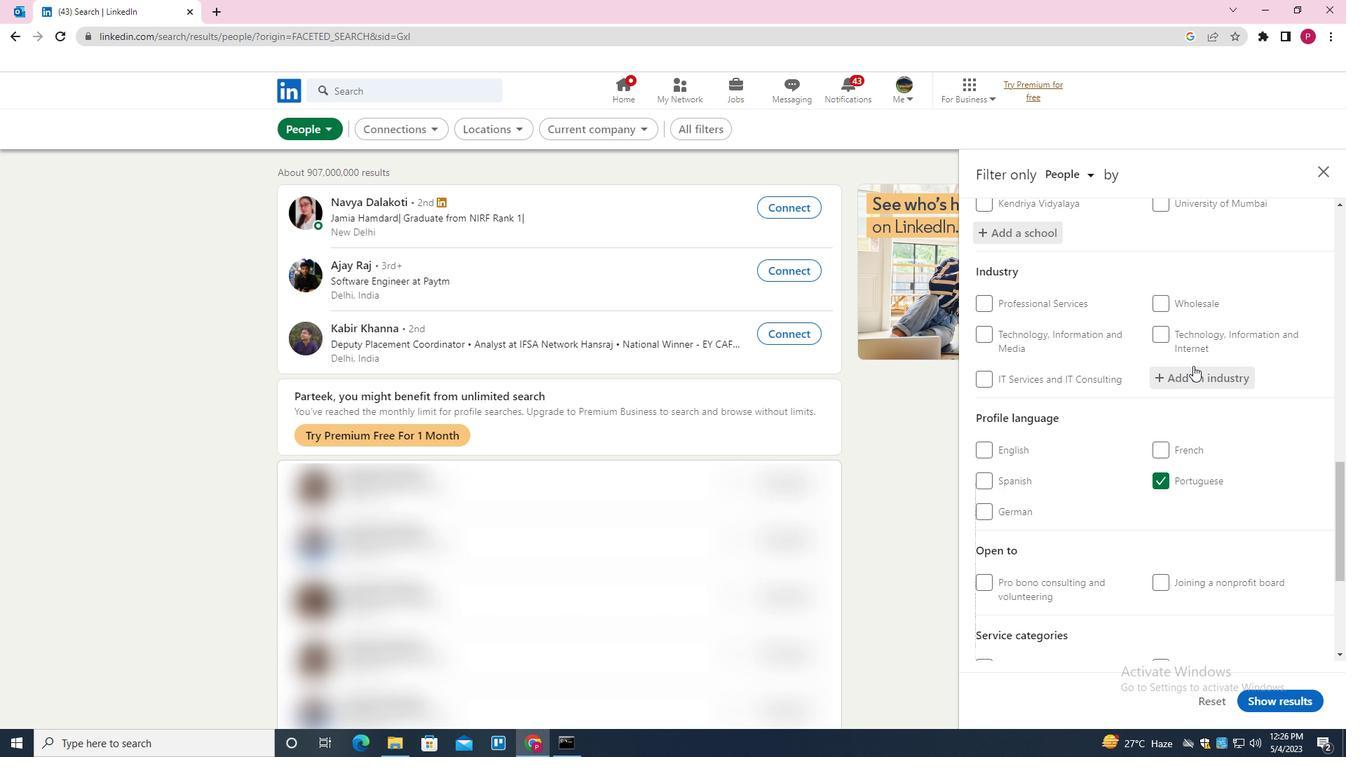 
Action: Key pressed <Key.shift>LEATHER<Key.space><Key.shift>PRODUCT<Key.space><Key.shift>MANUFACTURINGA<Key.backspace><Key.down><Key.enter>
Screenshot: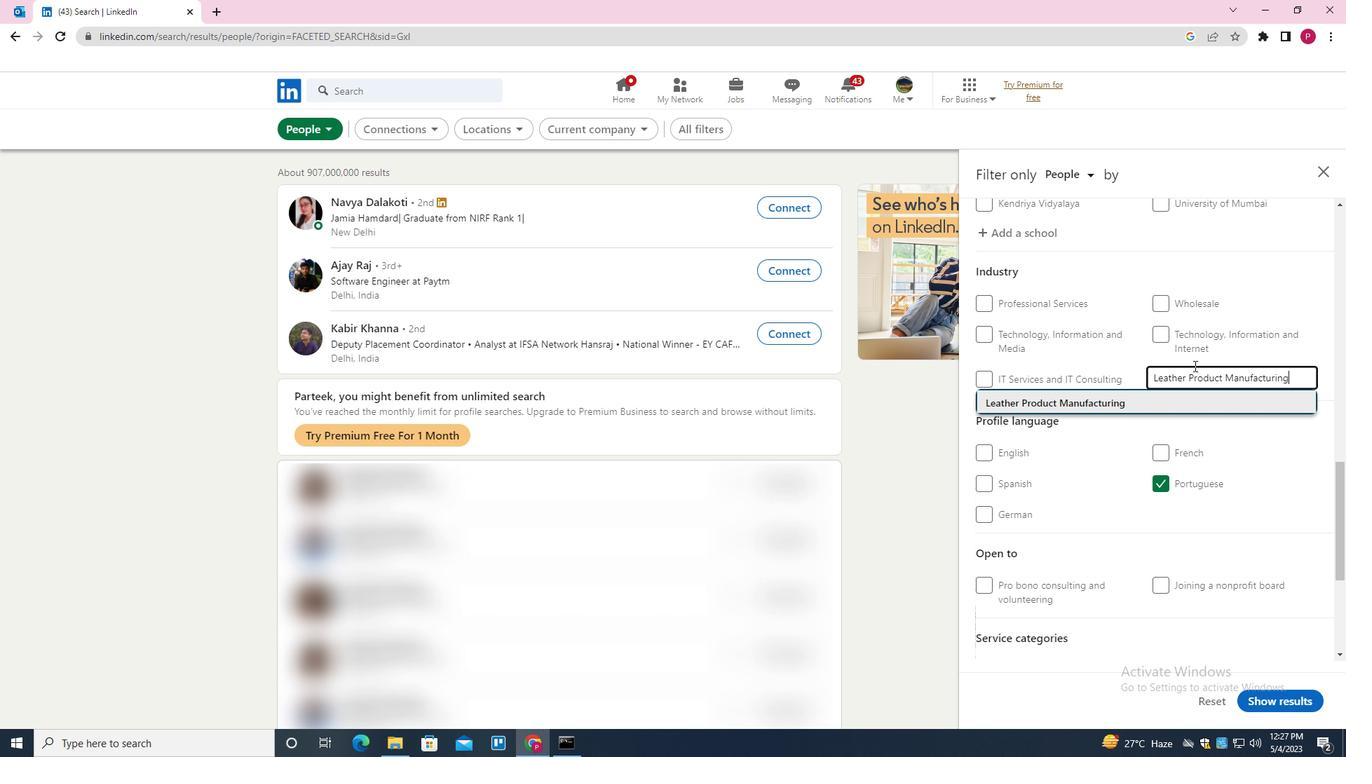 
Action: Mouse moved to (1134, 432)
Screenshot: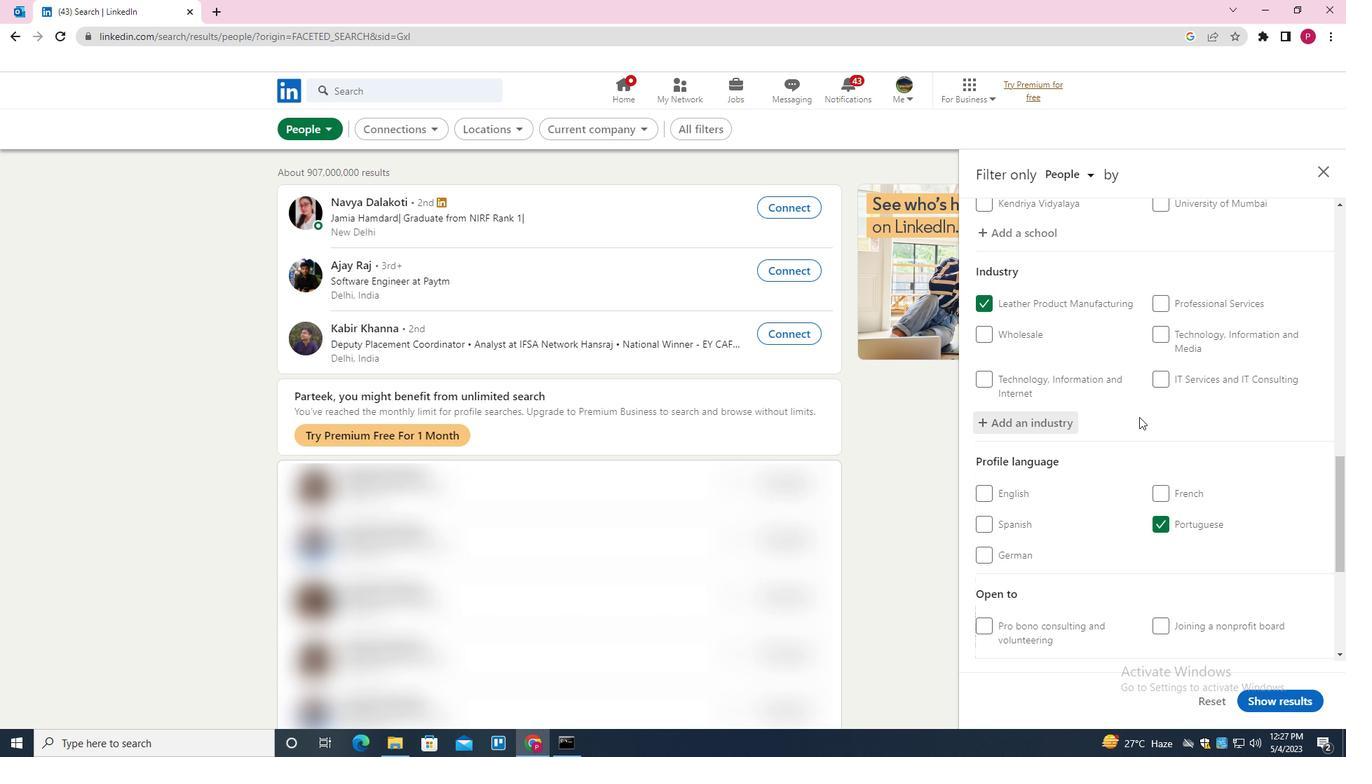 
Action: Mouse scrolled (1134, 432) with delta (0, 0)
Screenshot: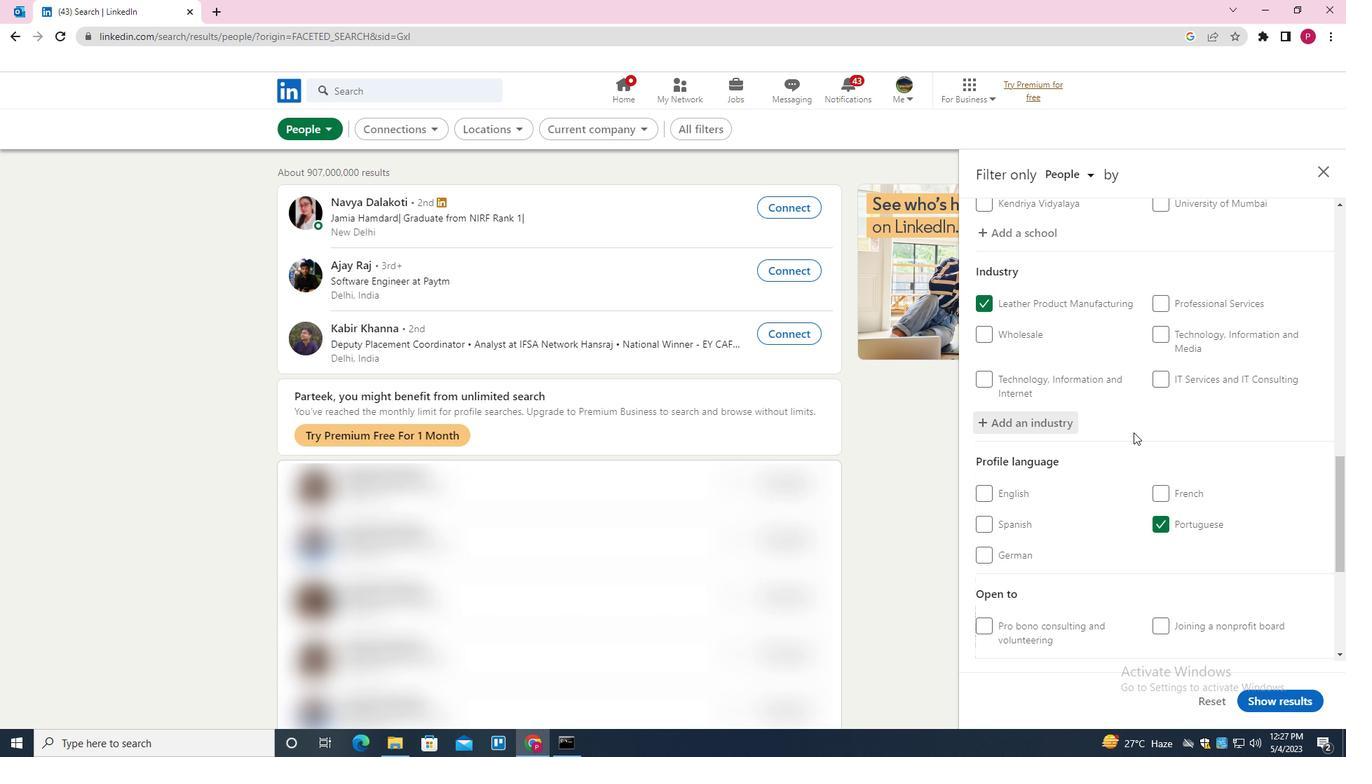 
Action: Mouse scrolled (1134, 432) with delta (0, 0)
Screenshot: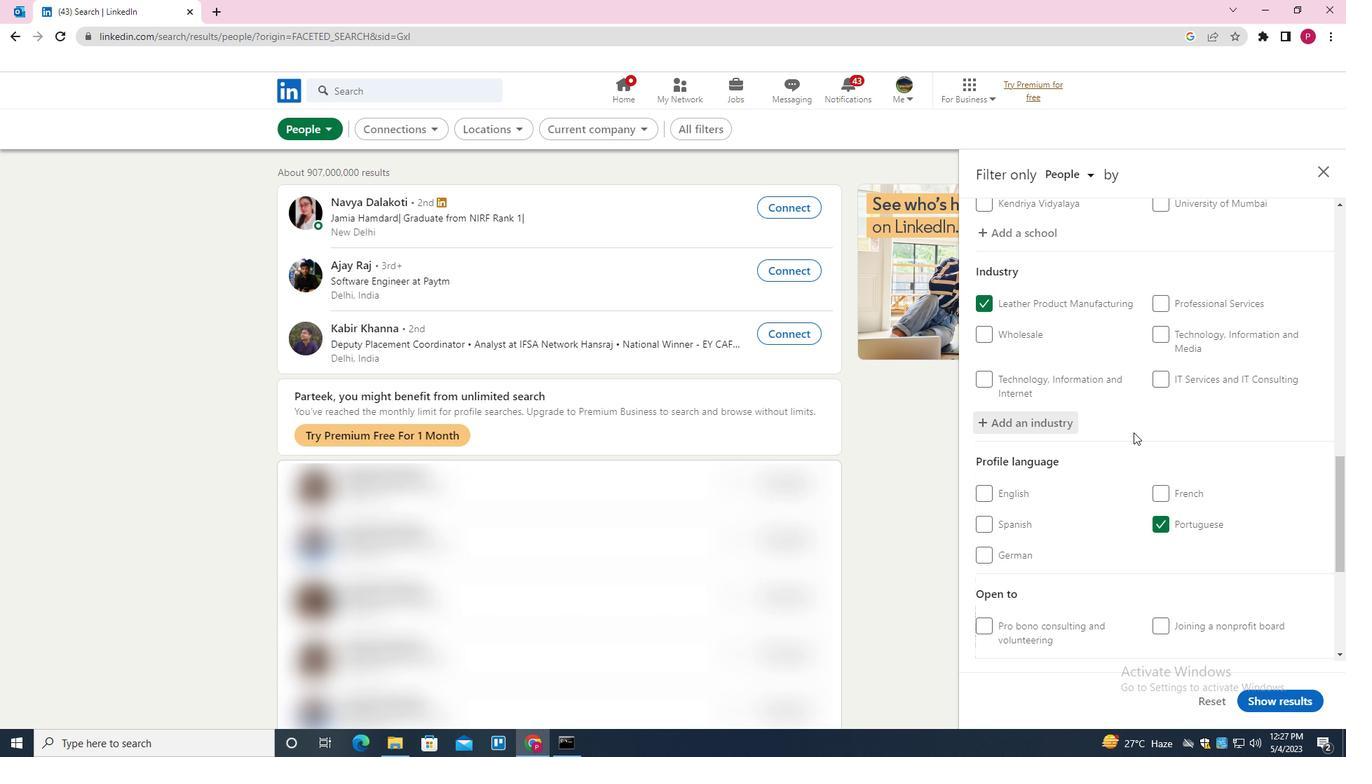 
Action: Mouse scrolled (1134, 432) with delta (0, 0)
Screenshot: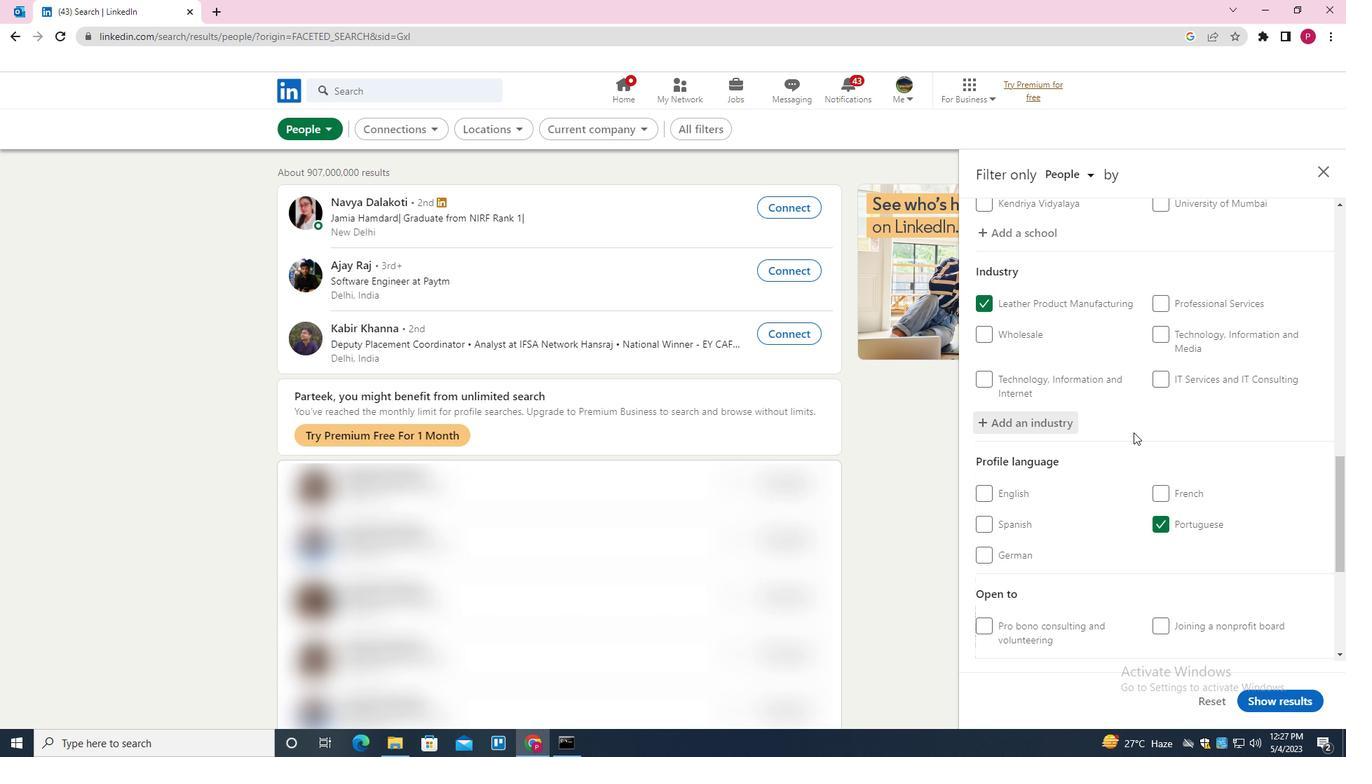
Action: Mouse scrolled (1134, 432) with delta (0, 0)
Screenshot: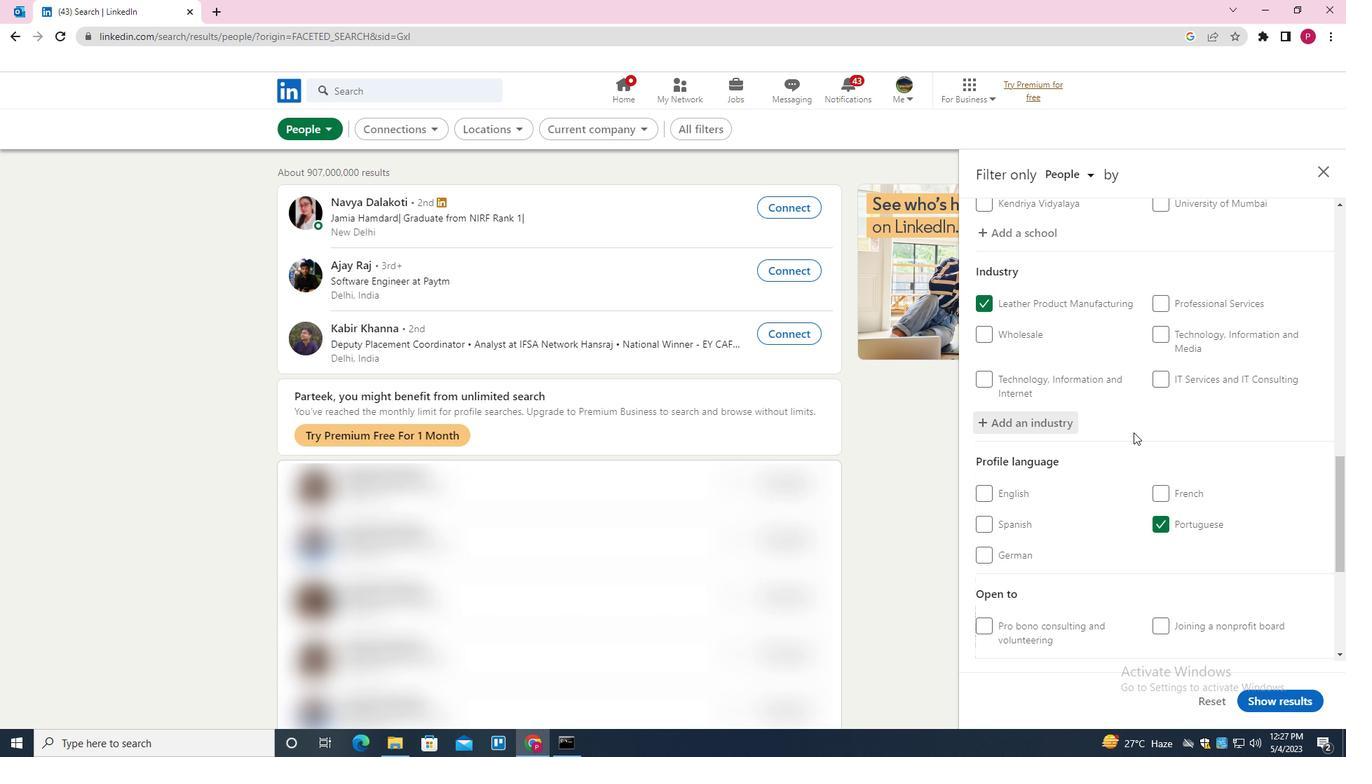 
Action: Mouse moved to (1201, 486)
Screenshot: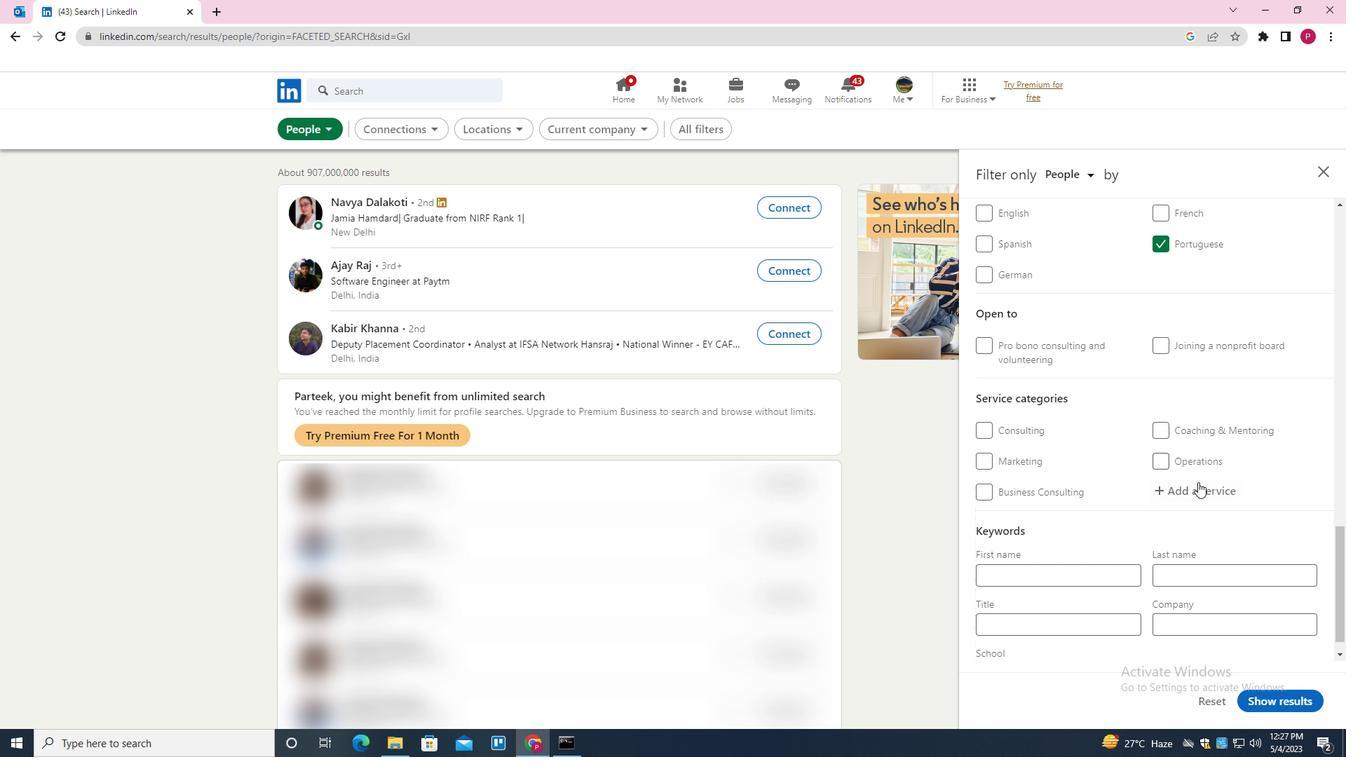 
Action: Mouse pressed left at (1201, 486)
Screenshot: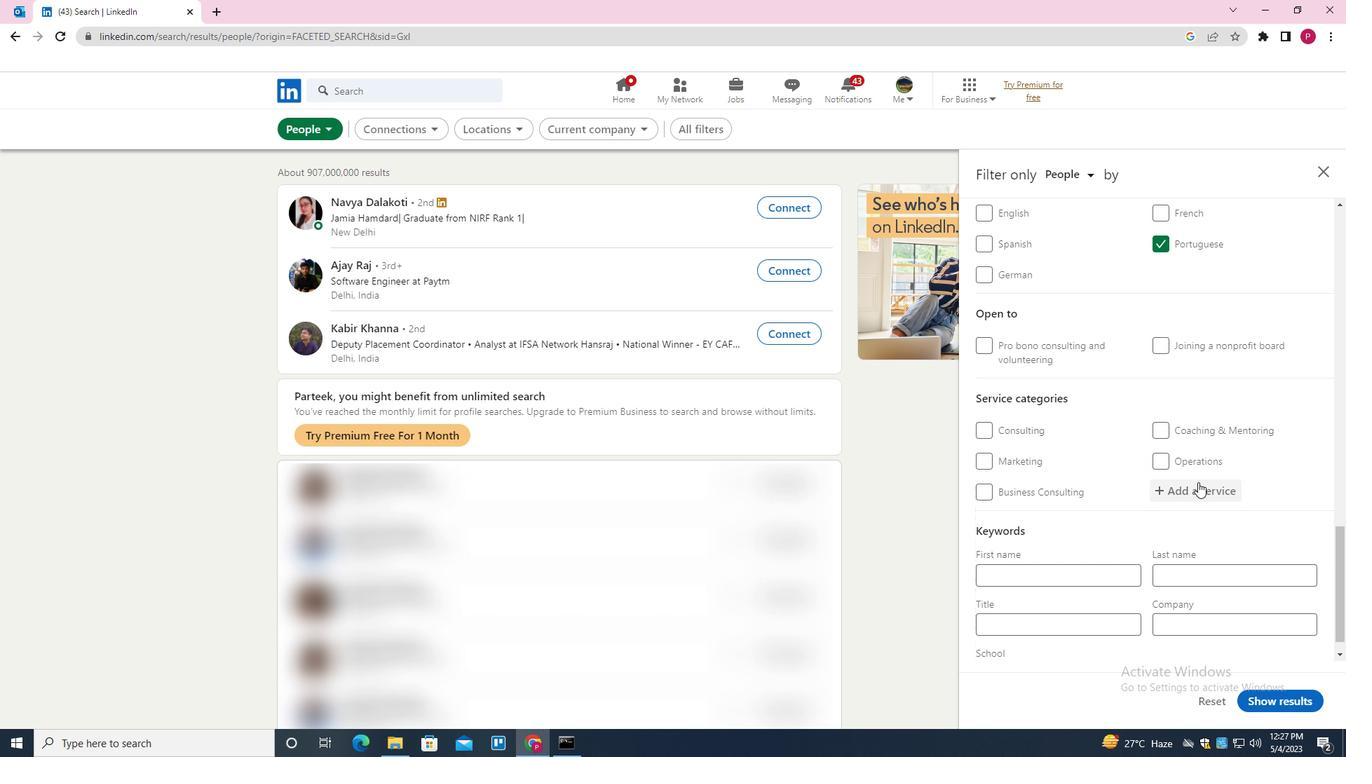 
Action: Key pressed <Key.shift><Key.shift>INTERACTION<Key.space><Key.shift>DESIGN<Key.down><Key.enter>
Screenshot: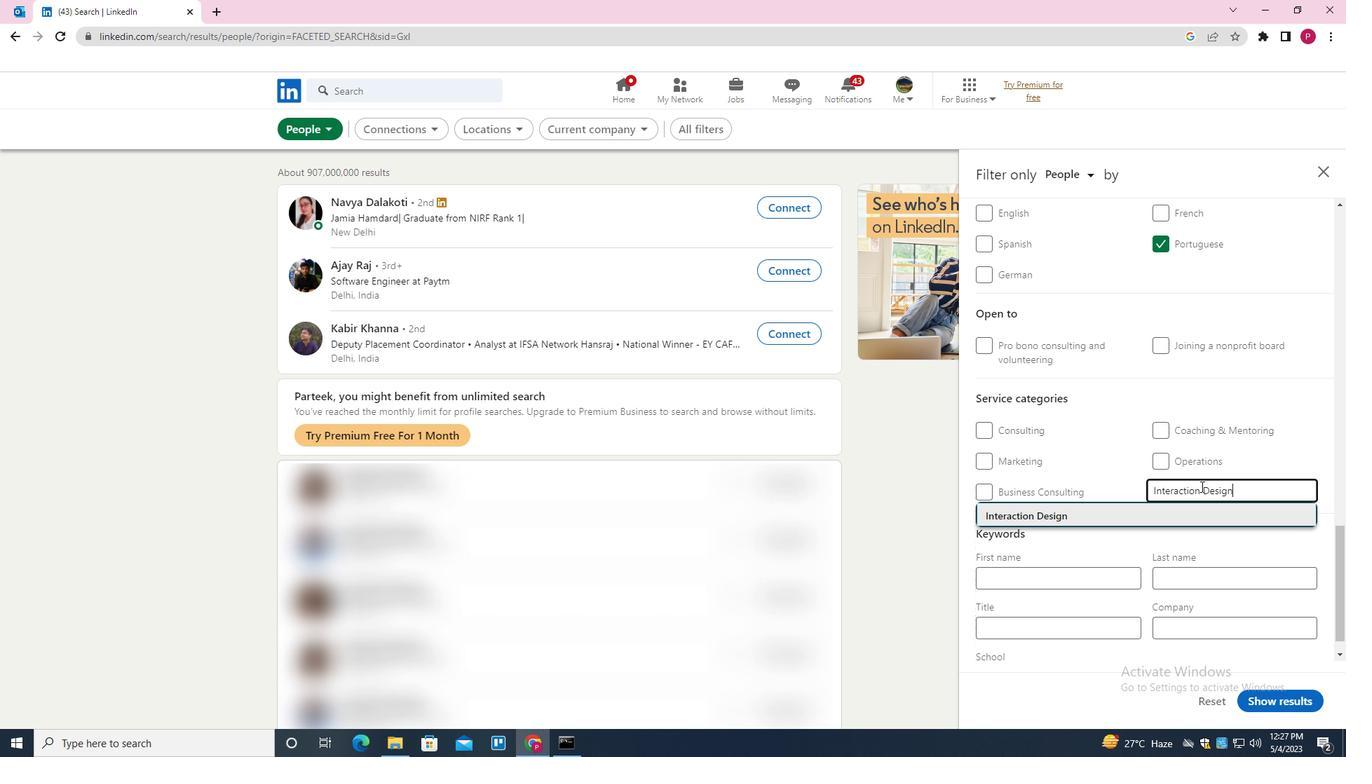 
Action: Mouse moved to (1198, 490)
Screenshot: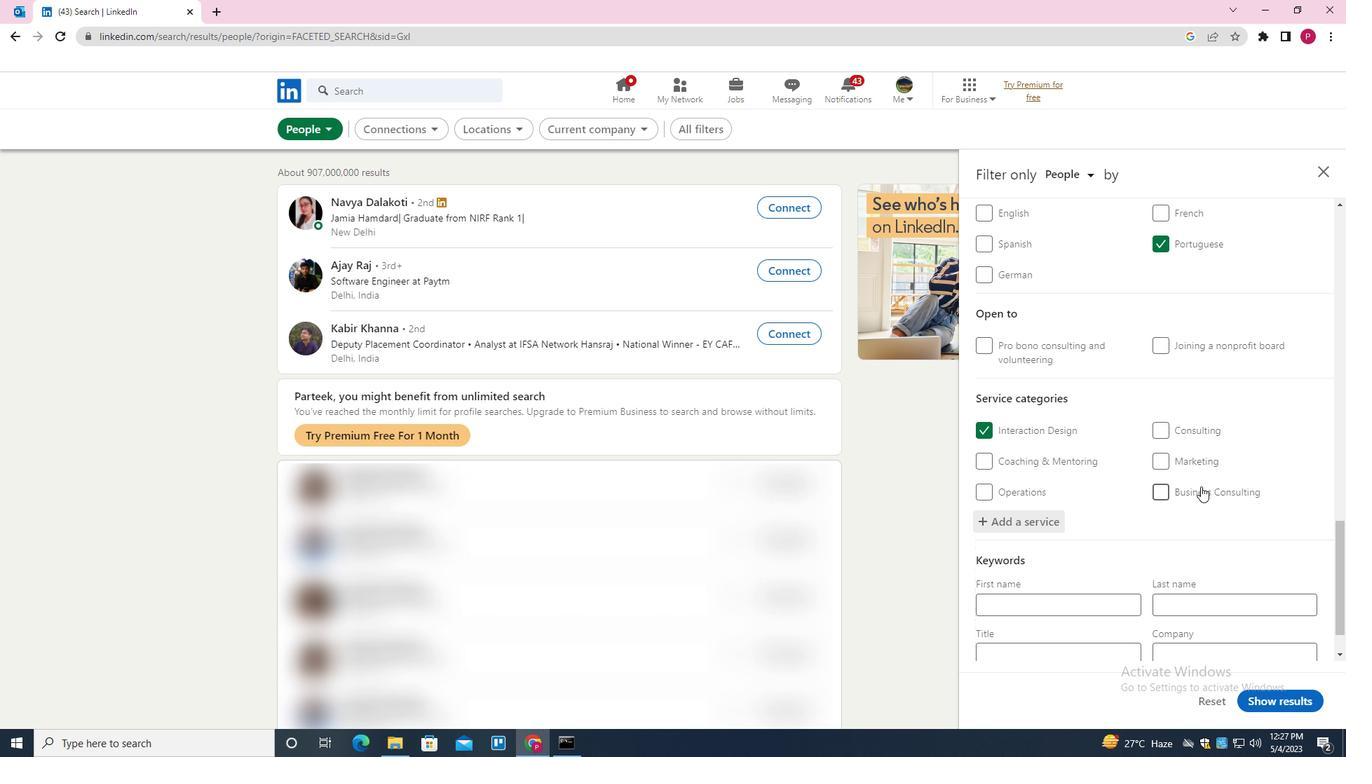 
Action: Mouse scrolled (1198, 490) with delta (0, 0)
Screenshot: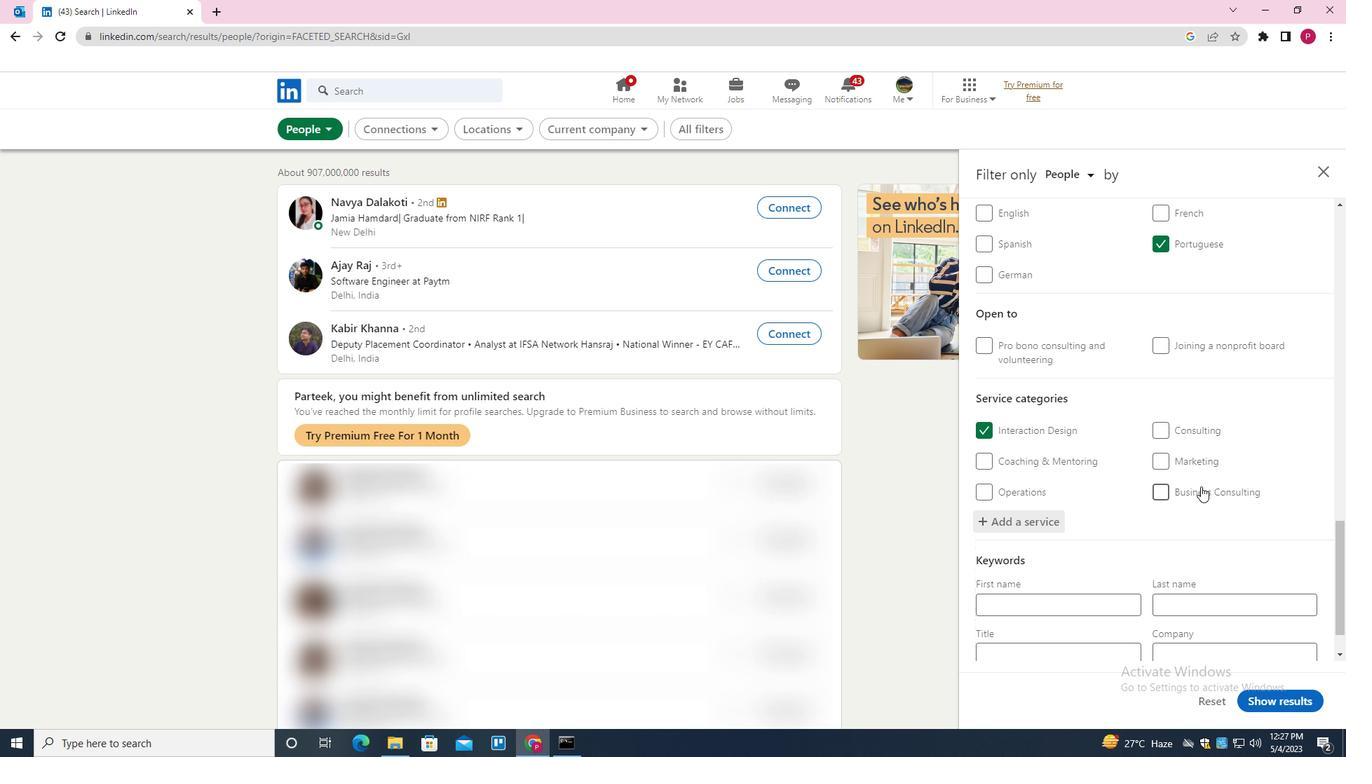 
Action: Mouse moved to (1195, 493)
Screenshot: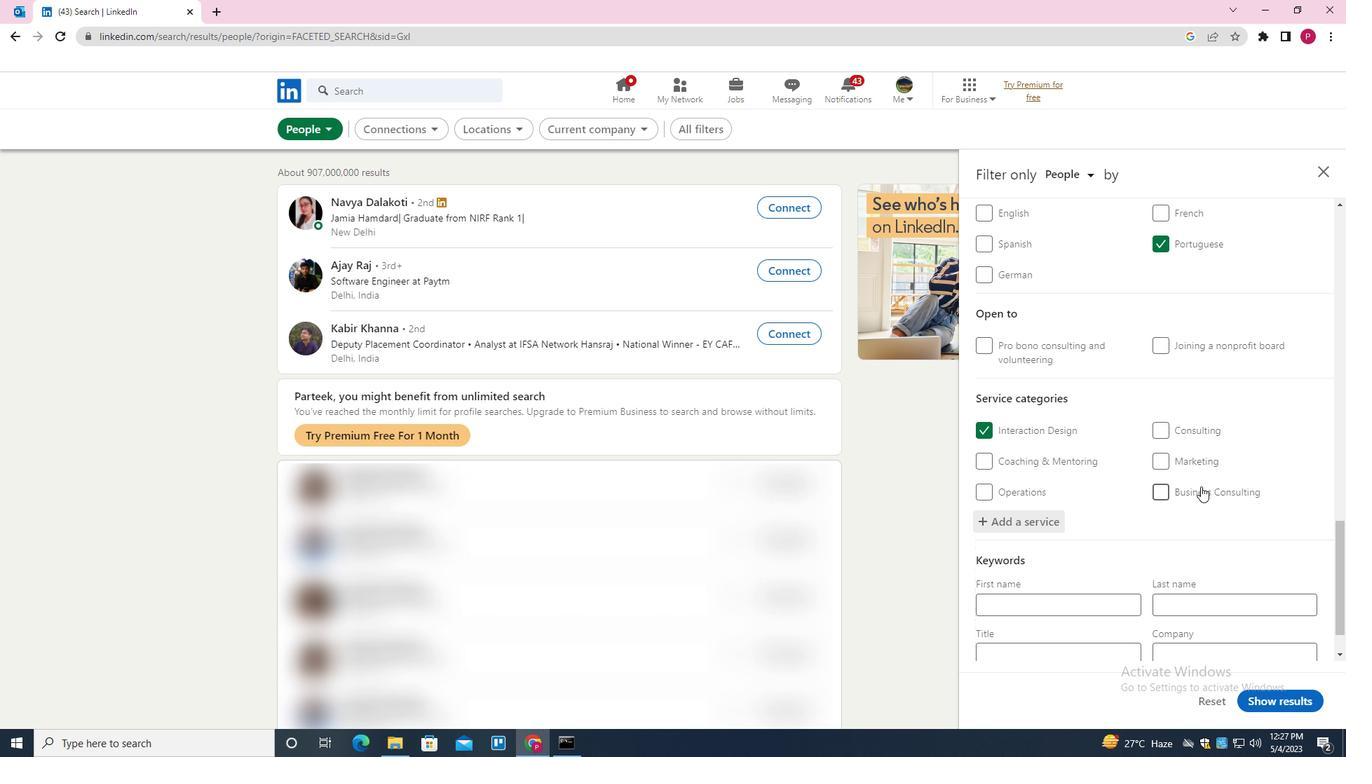
Action: Mouse scrolled (1195, 493) with delta (0, 0)
Screenshot: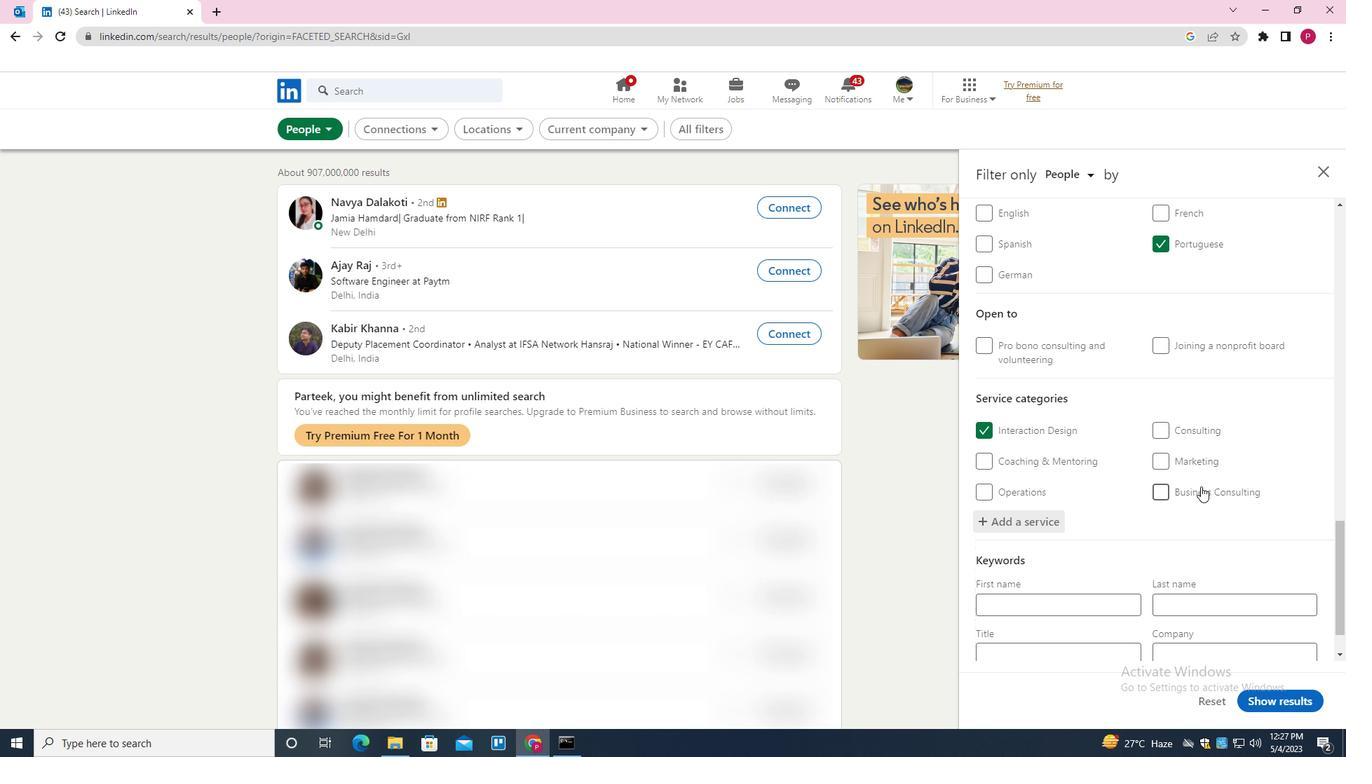 
Action: Mouse moved to (1191, 495)
Screenshot: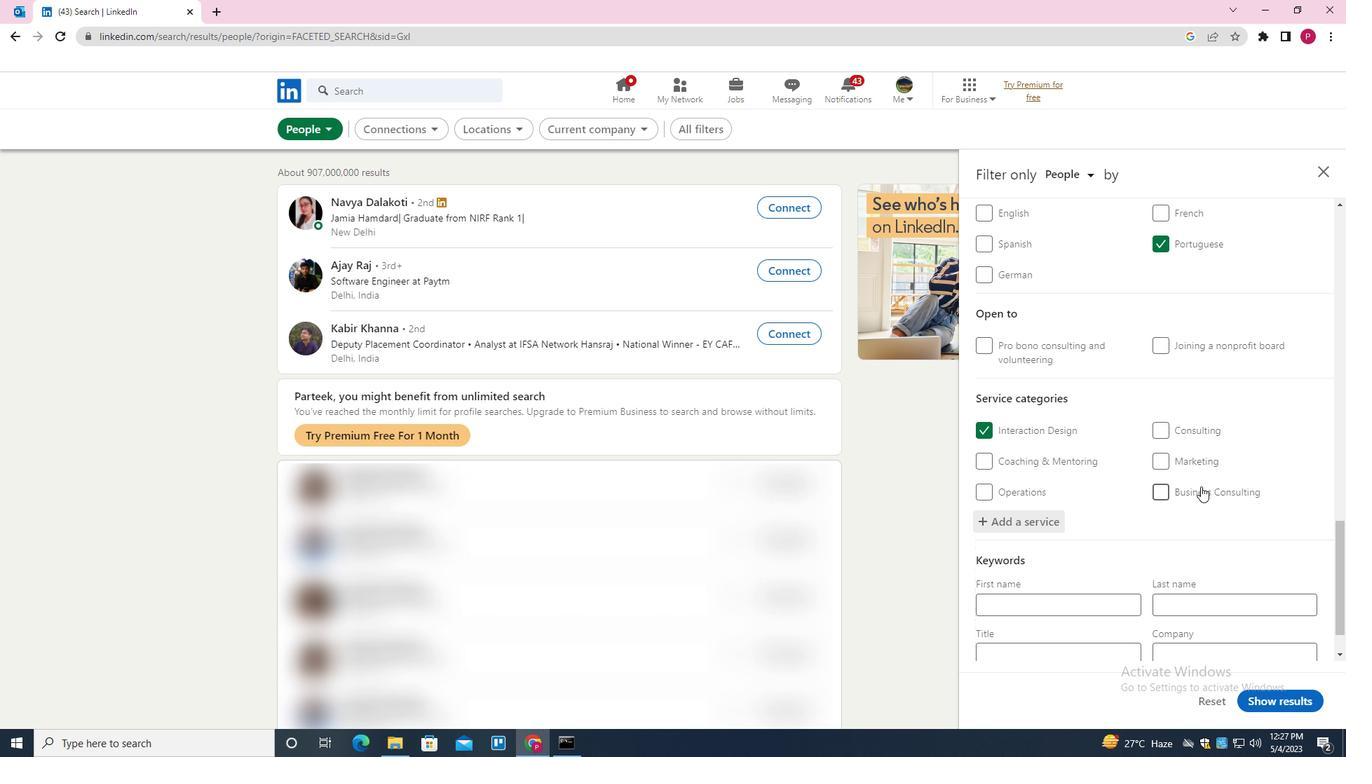 
Action: Mouse scrolled (1191, 495) with delta (0, 0)
Screenshot: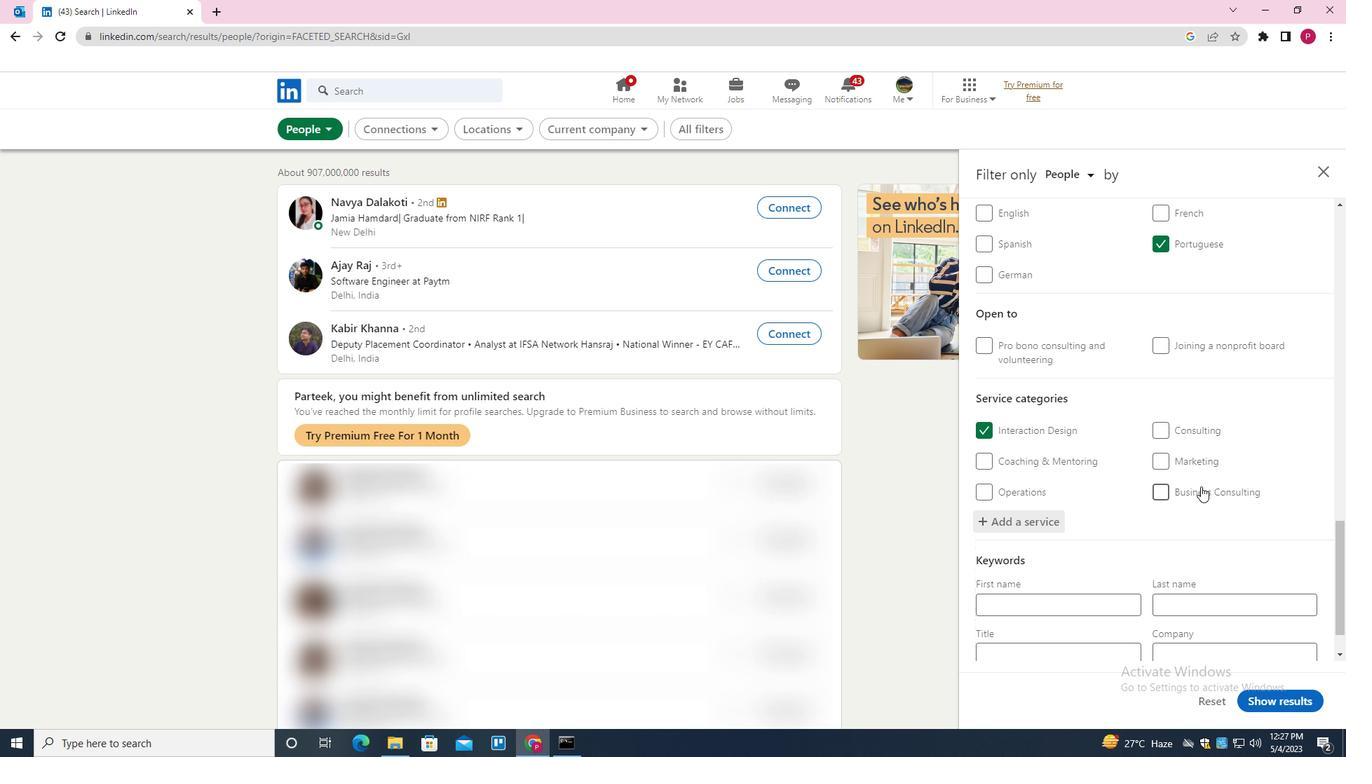 
Action: Mouse moved to (1186, 500)
Screenshot: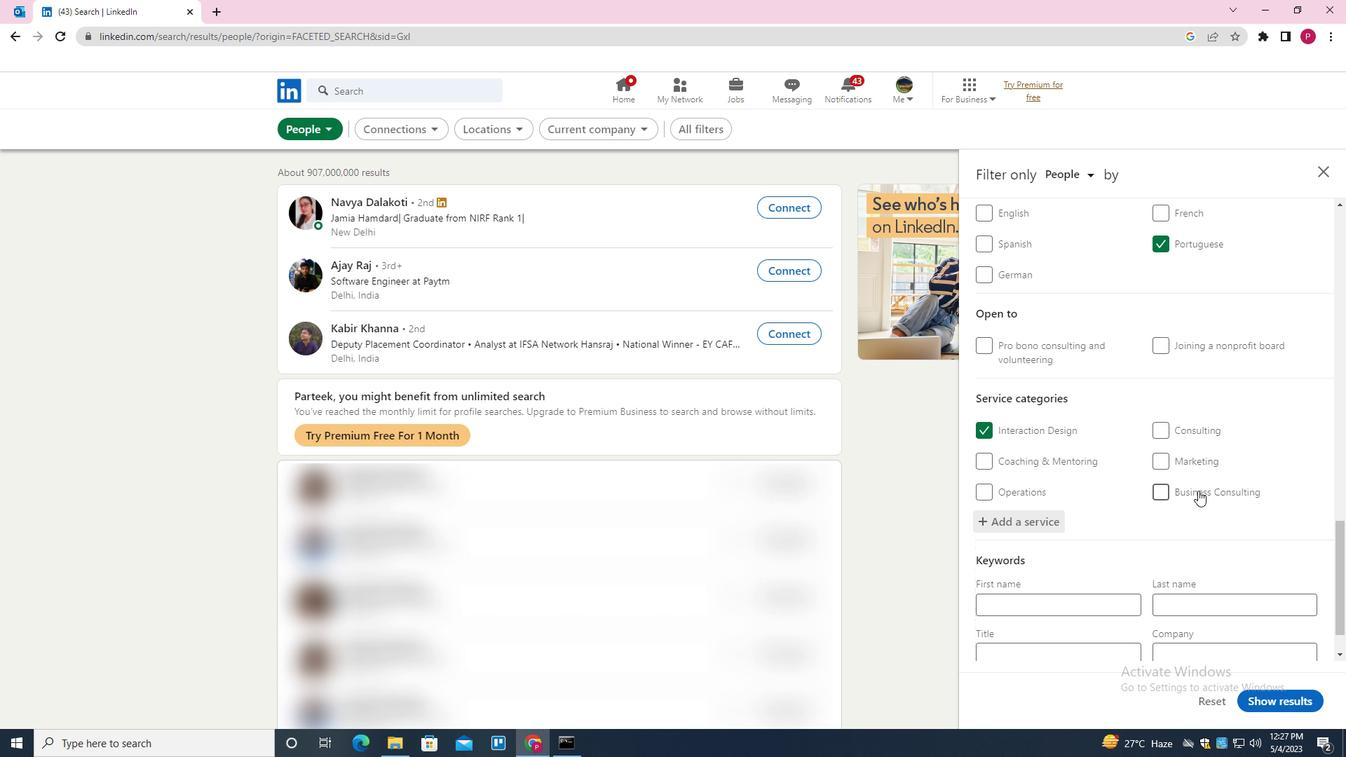 
Action: Mouse scrolled (1186, 499) with delta (0, 0)
Screenshot: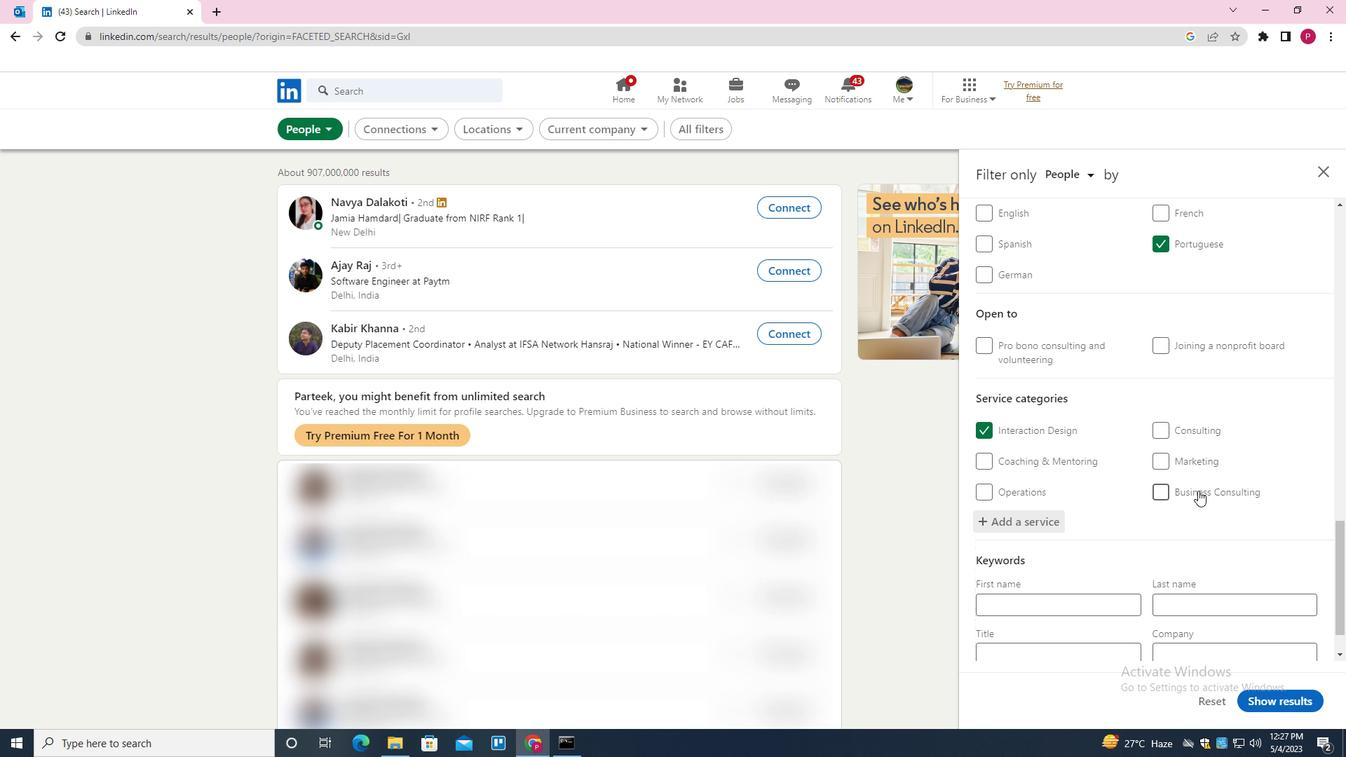 
Action: Mouse moved to (1175, 507)
Screenshot: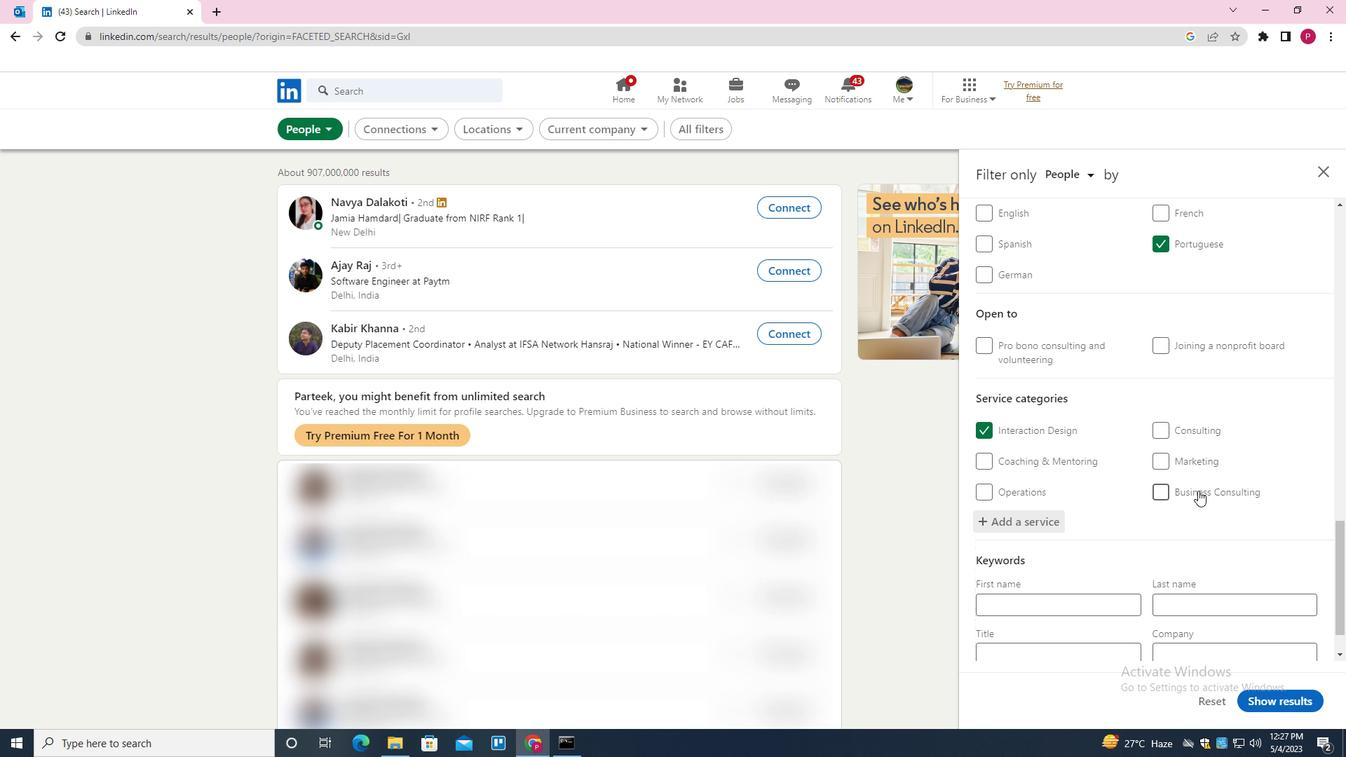 
Action: Mouse scrolled (1175, 507) with delta (0, 0)
Screenshot: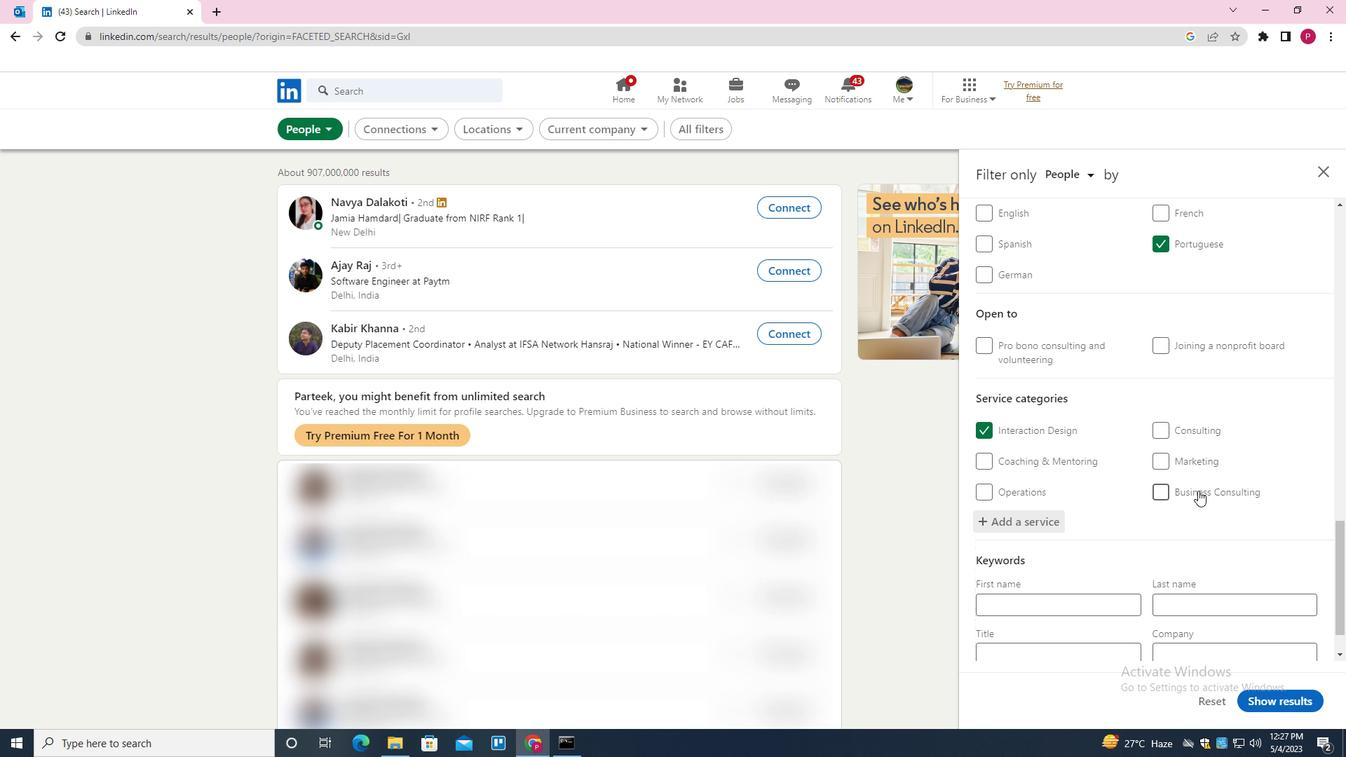 
Action: Mouse moved to (1154, 521)
Screenshot: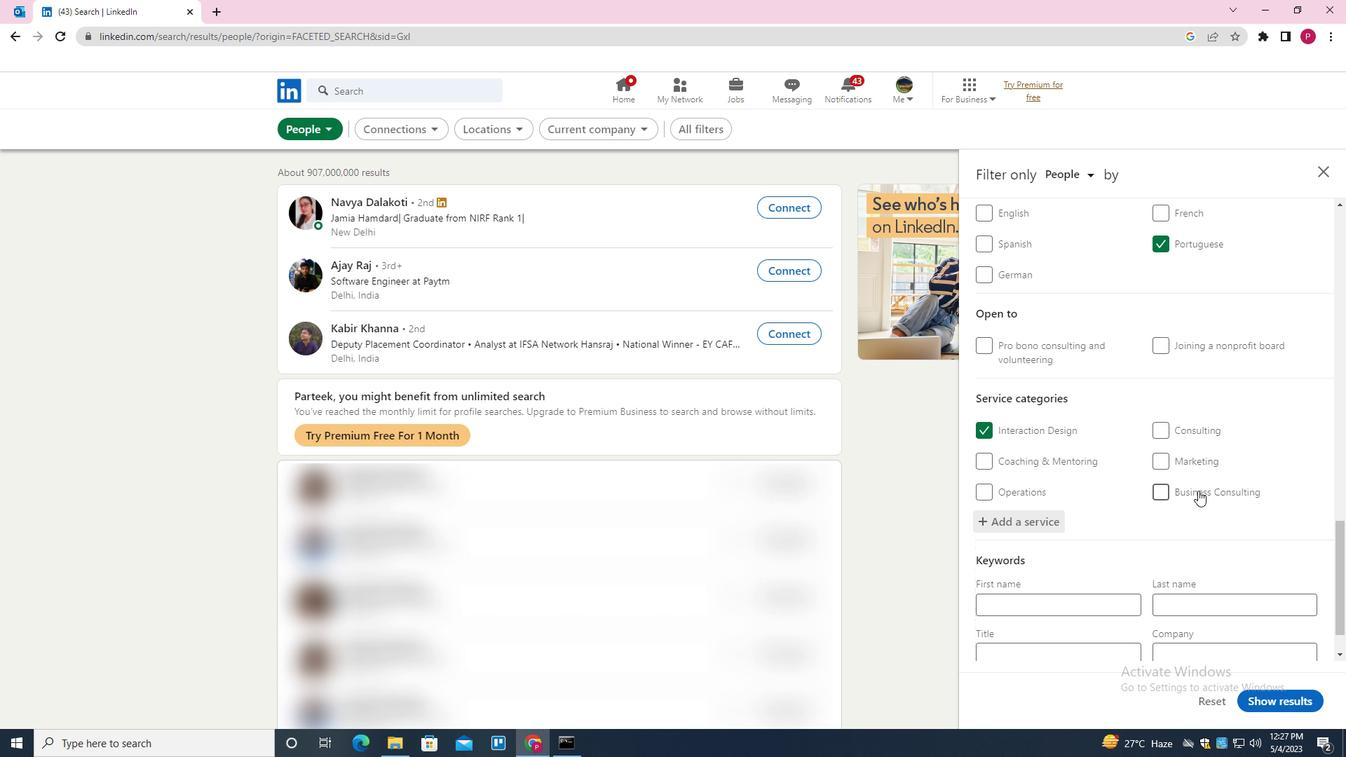 
Action: Mouse scrolled (1154, 521) with delta (0, 0)
Screenshot: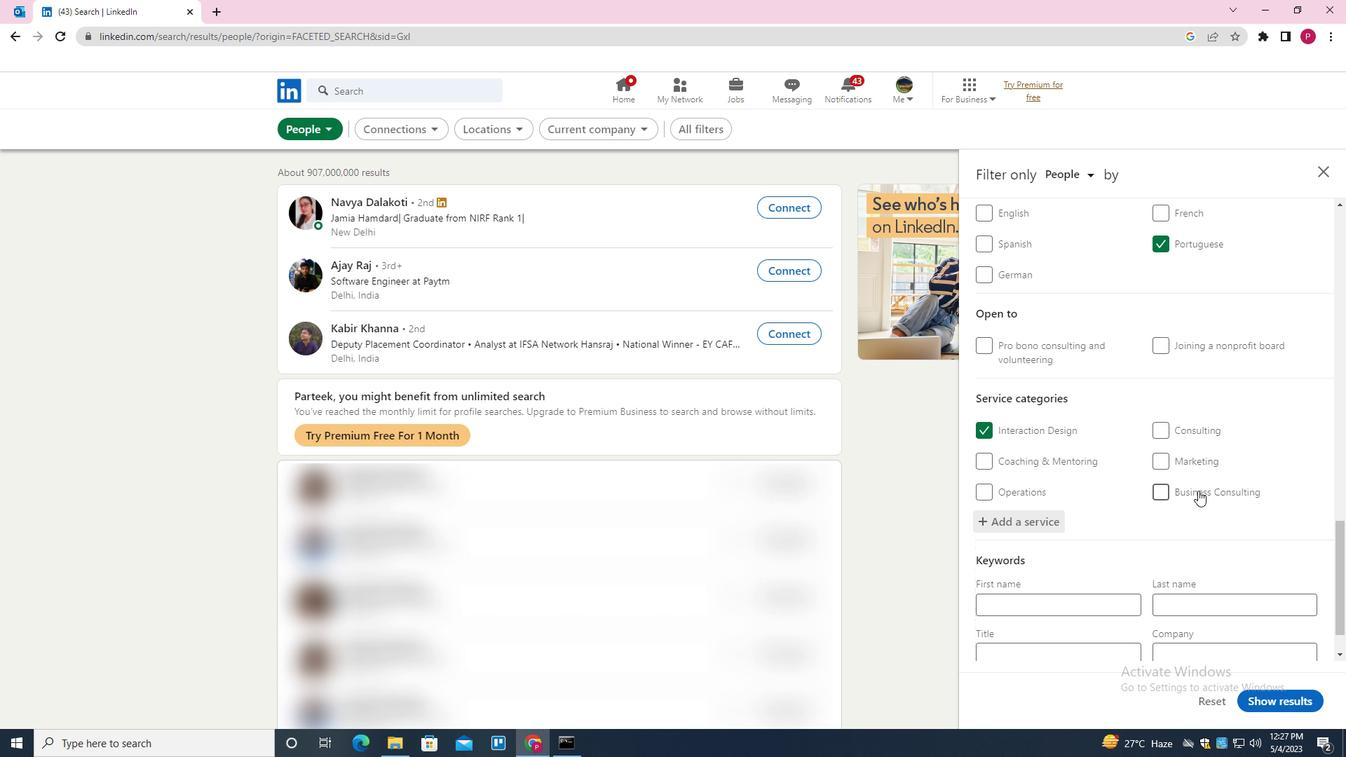 
Action: Mouse moved to (1094, 596)
Screenshot: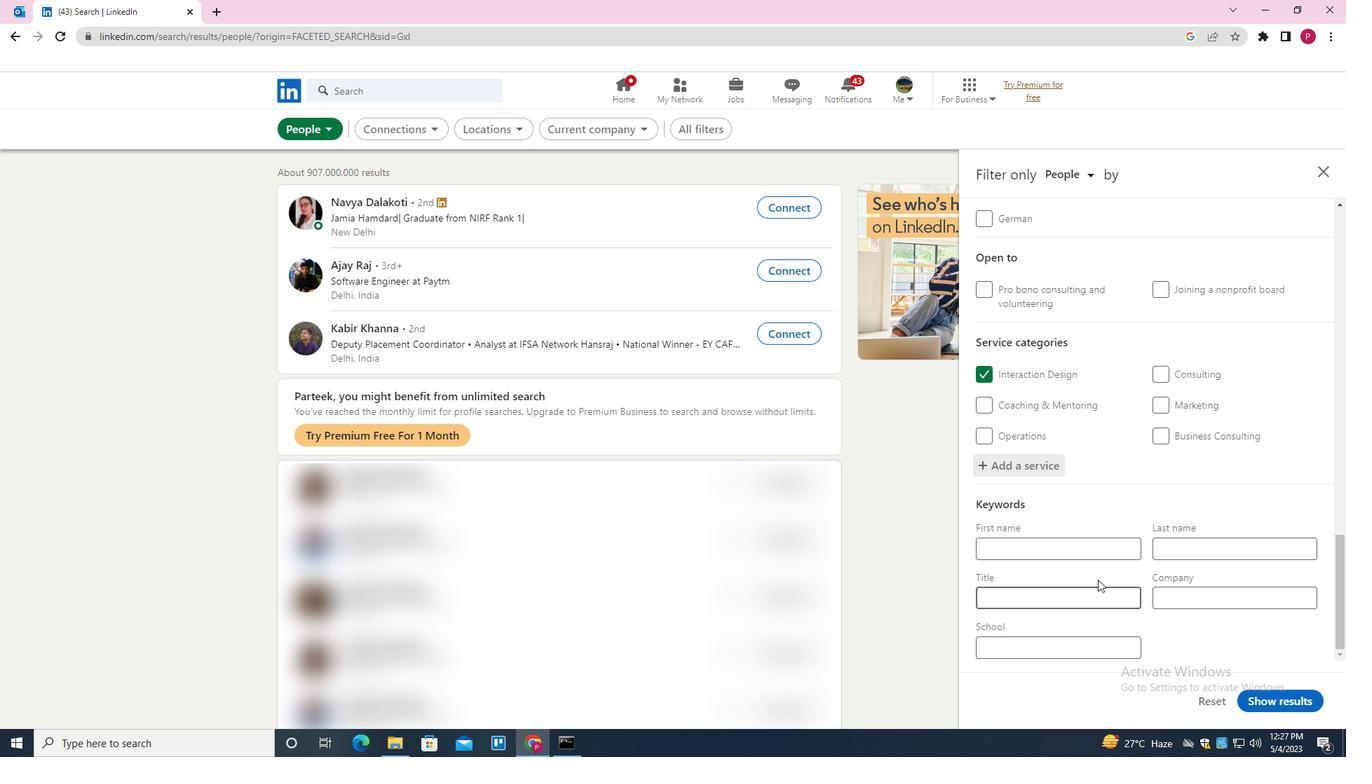 
Action: Mouse pressed left at (1094, 596)
Screenshot: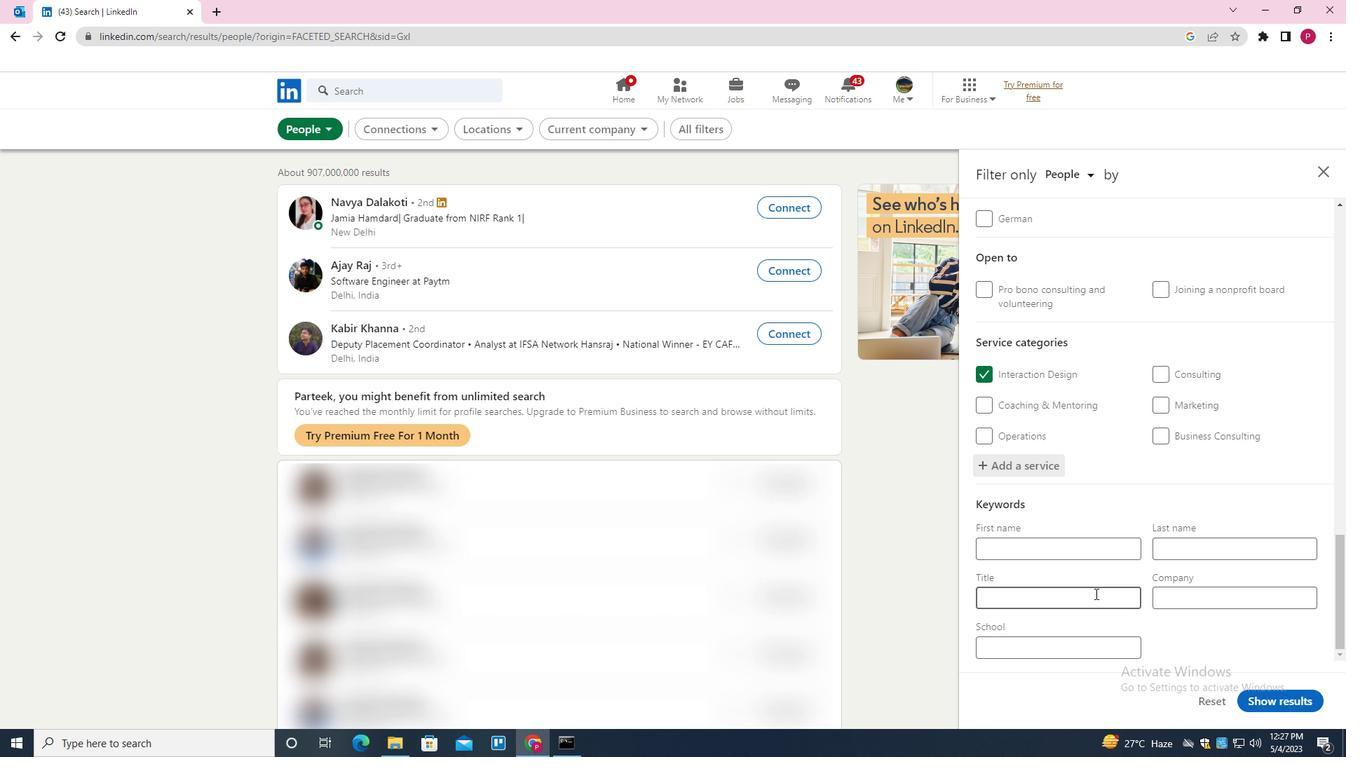 
Action: Key pressed <Key.shift><Key.shift><Key.shift><Key.shift><Key.shift><Key.shift><Key.shift>SPORTS<Key.space><Key.shift><Key.shift><Key.shift>VOLUNTEER
Screenshot: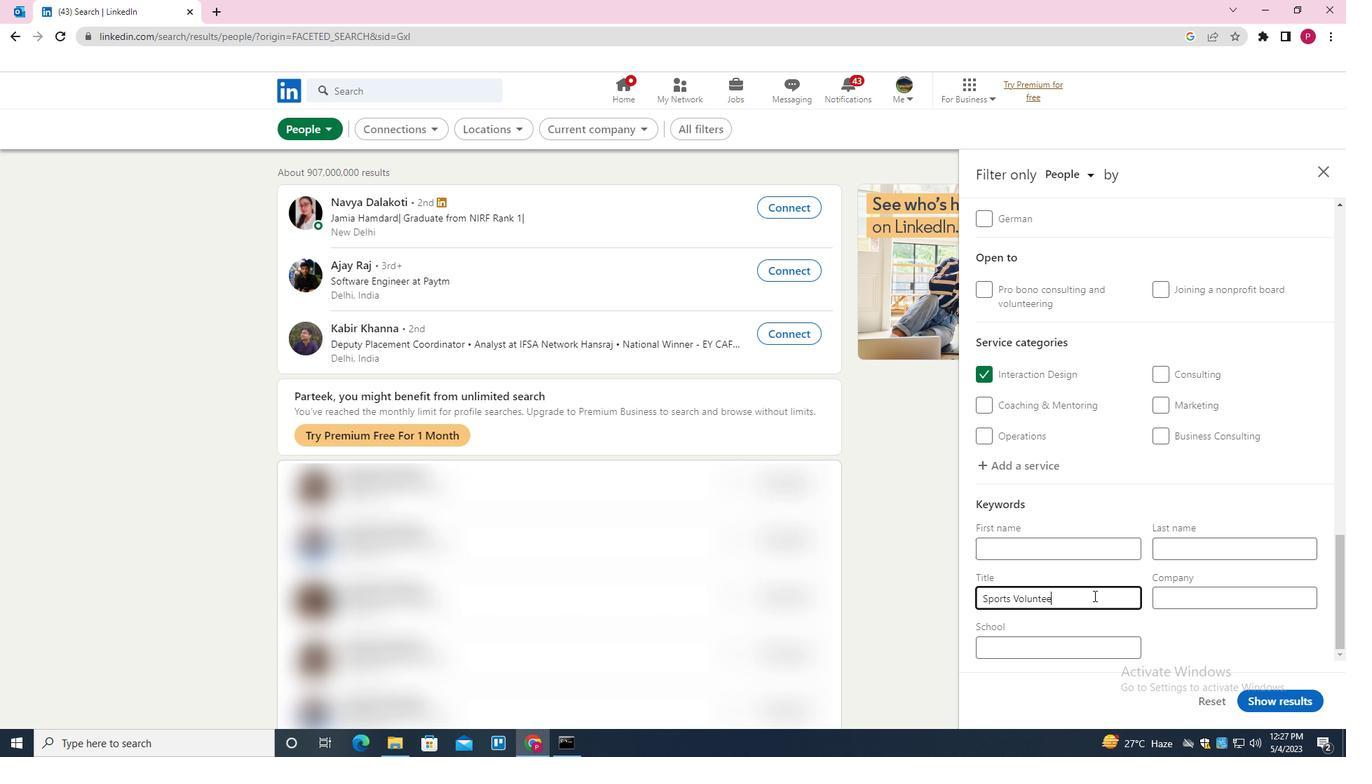 
Action: Mouse moved to (1266, 697)
Screenshot: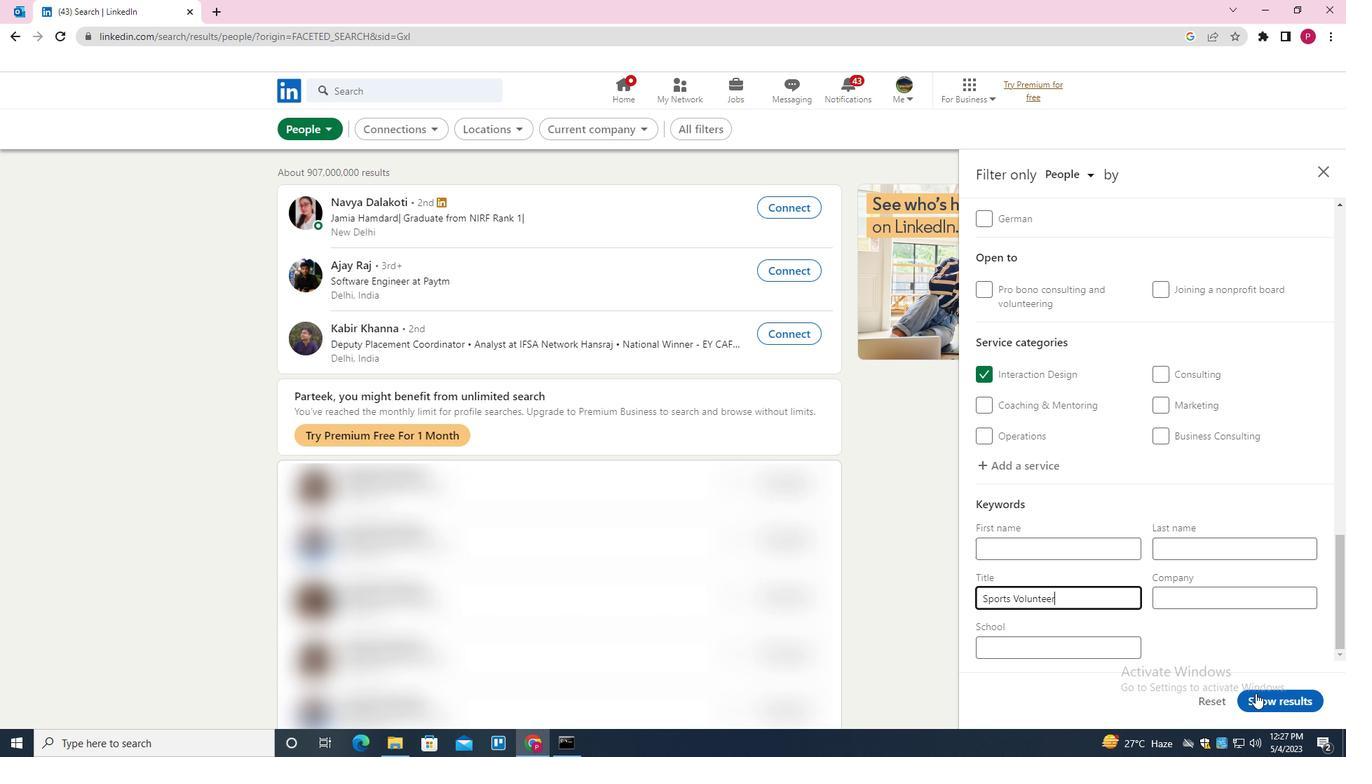 
Action: Mouse pressed left at (1266, 697)
Screenshot: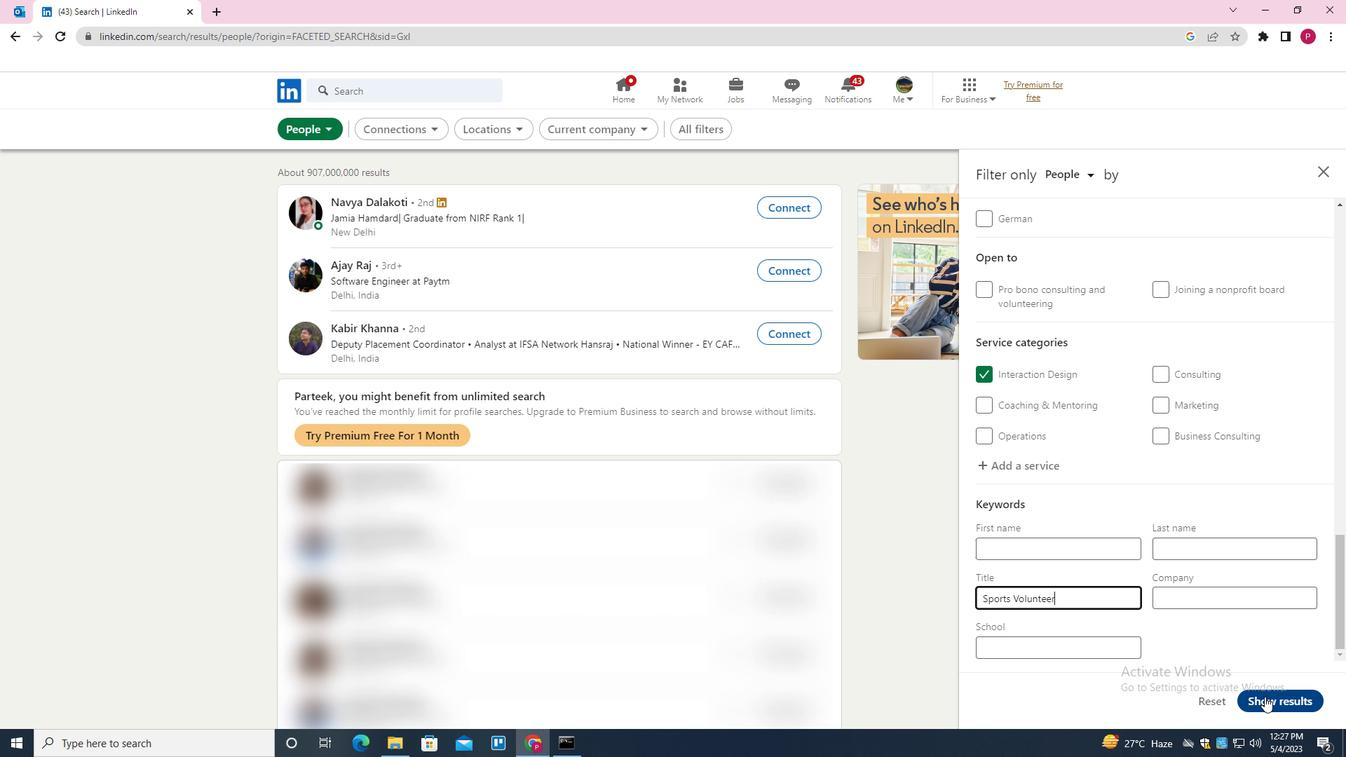 
Action: Mouse moved to (716, 387)
Screenshot: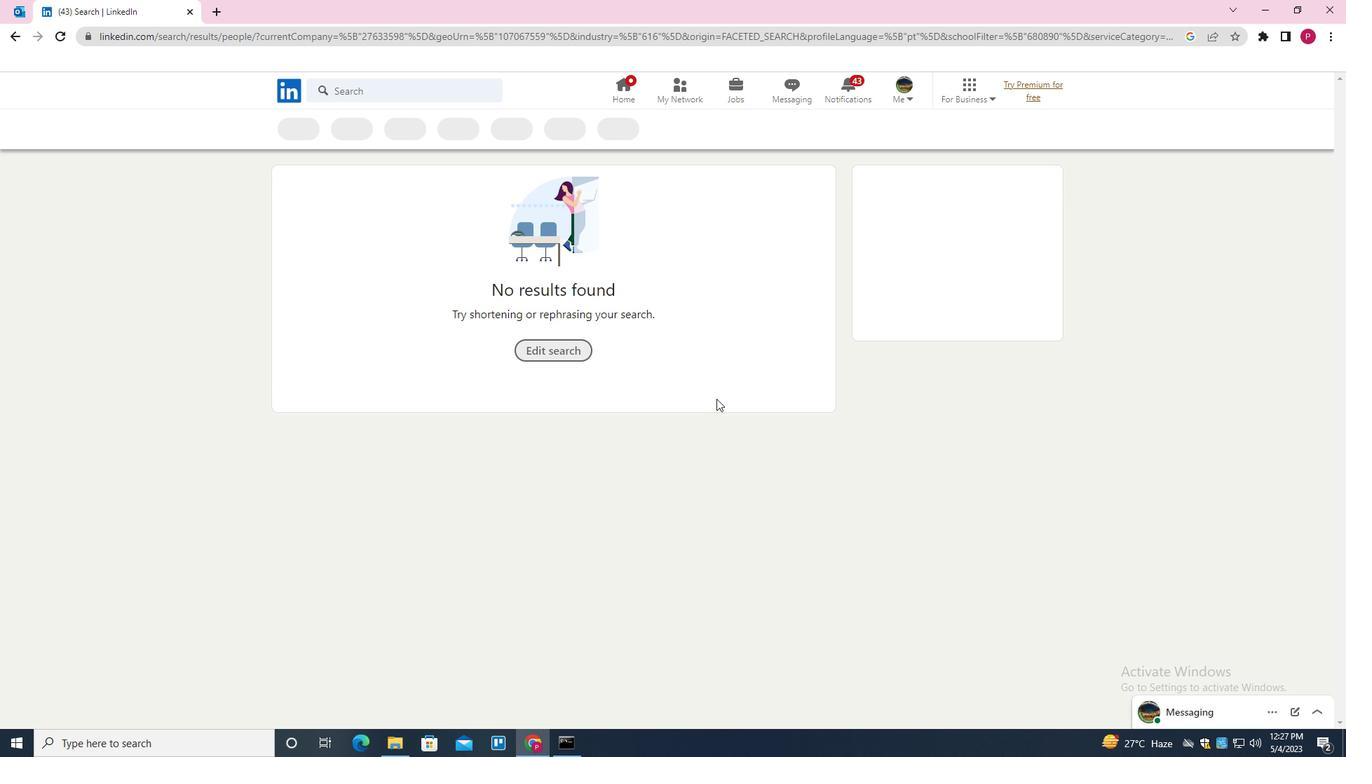 
